 Task: Check the results of the 2023 Victory Lane Racing NASCAR Cup Series for the race "Grand Park 220" on the track "Chicago".
Action: Mouse moved to (181, 276)
Screenshot: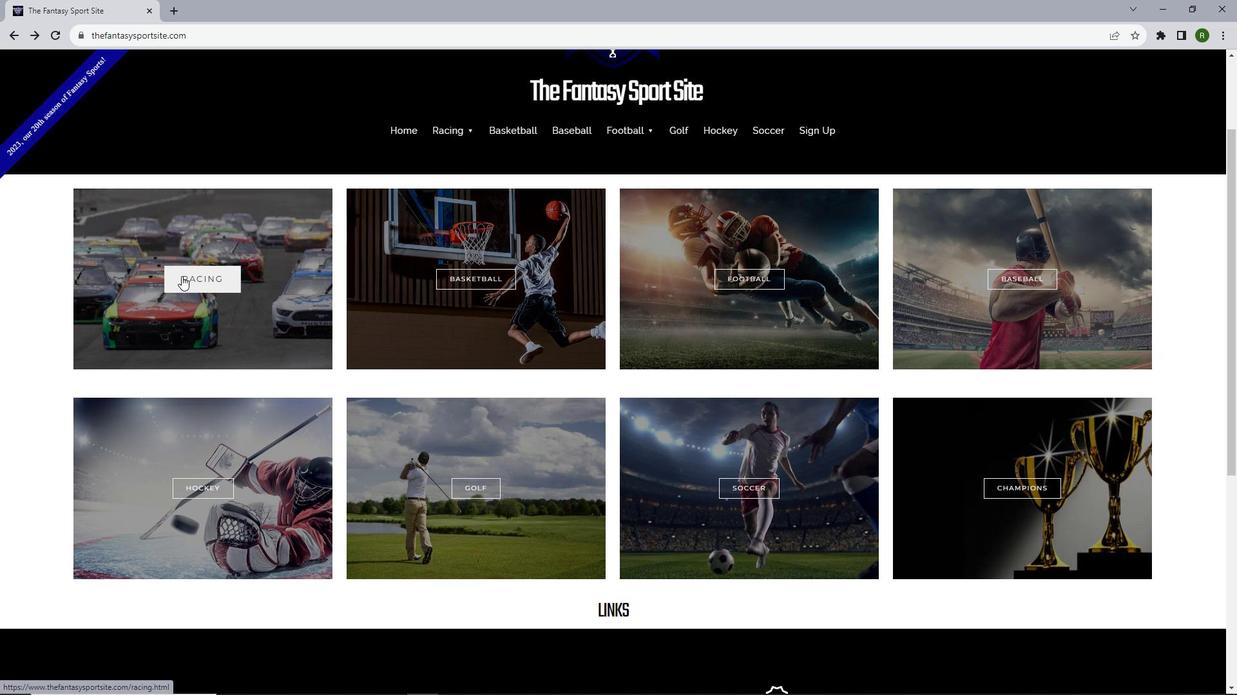 
Action: Mouse pressed left at (181, 276)
Screenshot: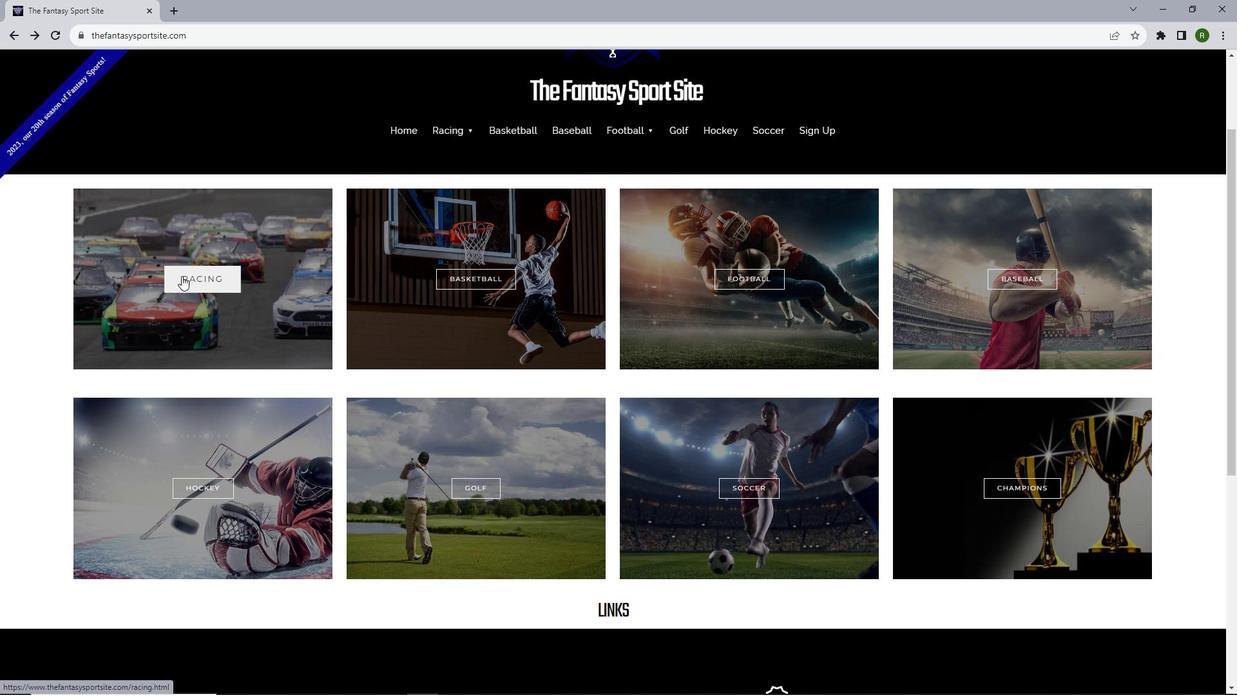 
Action: Mouse moved to (470, 331)
Screenshot: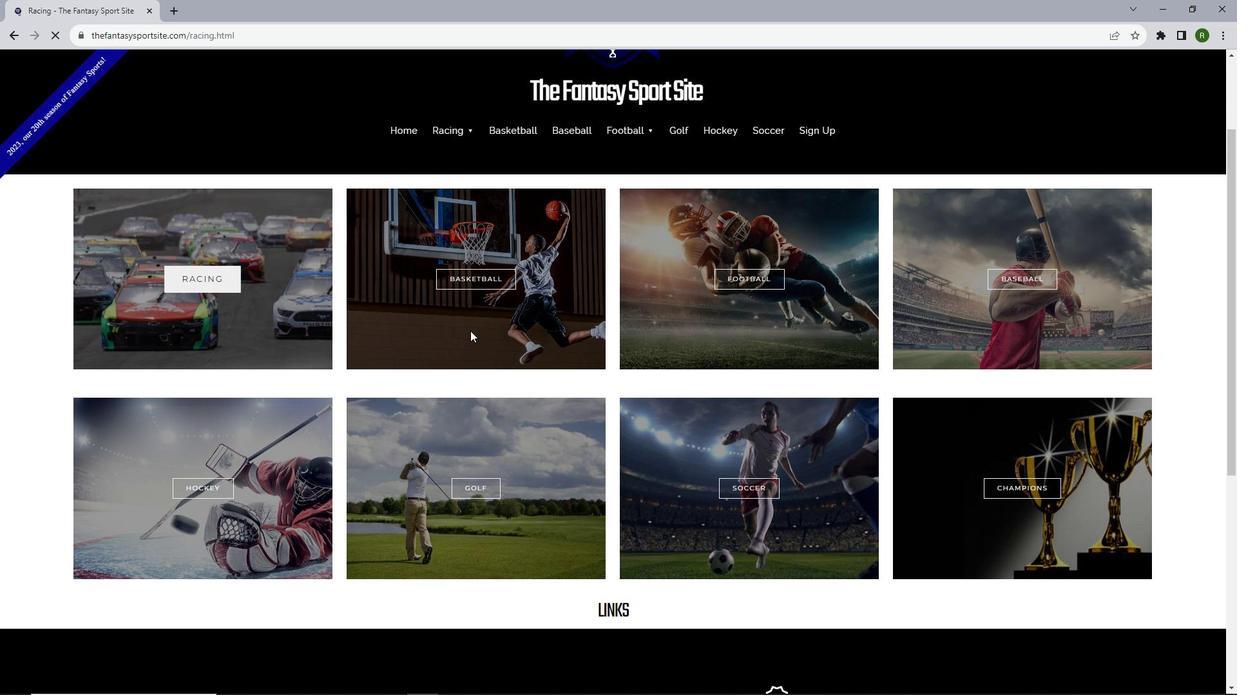 
Action: Mouse scrolled (470, 330) with delta (0, 0)
Screenshot: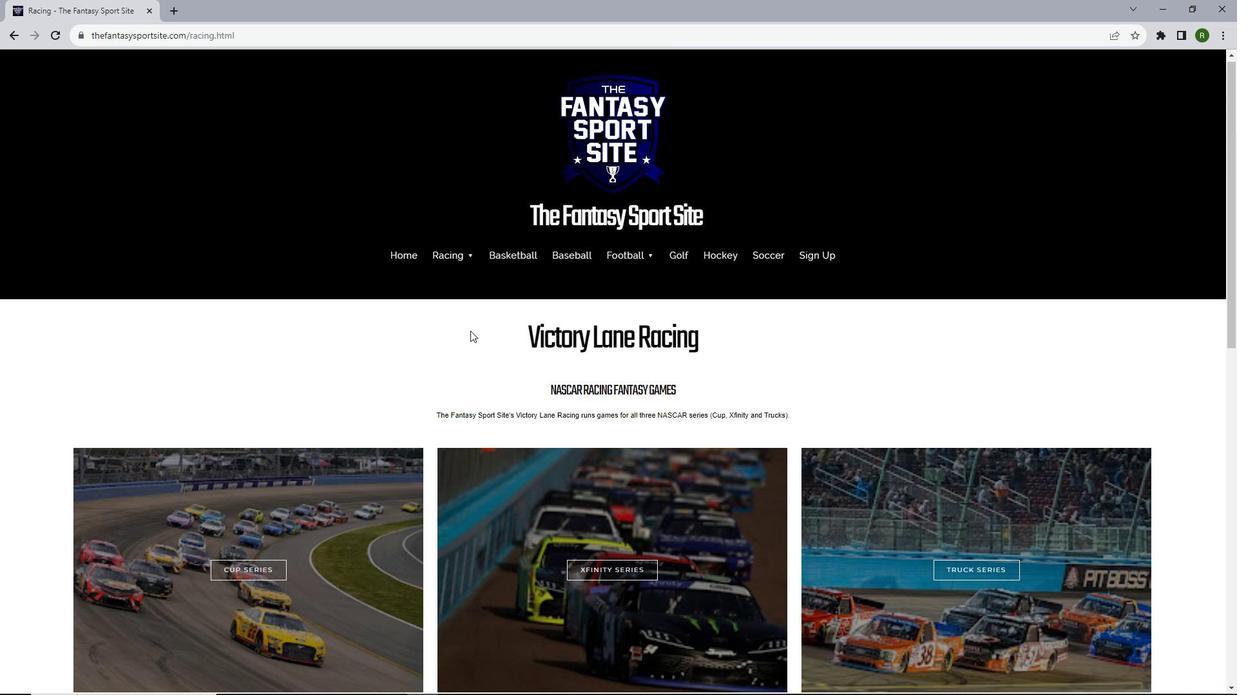 
Action: Mouse scrolled (470, 330) with delta (0, 0)
Screenshot: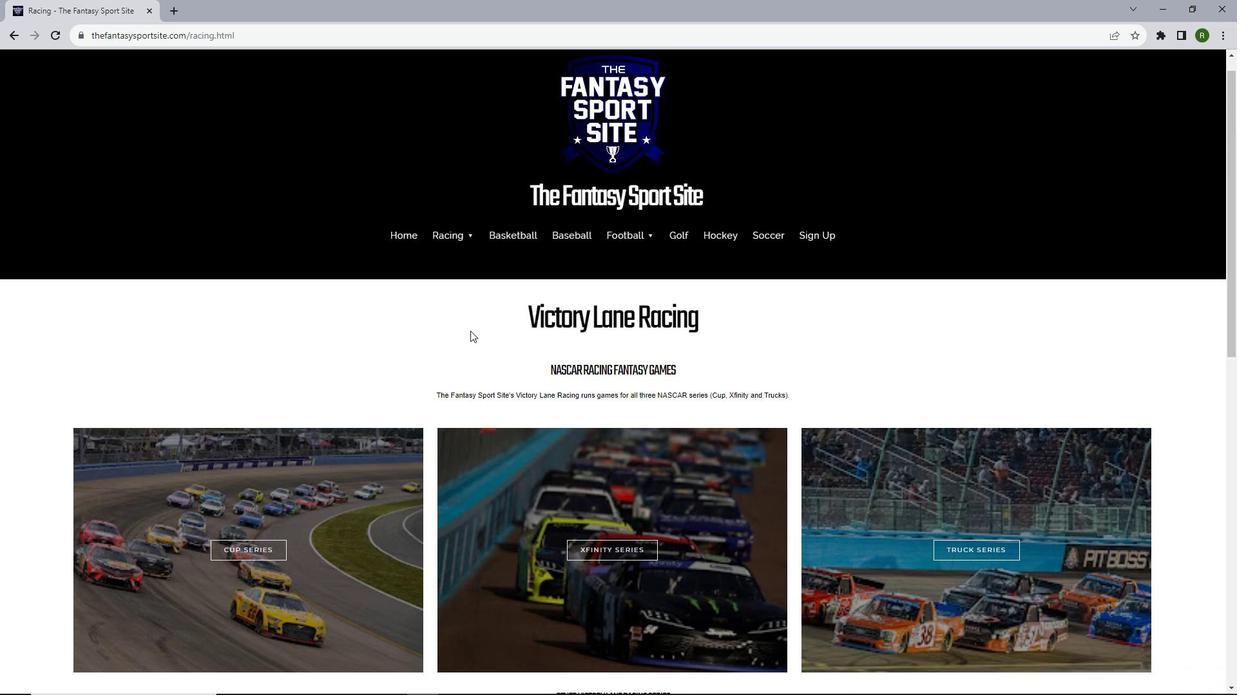 
Action: Mouse scrolled (470, 330) with delta (0, 0)
Screenshot: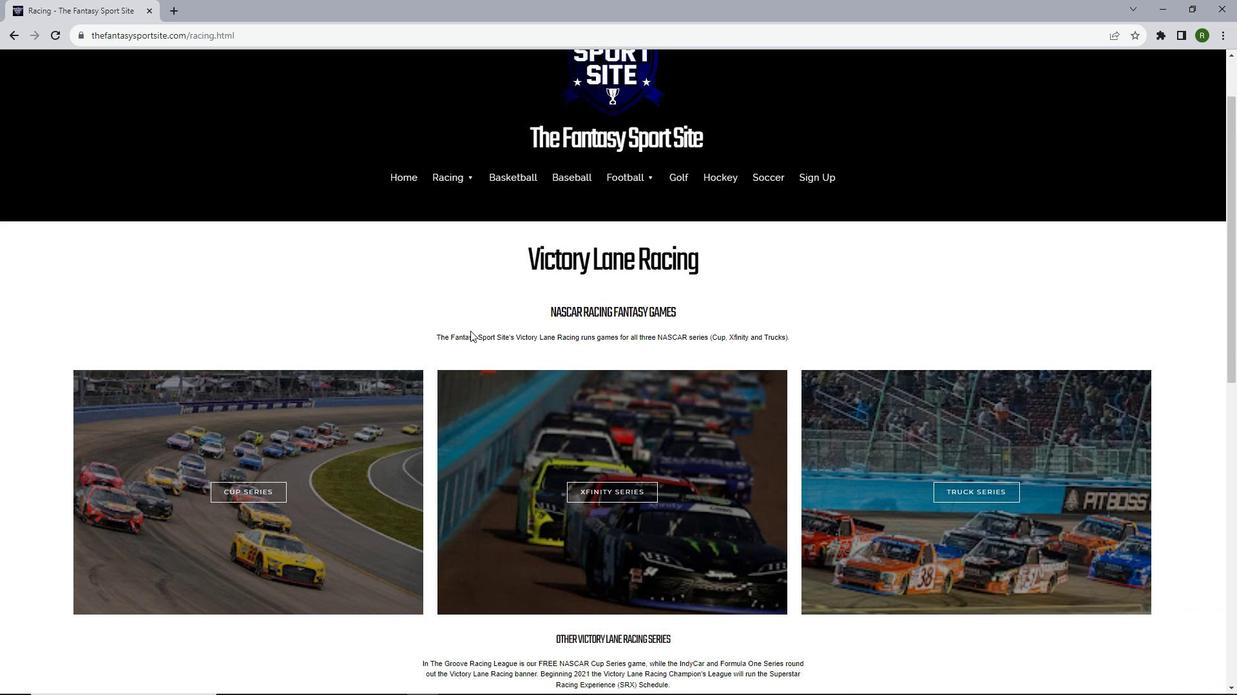 
Action: Mouse scrolled (470, 330) with delta (0, 0)
Screenshot: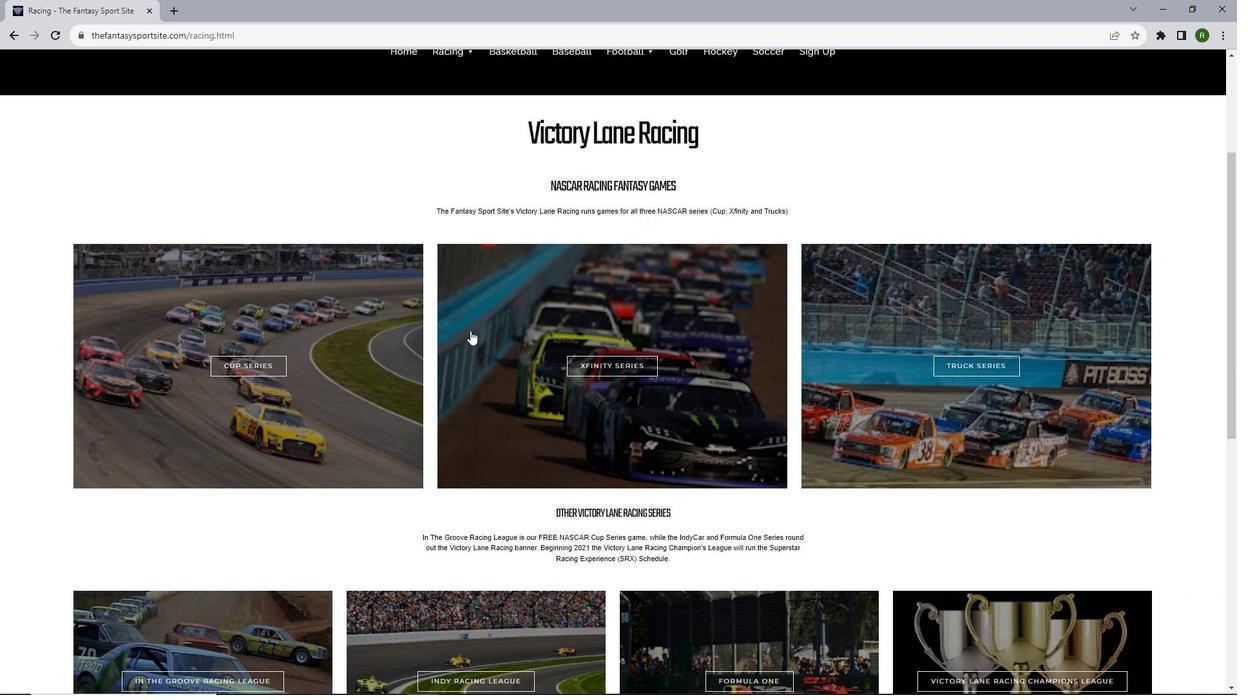 
Action: Mouse scrolled (470, 330) with delta (0, 0)
Screenshot: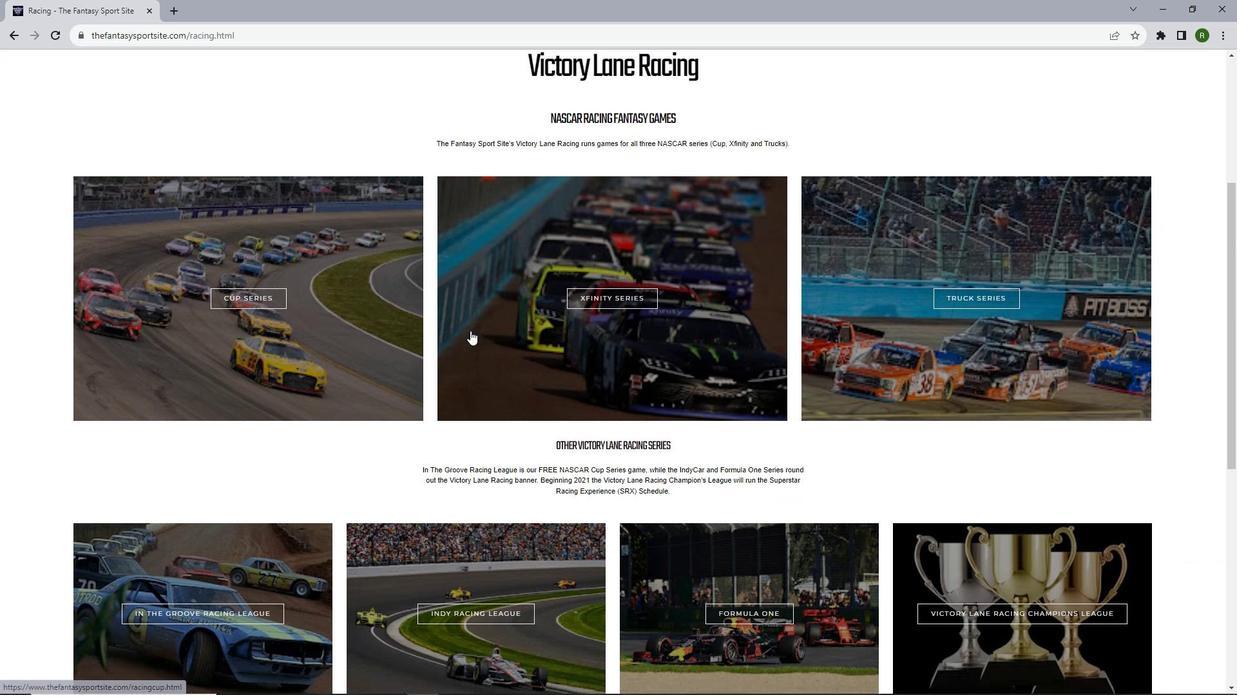 
Action: Mouse moved to (219, 252)
Screenshot: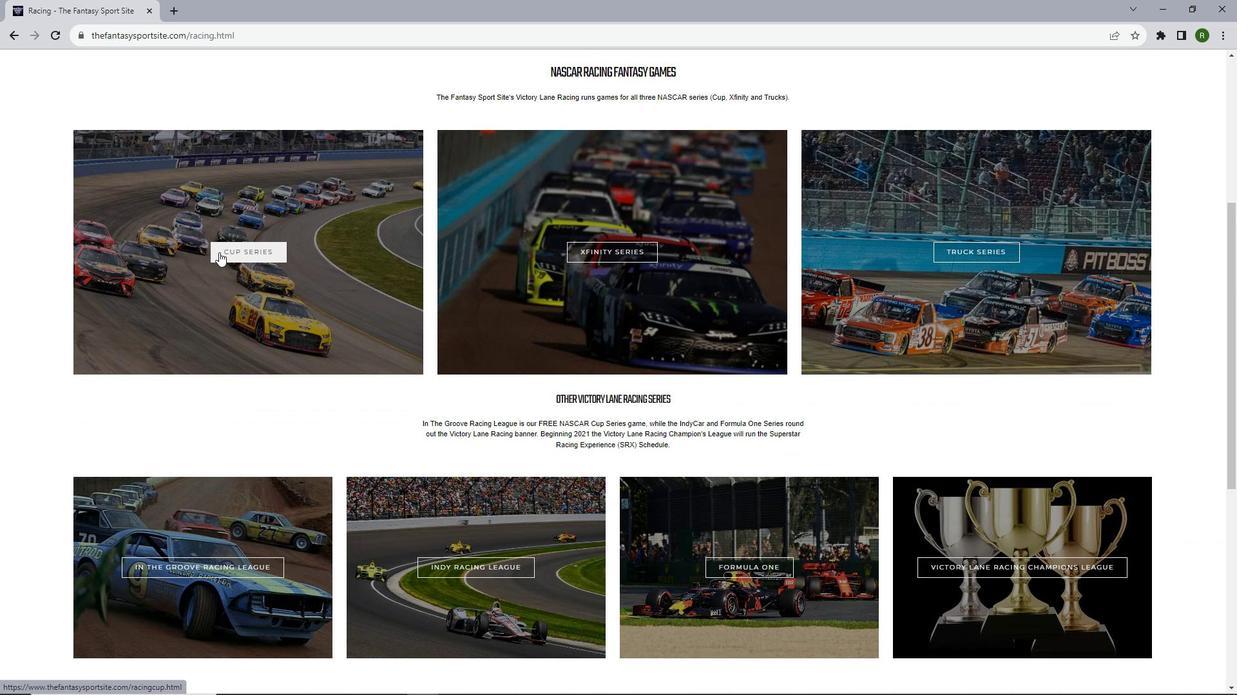 
Action: Mouse pressed left at (219, 252)
Screenshot: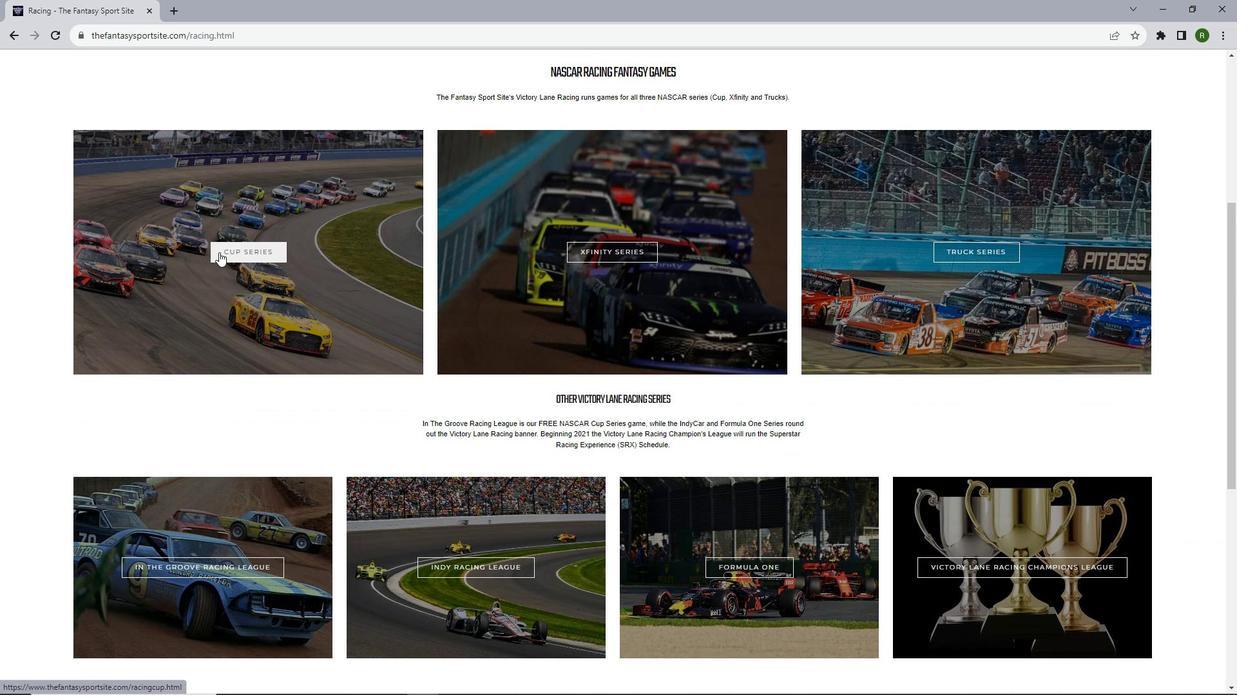 
Action: Mouse moved to (279, 271)
Screenshot: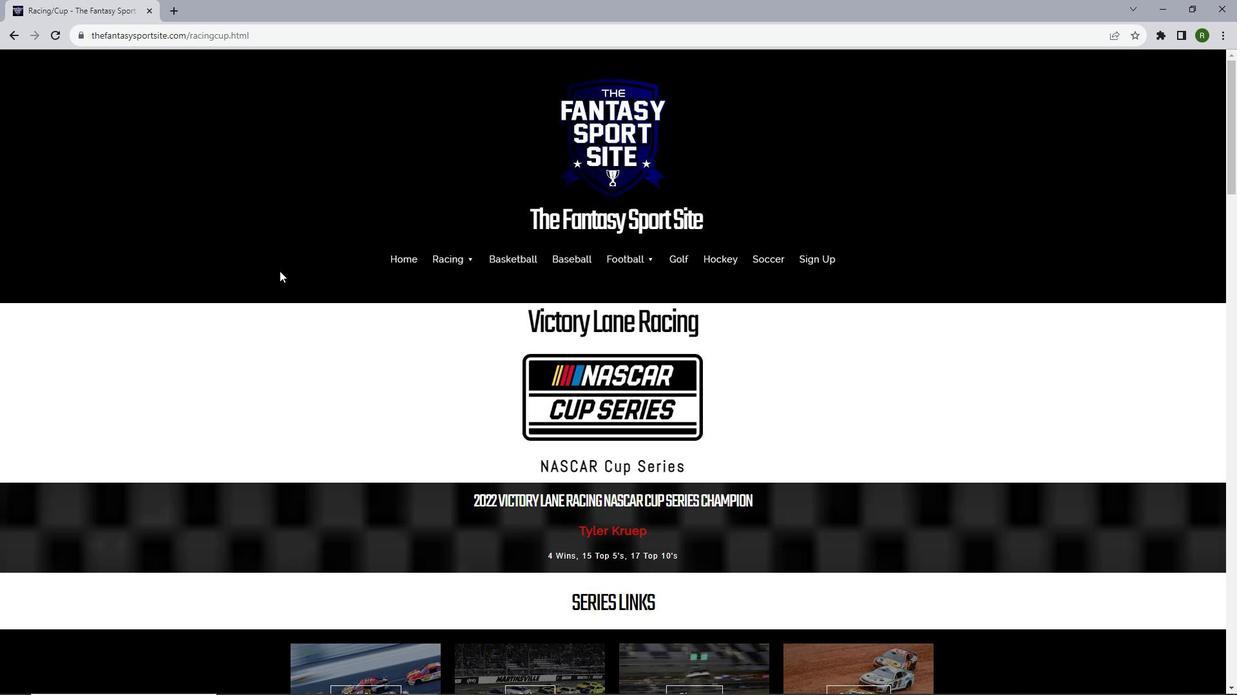 
Action: Mouse scrolled (279, 270) with delta (0, 0)
Screenshot: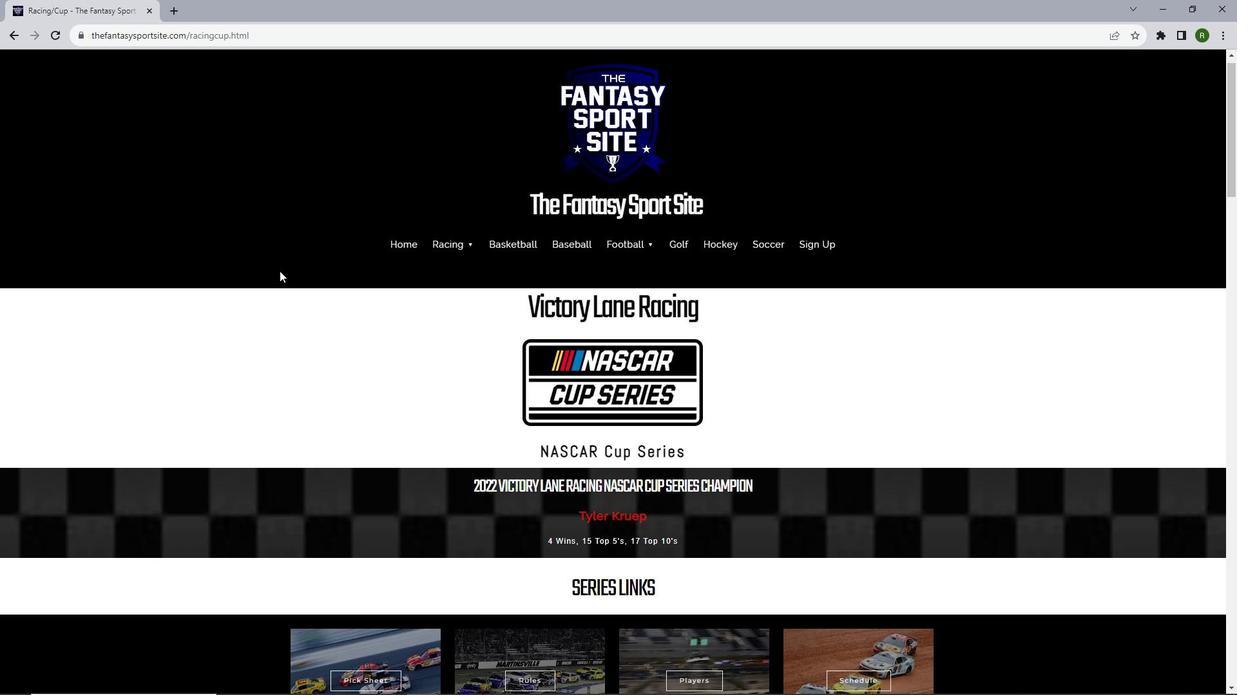 
Action: Mouse moved to (279, 271)
Screenshot: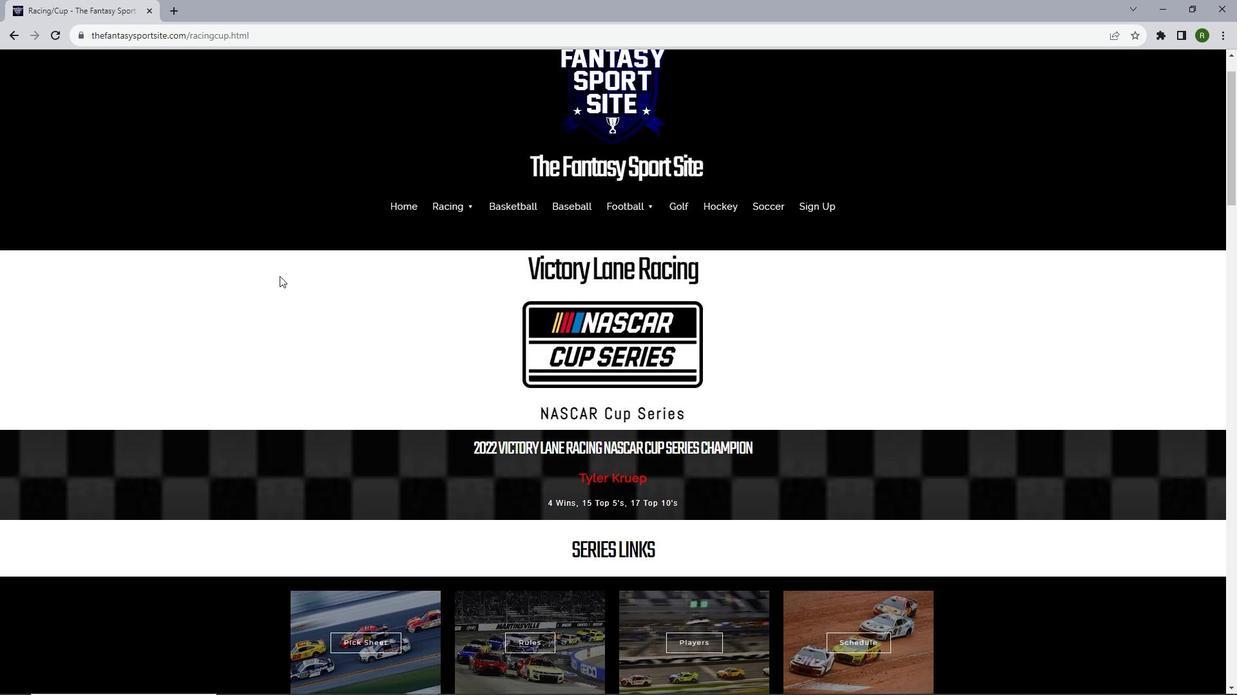
Action: Mouse scrolled (279, 270) with delta (0, 0)
Screenshot: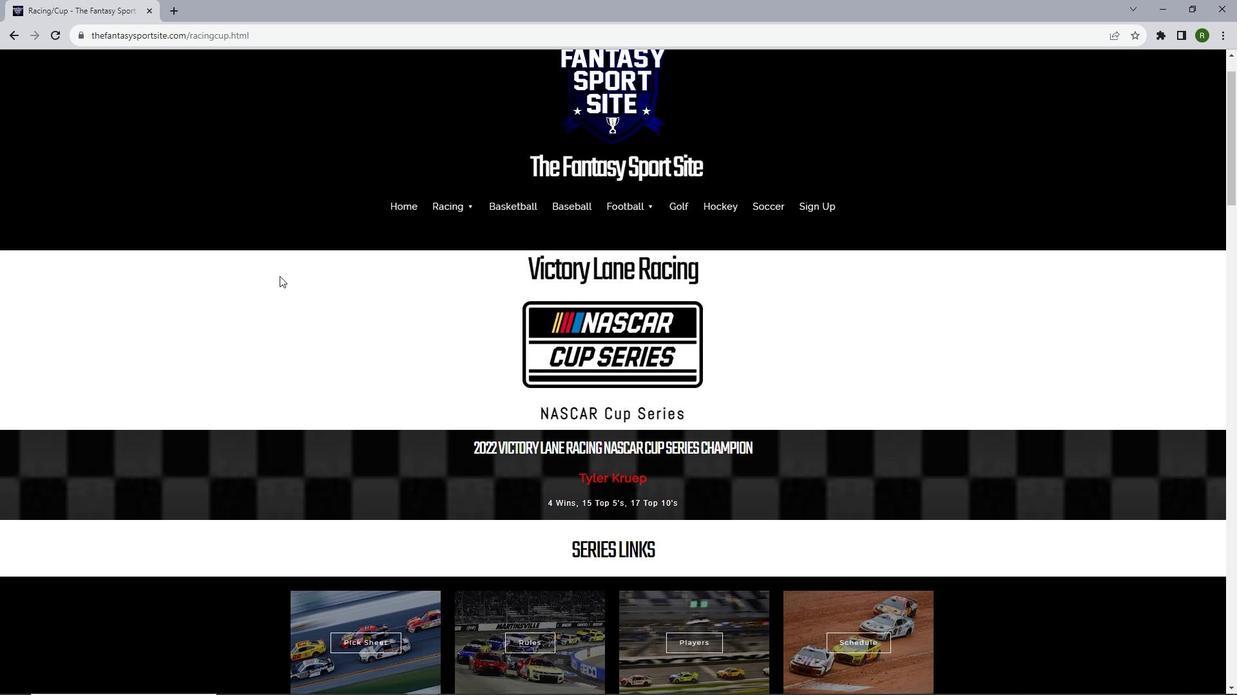 
Action: Mouse moved to (279, 277)
Screenshot: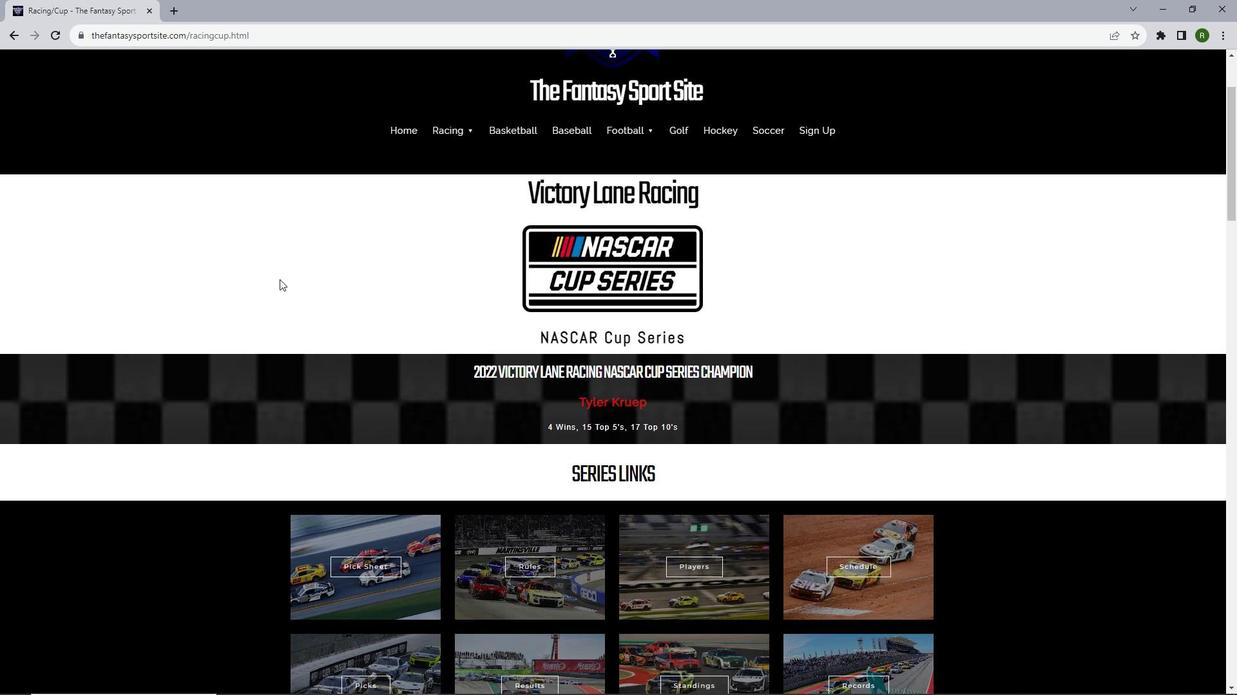 
Action: Mouse scrolled (279, 276) with delta (0, 0)
Screenshot: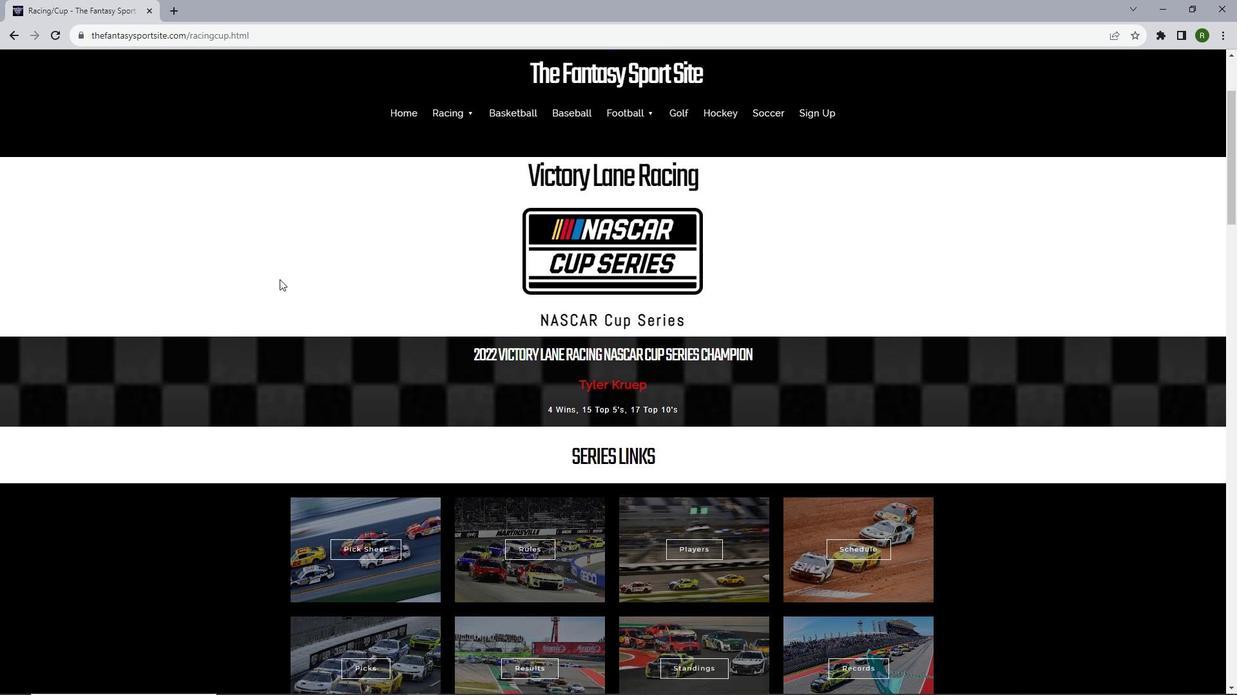 
Action: Mouse moved to (279, 279)
Screenshot: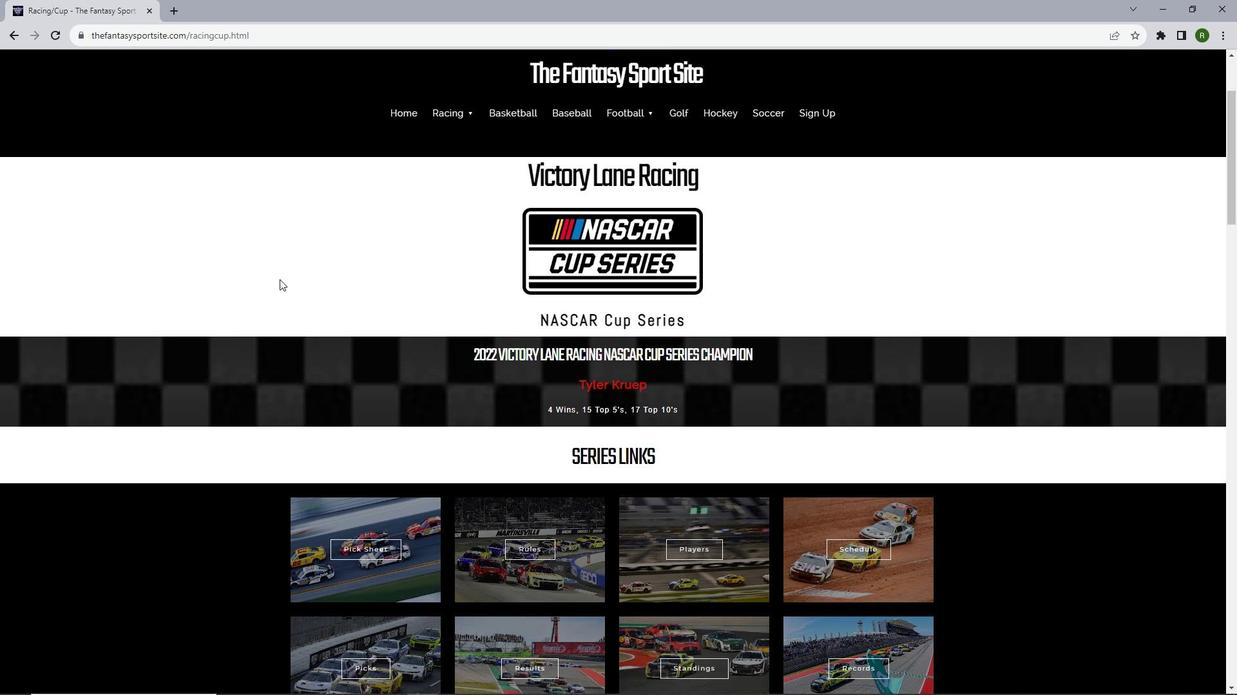 
Action: Mouse scrolled (279, 279) with delta (0, 0)
Screenshot: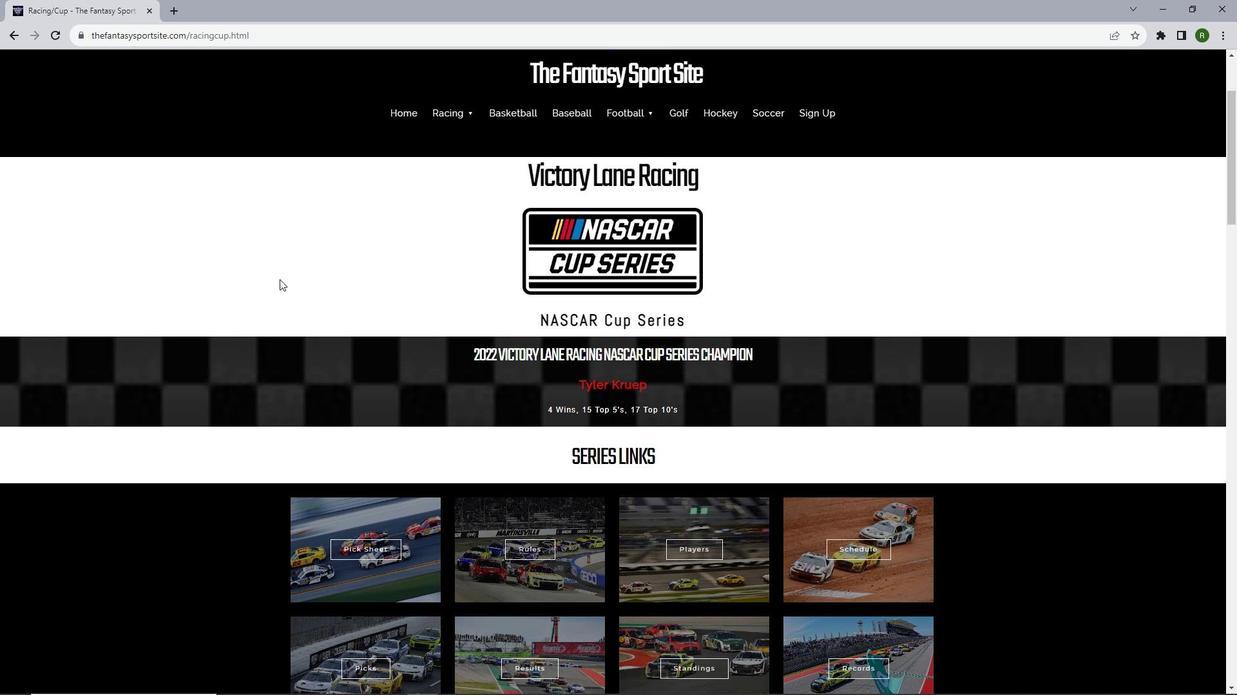 
Action: Mouse moved to (279, 281)
Screenshot: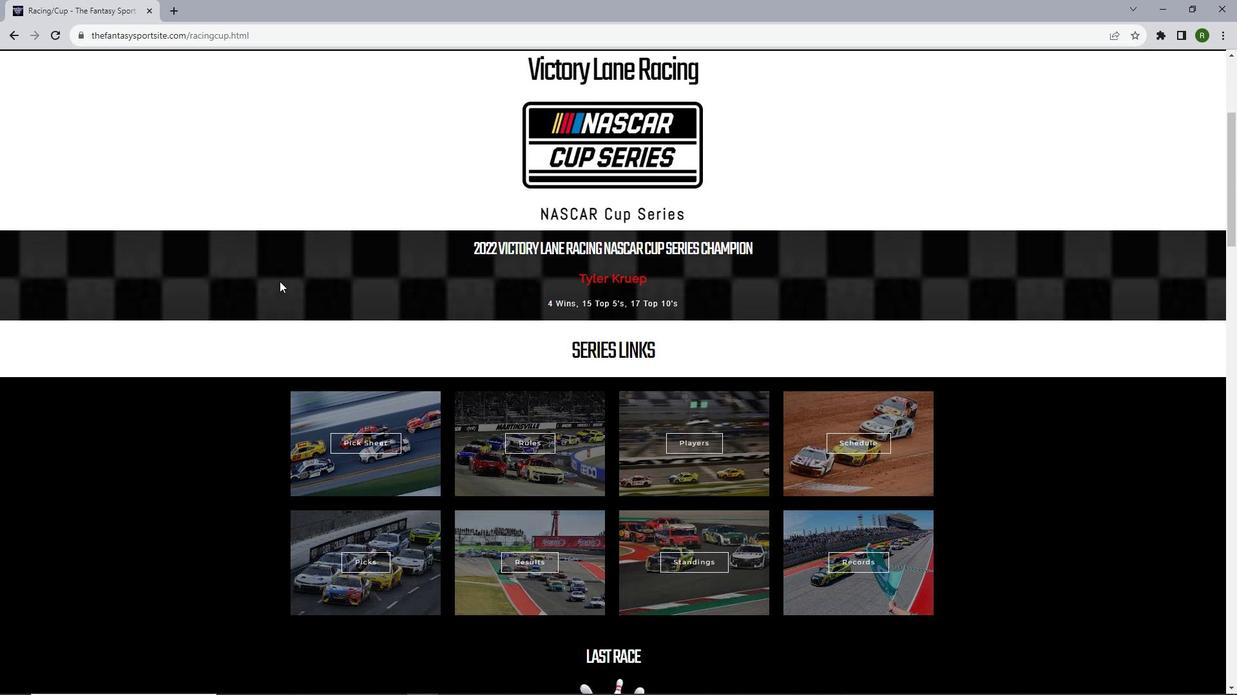 
Action: Mouse scrolled (279, 280) with delta (0, 0)
Screenshot: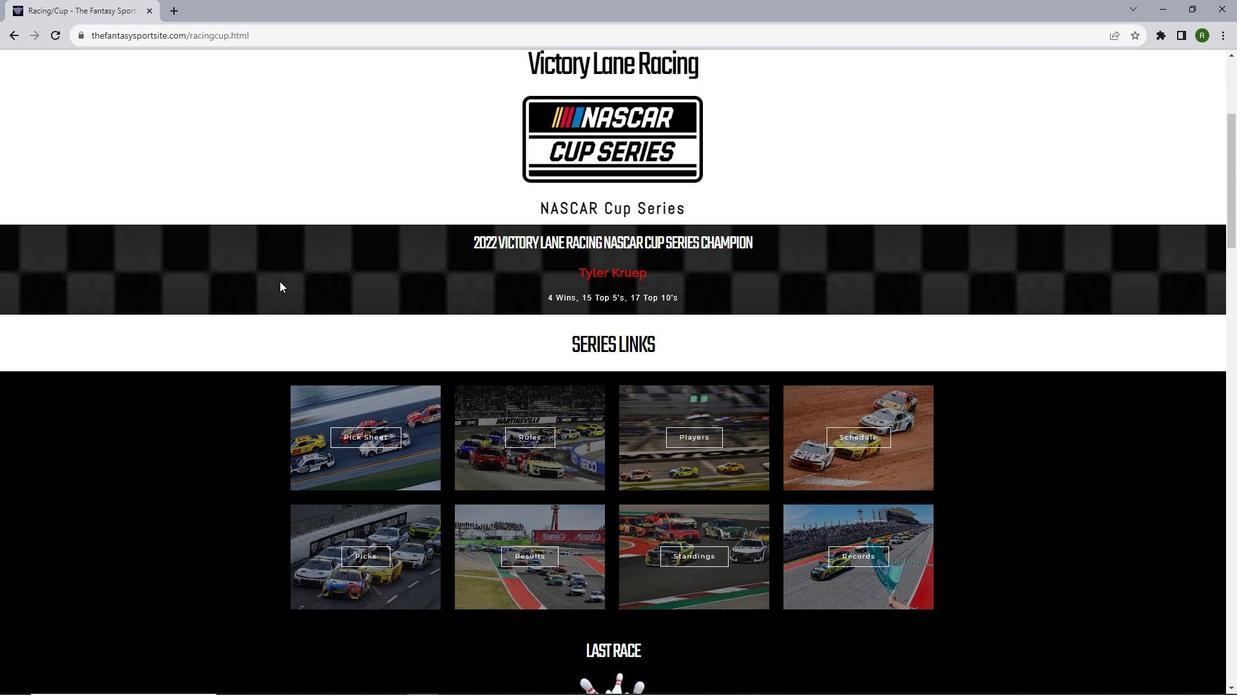 
Action: Mouse moved to (377, 391)
Screenshot: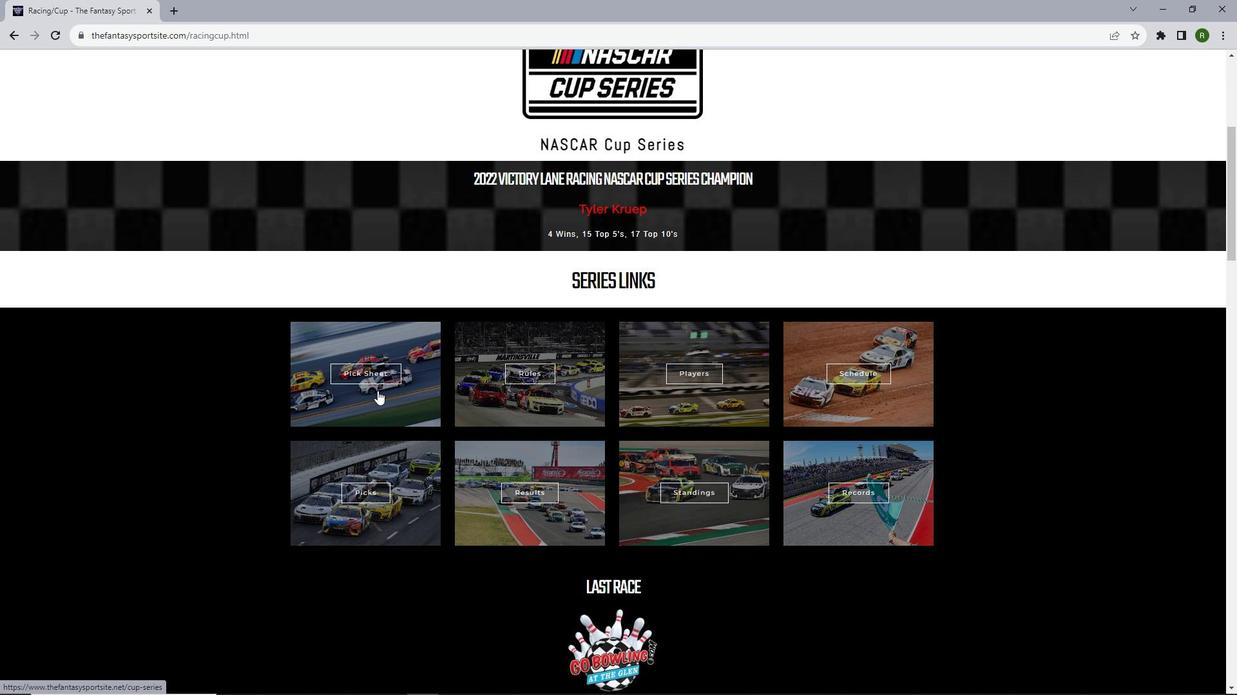 
Action: Mouse scrolled (377, 390) with delta (0, 0)
Screenshot: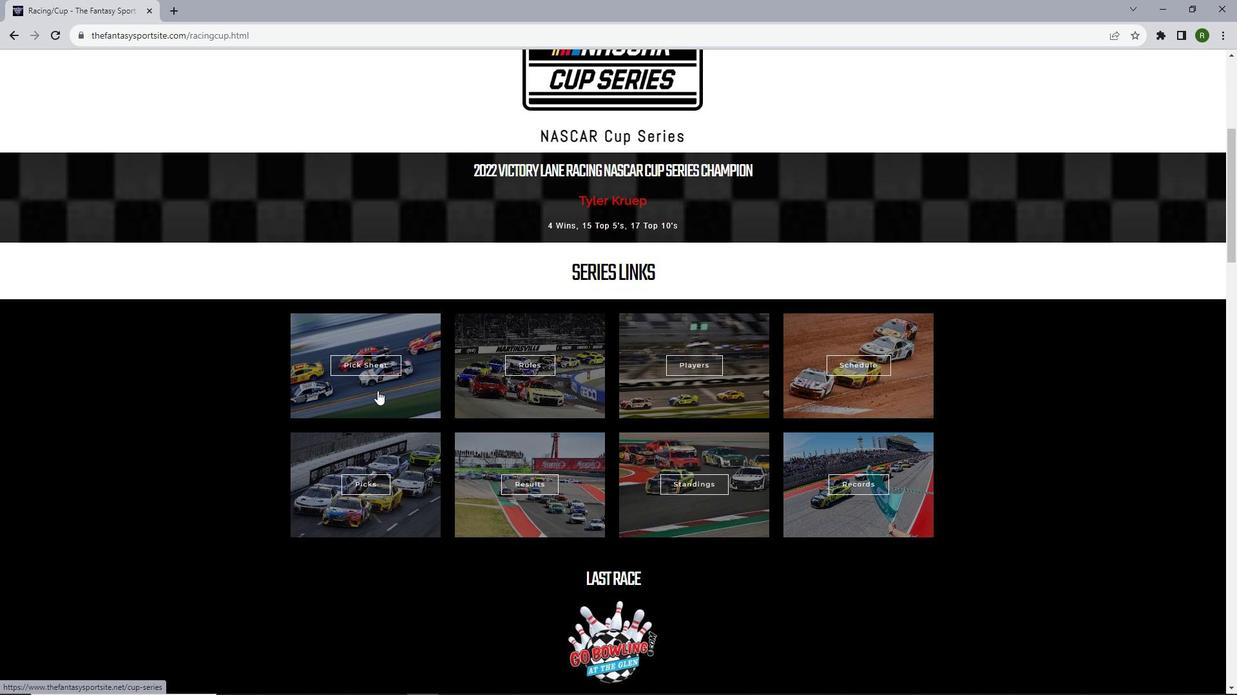 
Action: Mouse moved to (541, 422)
Screenshot: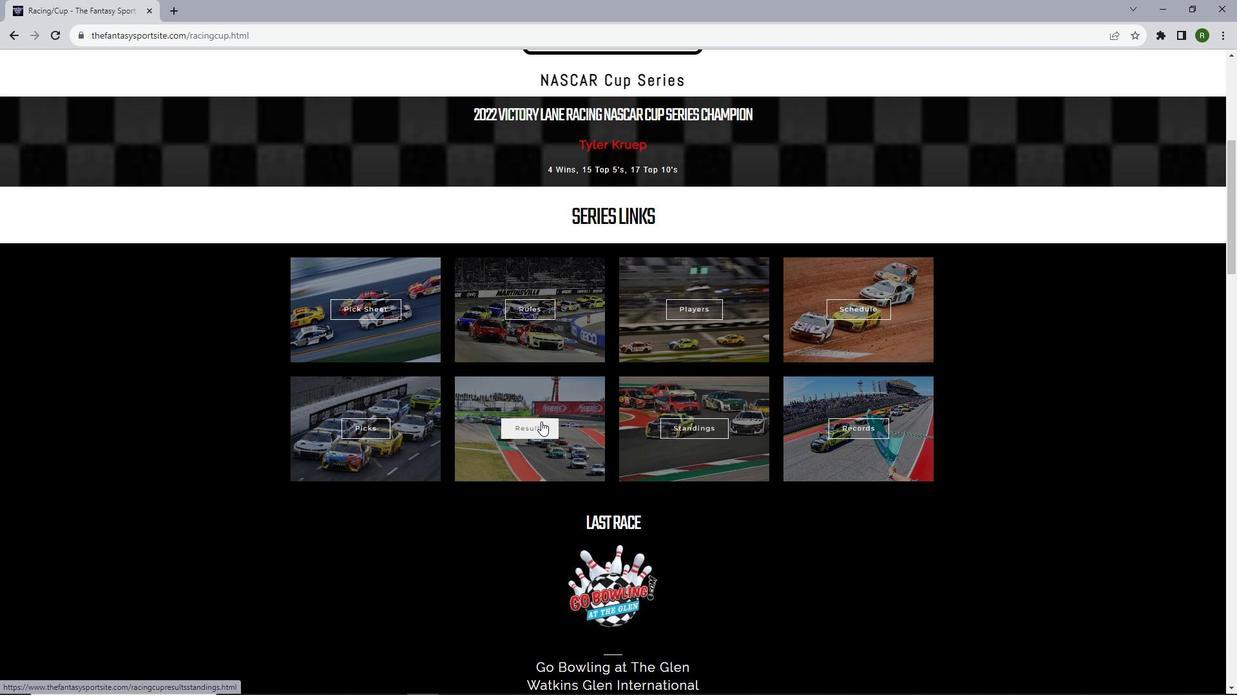 
Action: Mouse pressed left at (541, 422)
Screenshot: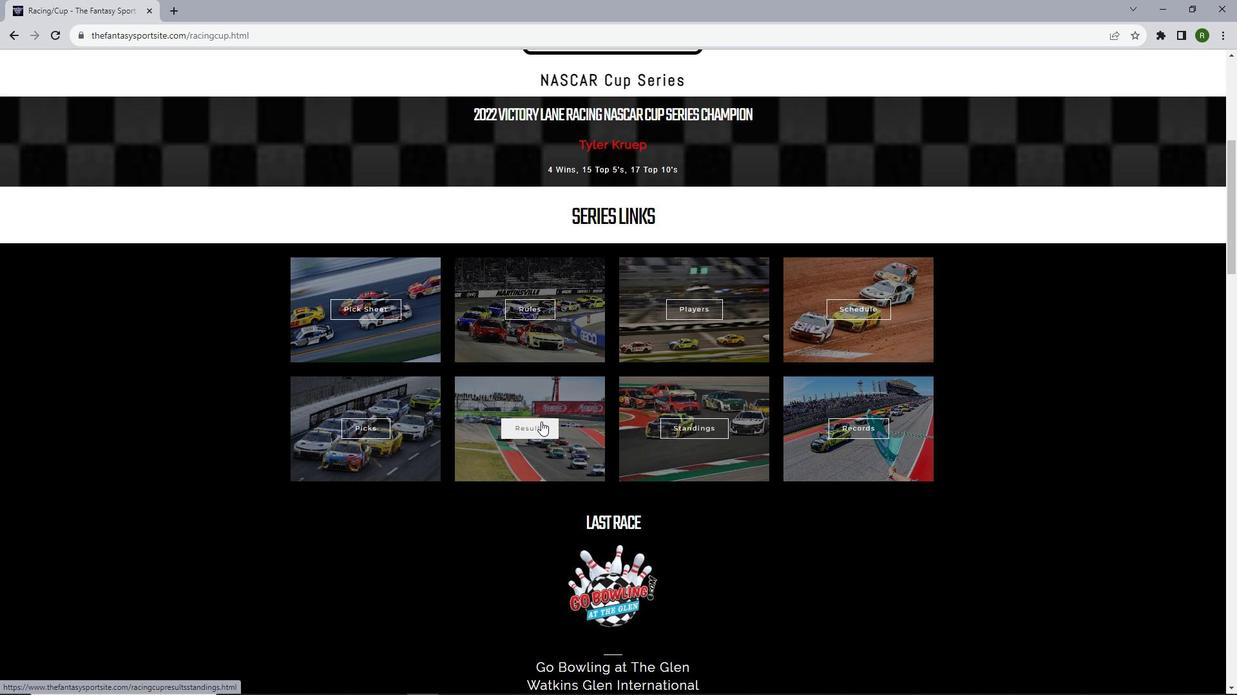 
Action: Mouse moved to (520, 375)
Screenshot: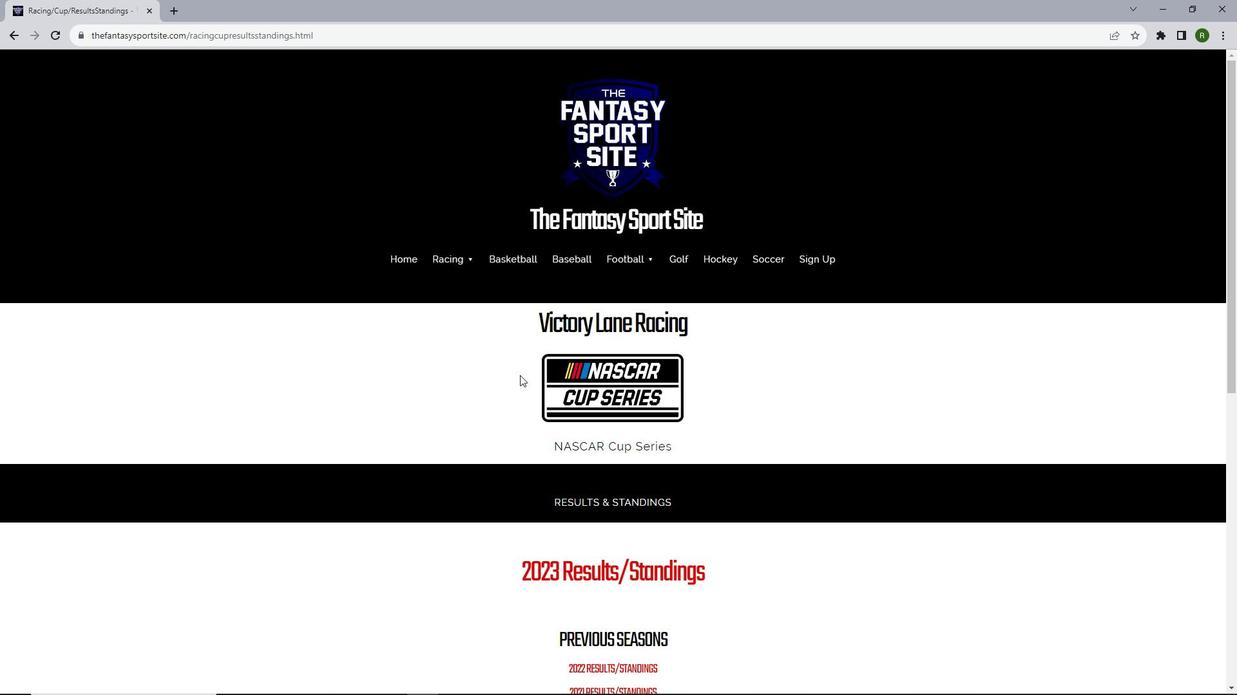 
Action: Mouse scrolled (520, 375) with delta (0, 0)
Screenshot: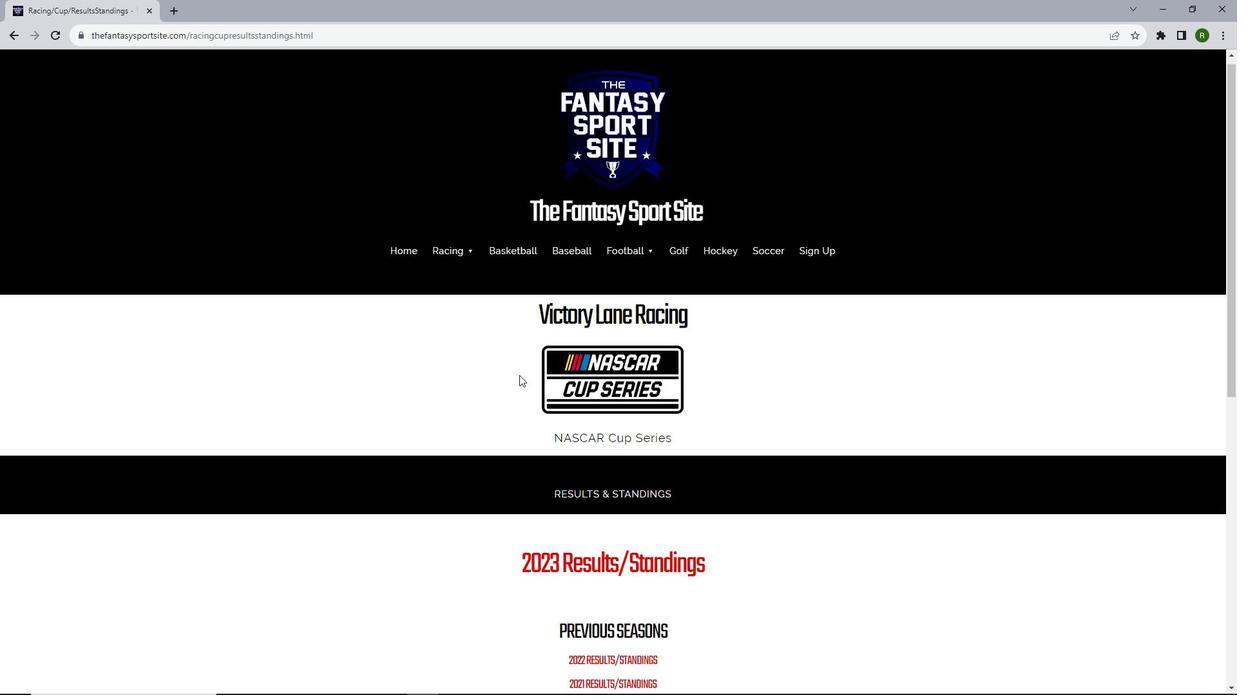 
Action: Mouse moved to (519, 375)
Screenshot: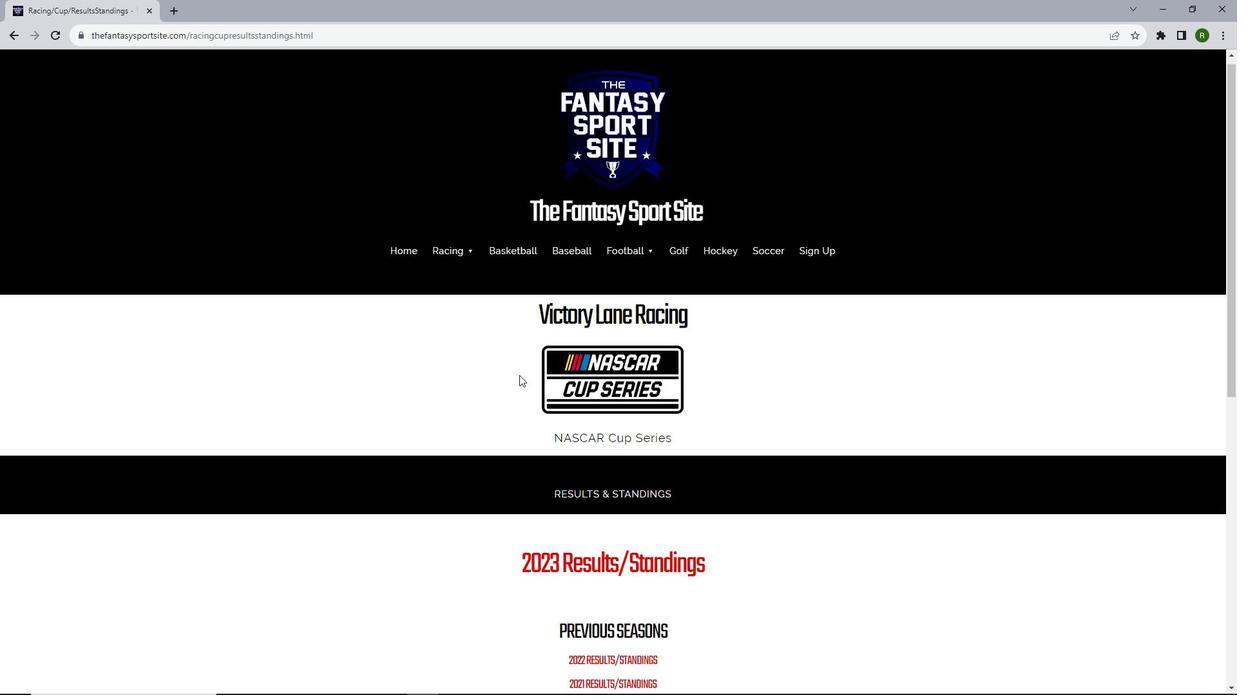 
Action: Mouse scrolled (519, 375) with delta (0, 0)
Screenshot: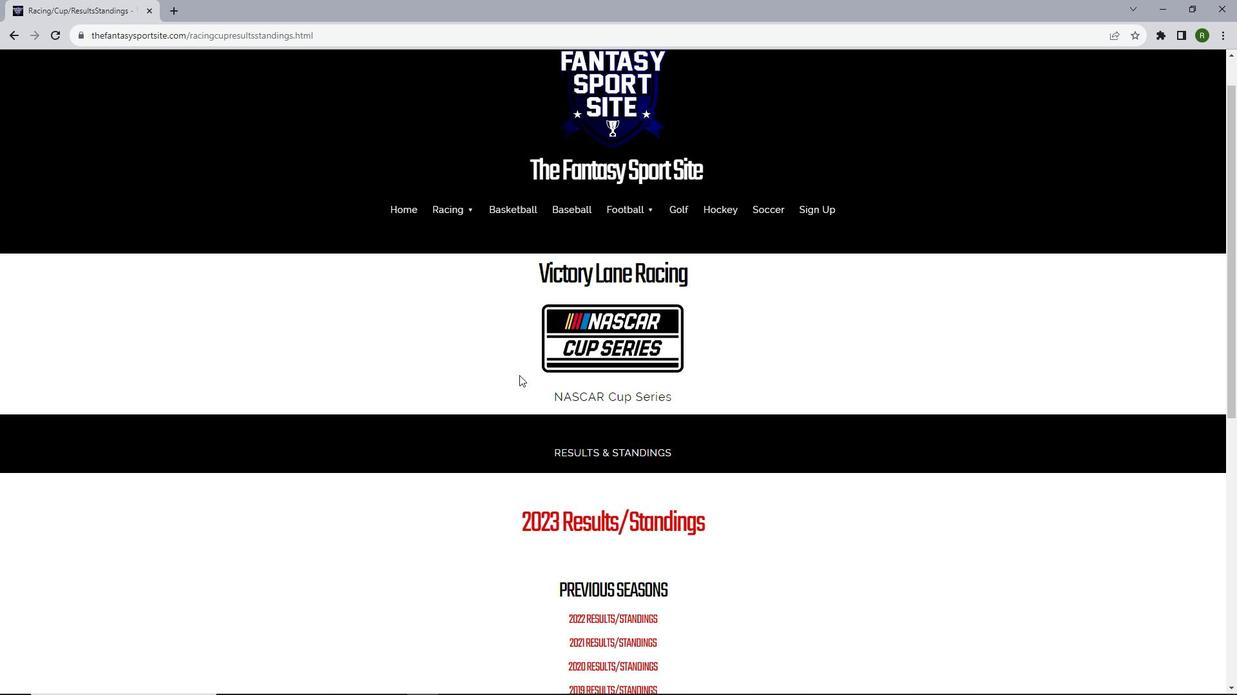 
Action: Mouse scrolled (519, 375) with delta (0, 0)
Screenshot: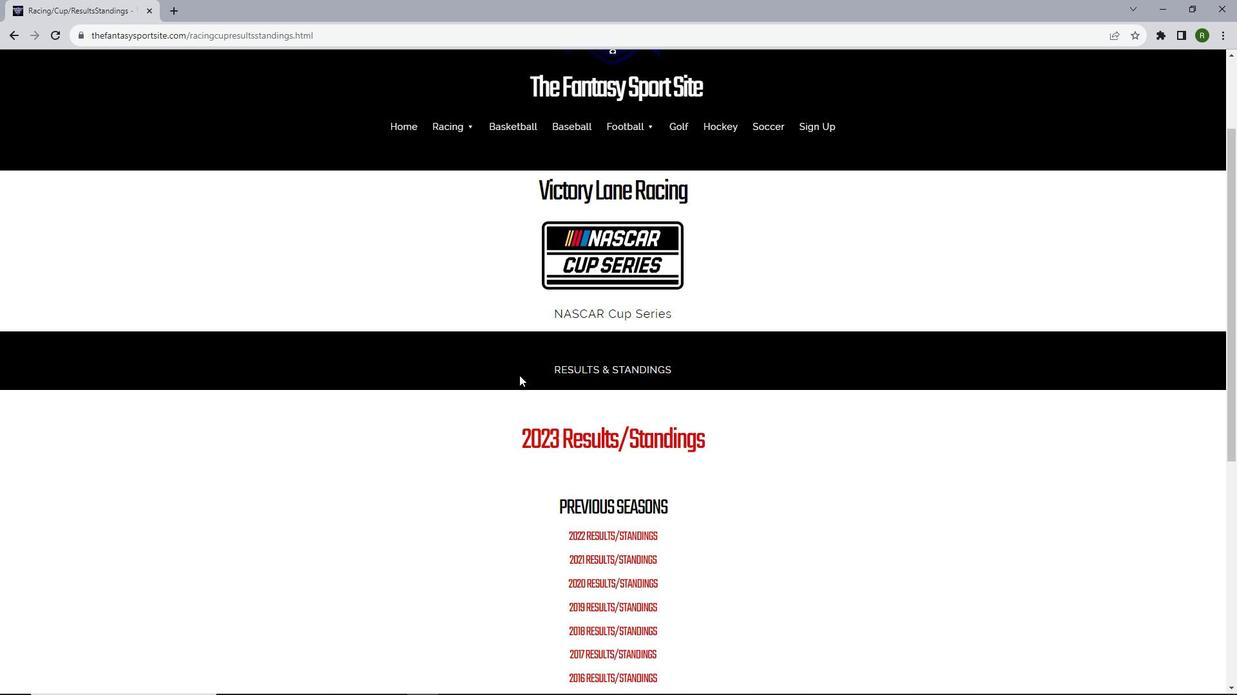 
Action: Mouse scrolled (519, 375) with delta (0, 0)
Screenshot: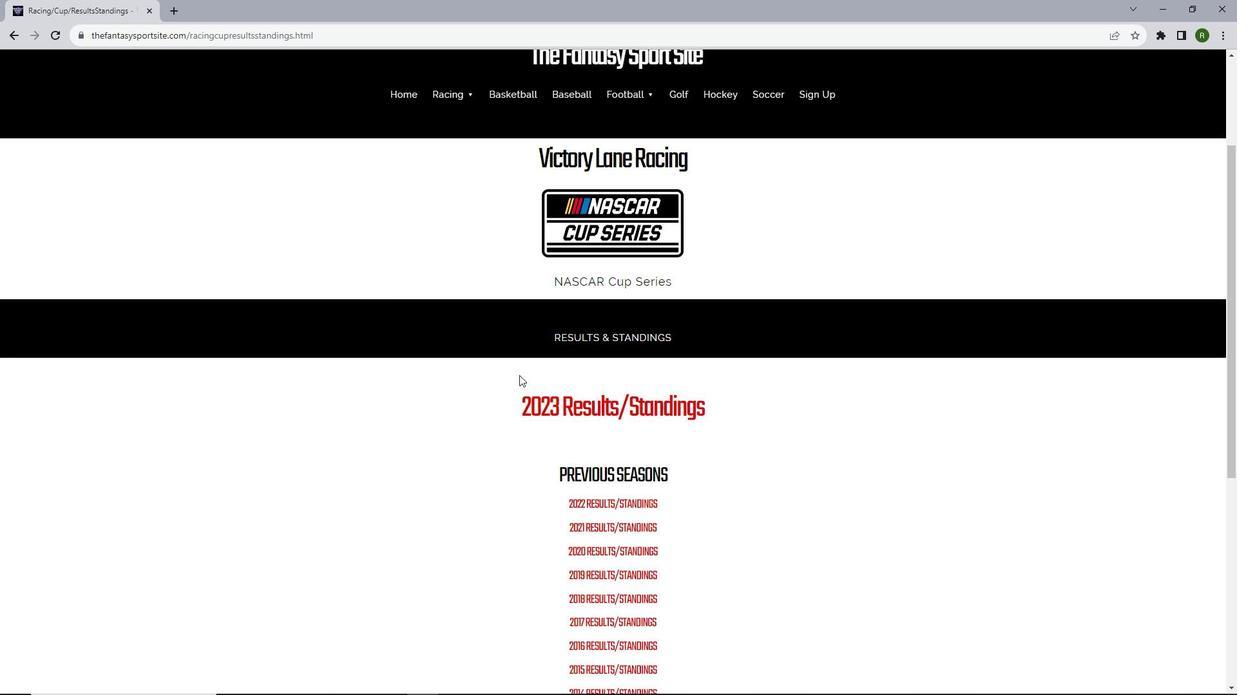 
Action: Mouse scrolled (519, 375) with delta (0, 0)
Screenshot: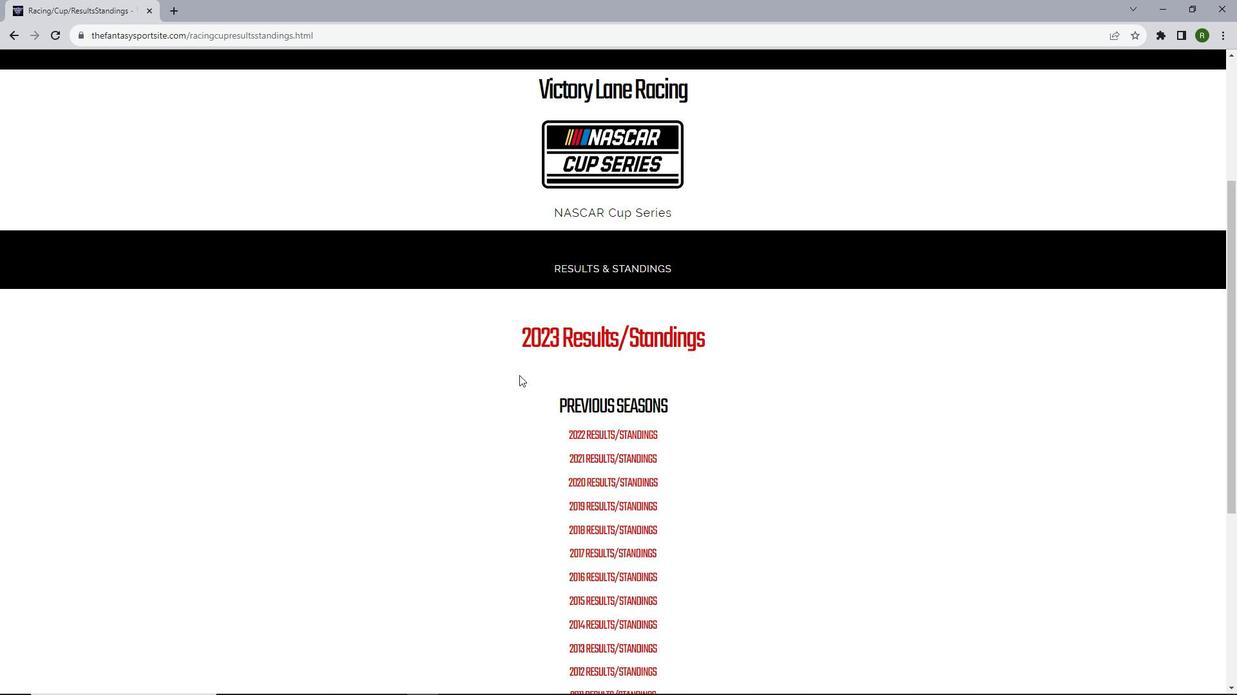 
Action: Mouse scrolled (519, 375) with delta (0, 0)
Screenshot: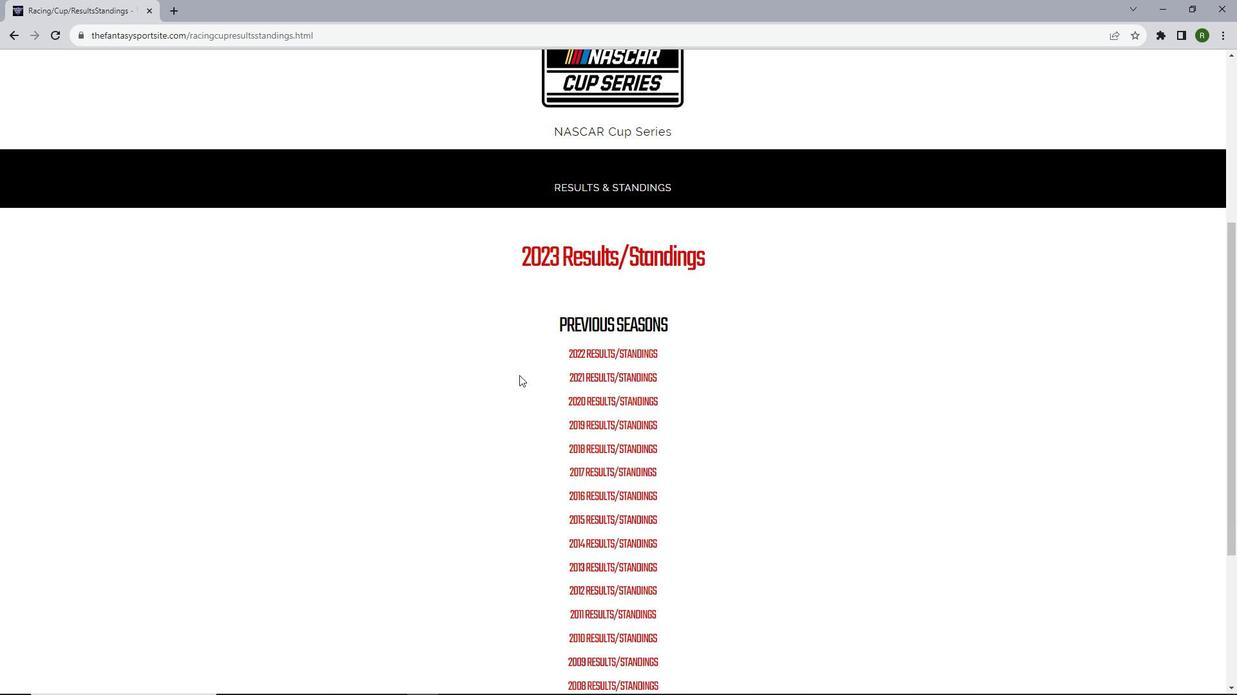 
Action: Mouse moved to (601, 292)
Screenshot: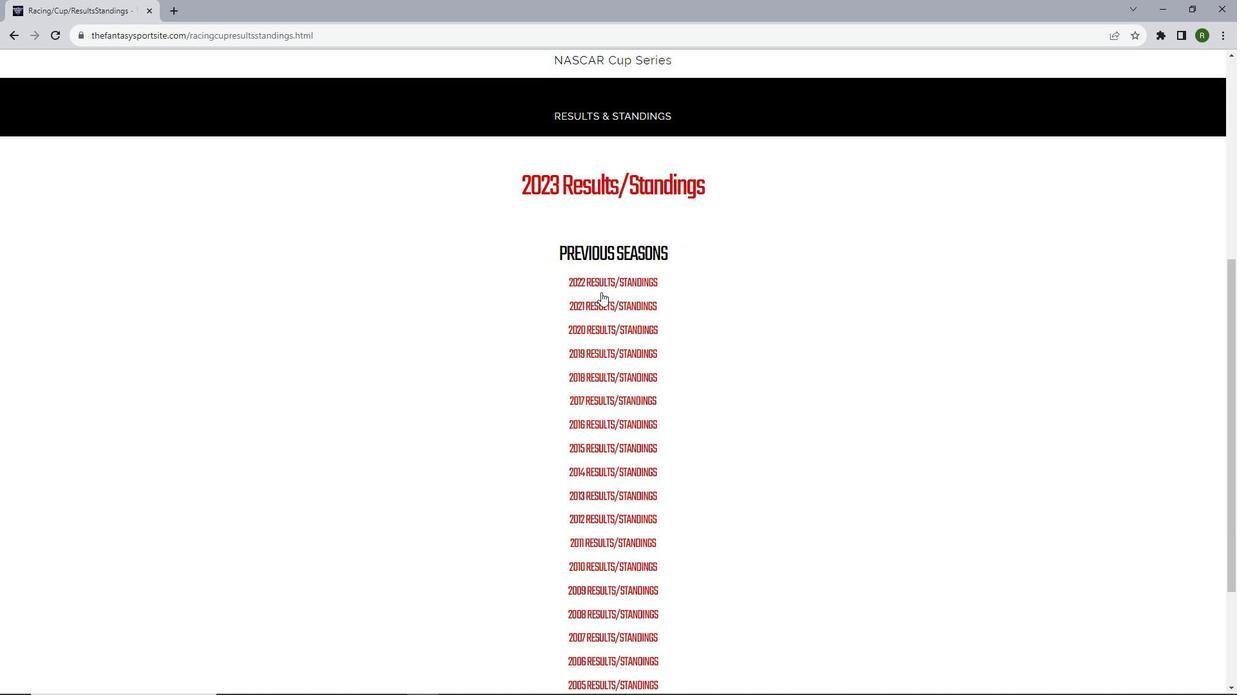 
Action: Mouse scrolled (601, 293) with delta (0, 0)
Screenshot: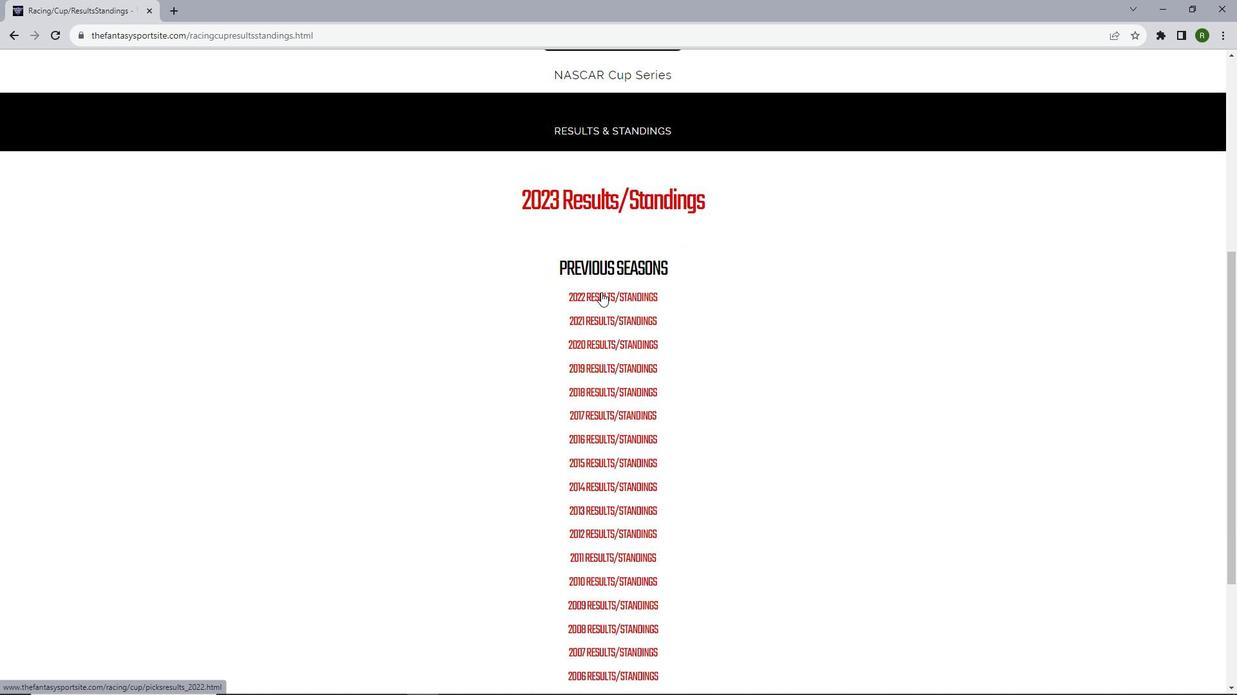 
Action: Mouse scrolled (601, 293) with delta (0, 0)
Screenshot: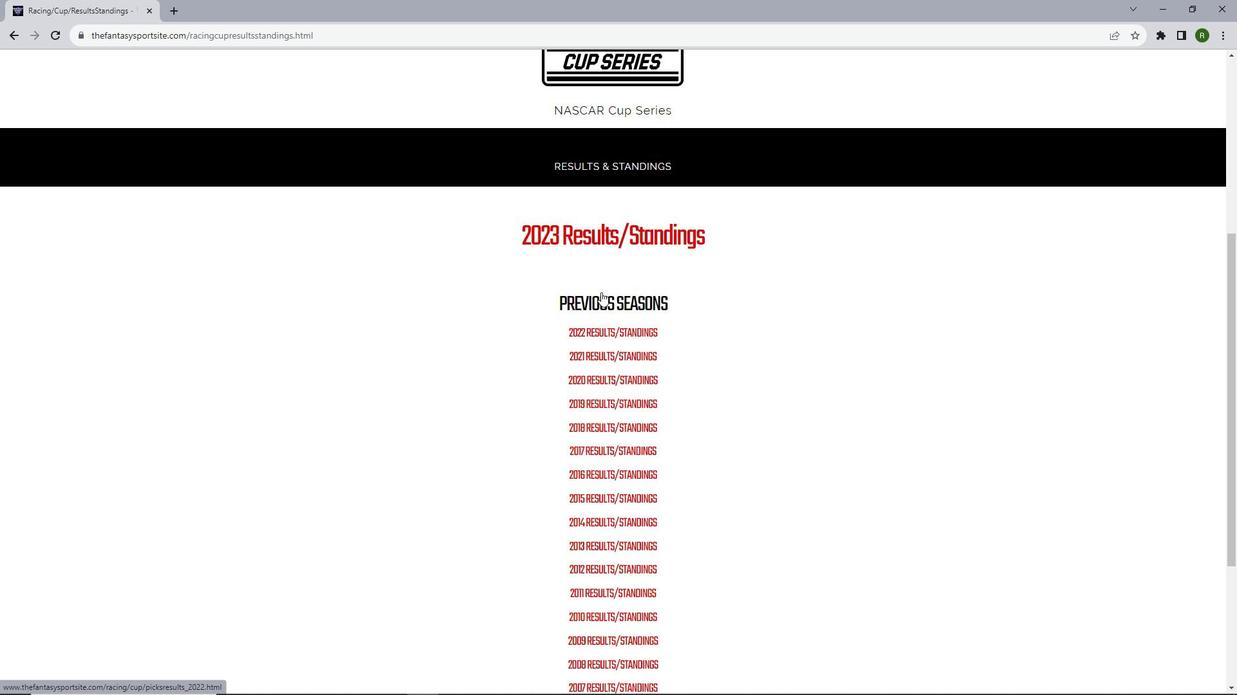 
Action: Mouse moved to (601, 293)
Screenshot: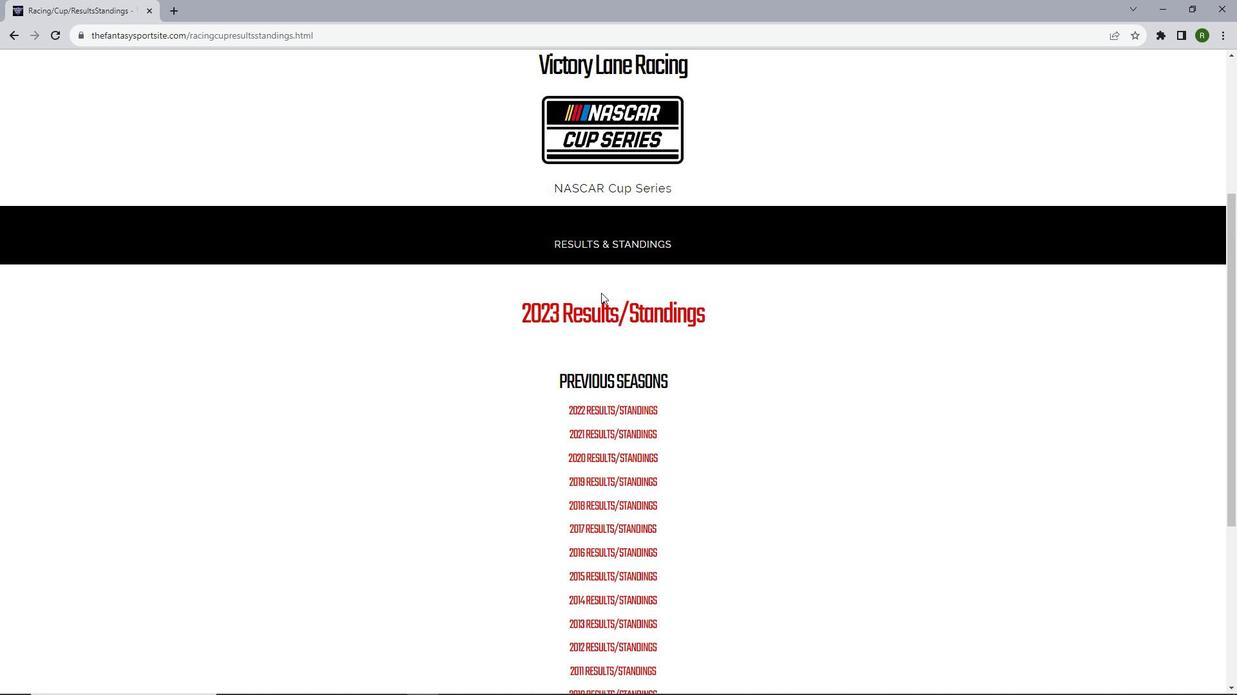 
Action: Mouse scrolled (601, 292) with delta (0, 0)
Screenshot: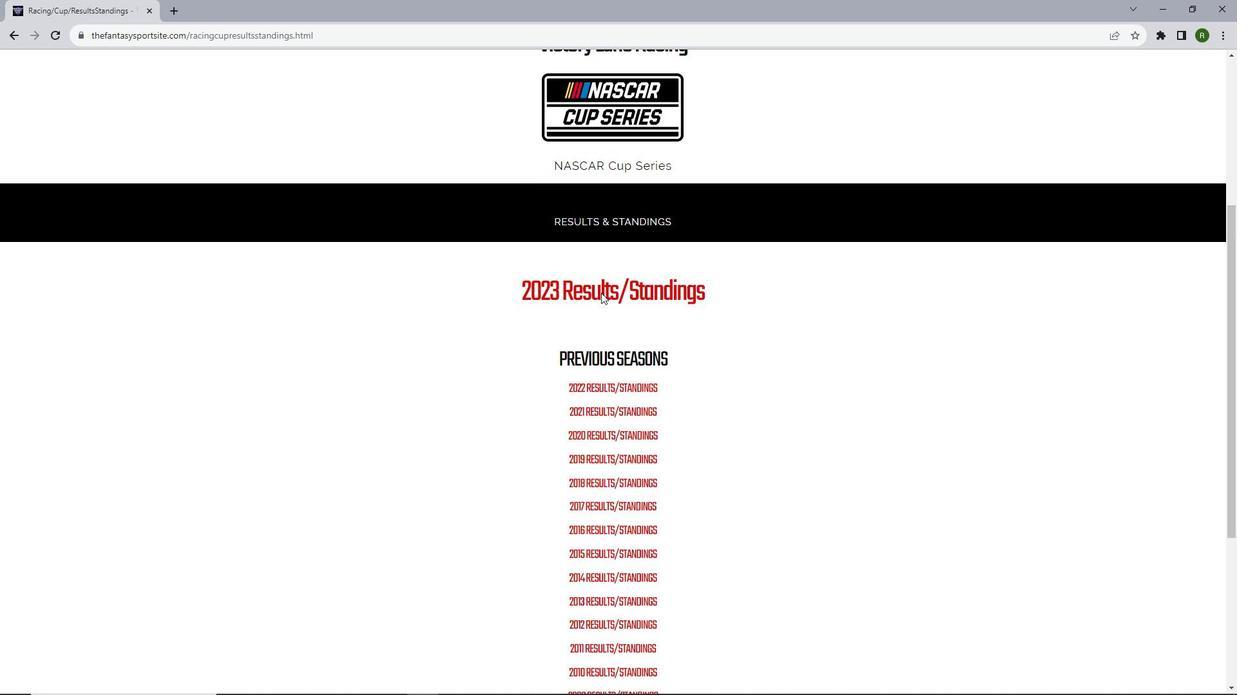 
Action: Mouse moved to (608, 263)
Screenshot: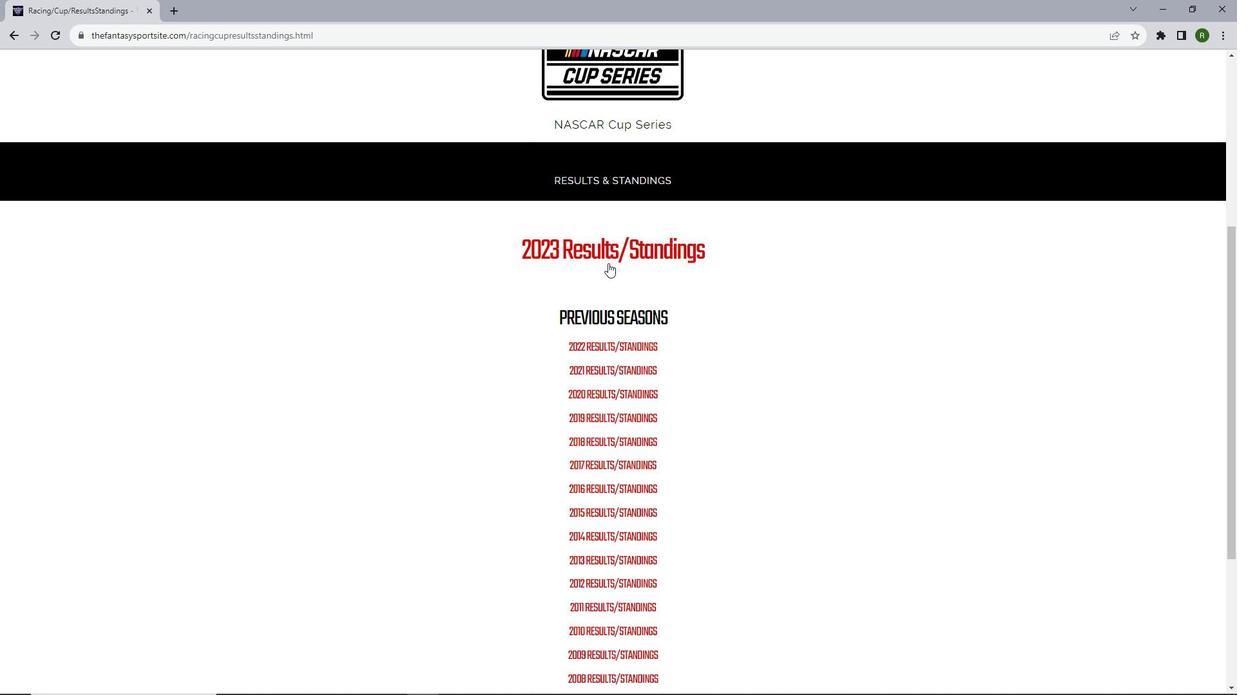 
Action: Mouse pressed left at (608, 263)
Screenshot: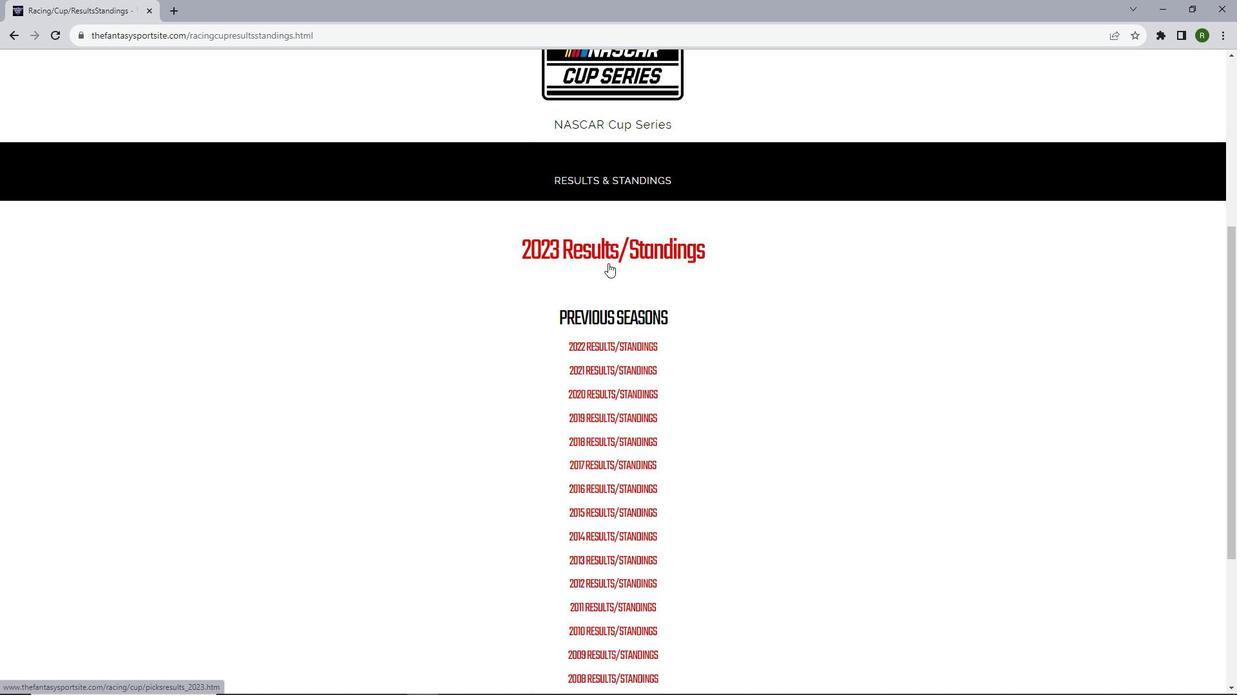 
Action: Mouse moved to (741, 376)
Screenshot: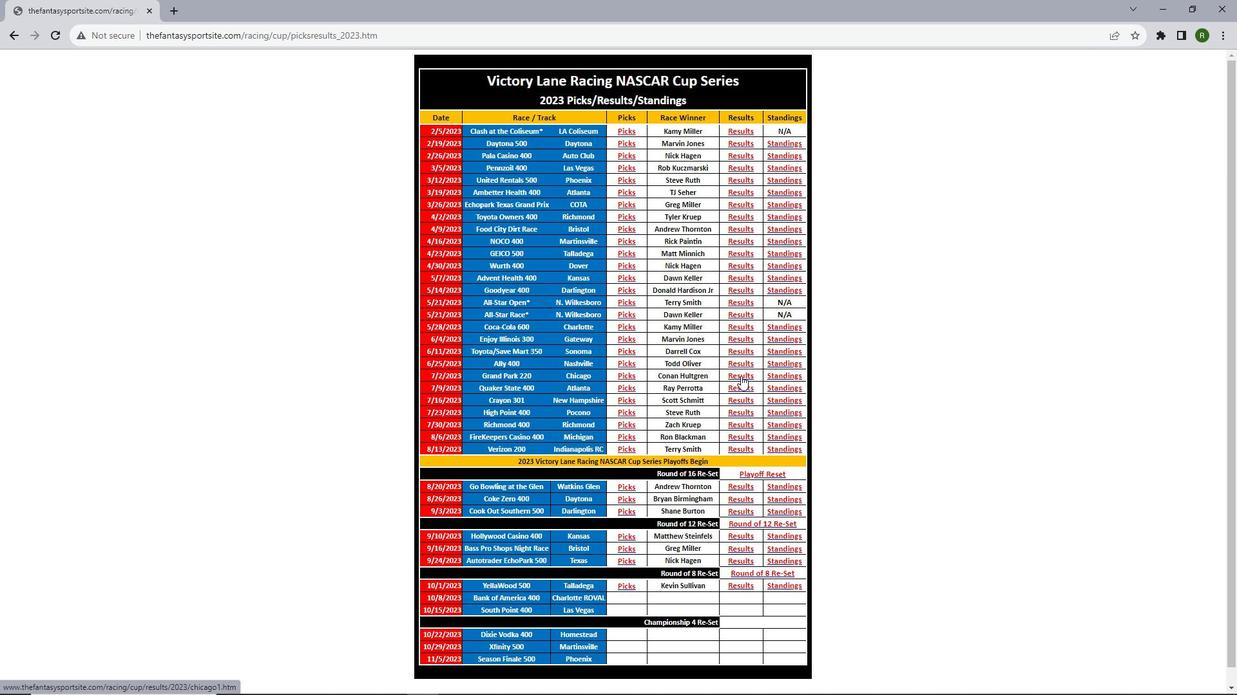 
Action: Mouse pressed left at (741, 376)
Screenshot: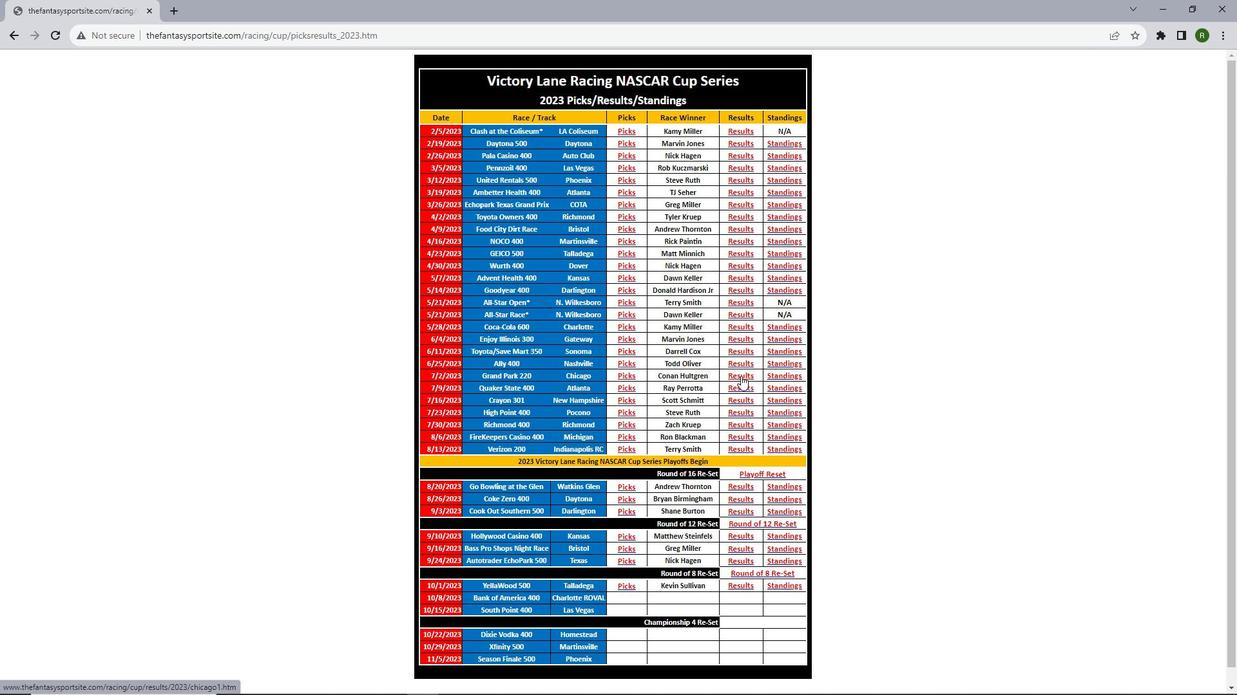 
Action: Mouse moved to (616, 362)
Screenshot: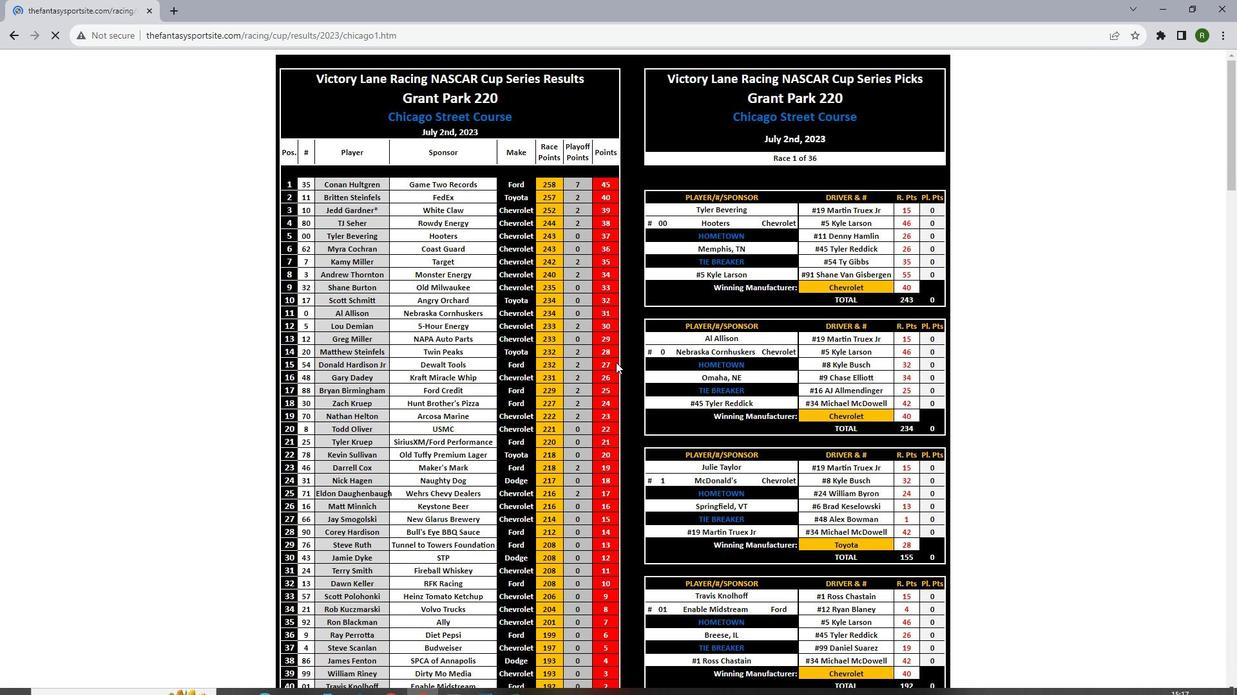
Action: Mouse scrolled (616, 362) with delta (0, 0)
Screenshot: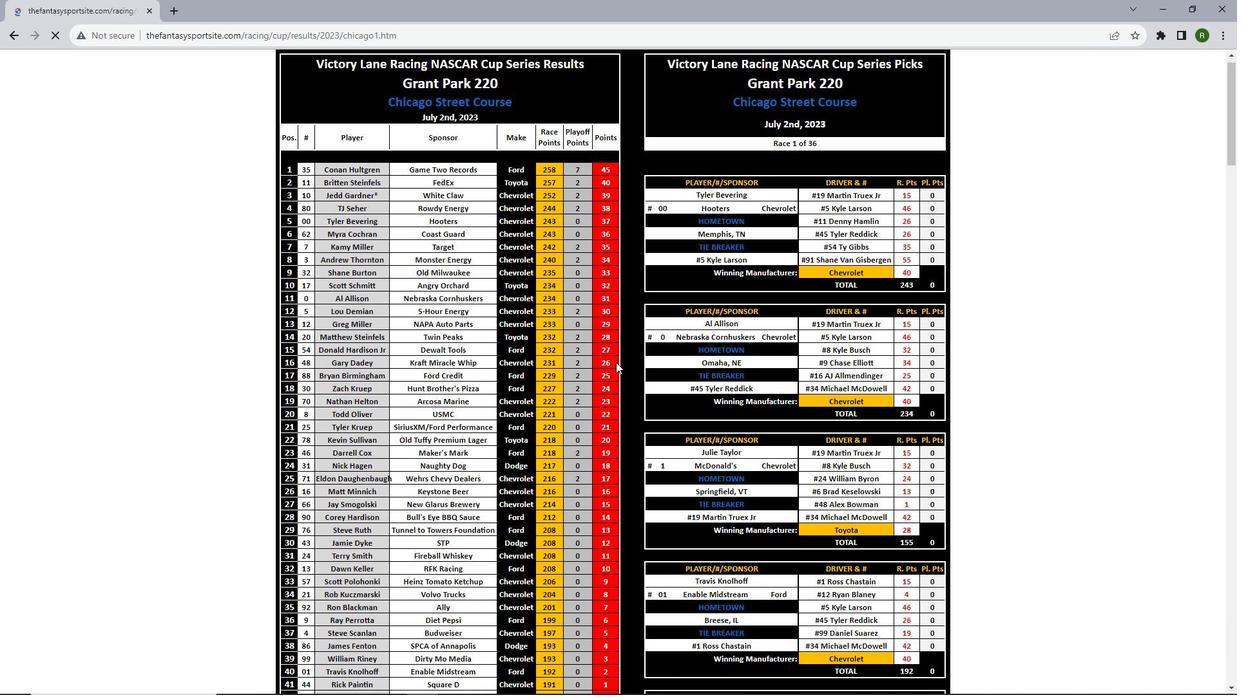 
Action: Mouse scrolled (616, 362) with delta (0, 0)
Screenshot: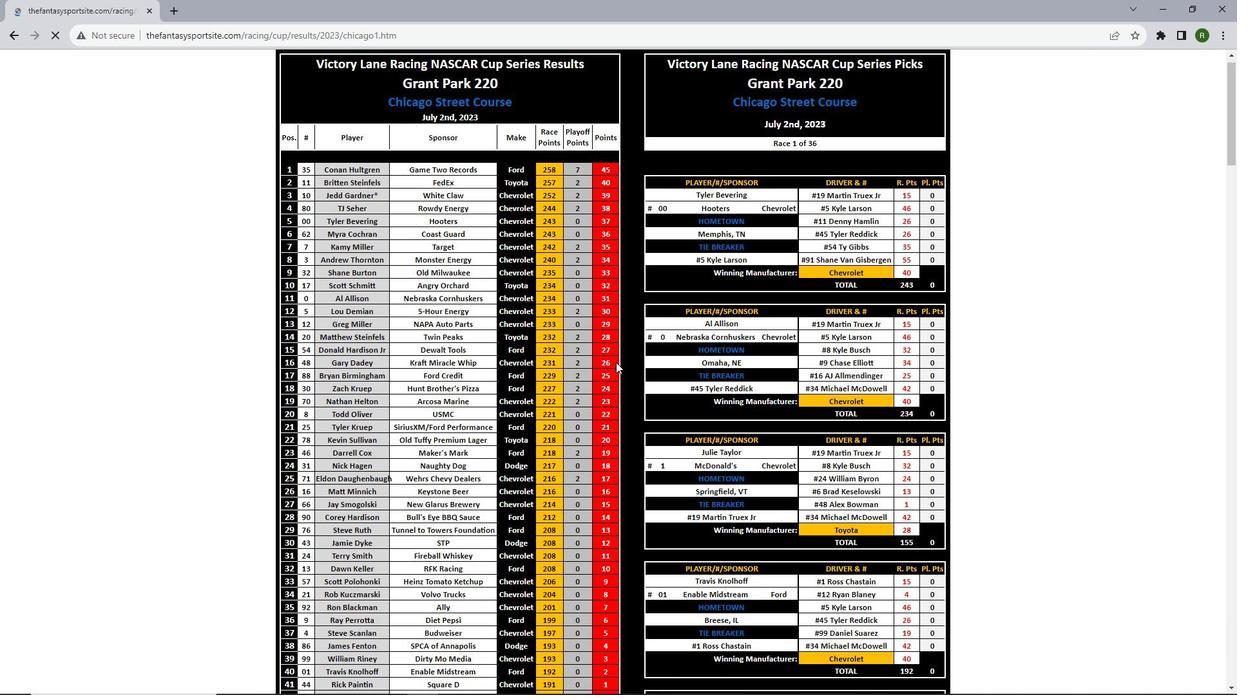 
Action: Mouse scrolled (616, 362) with delta (0, 0)
Screenshot: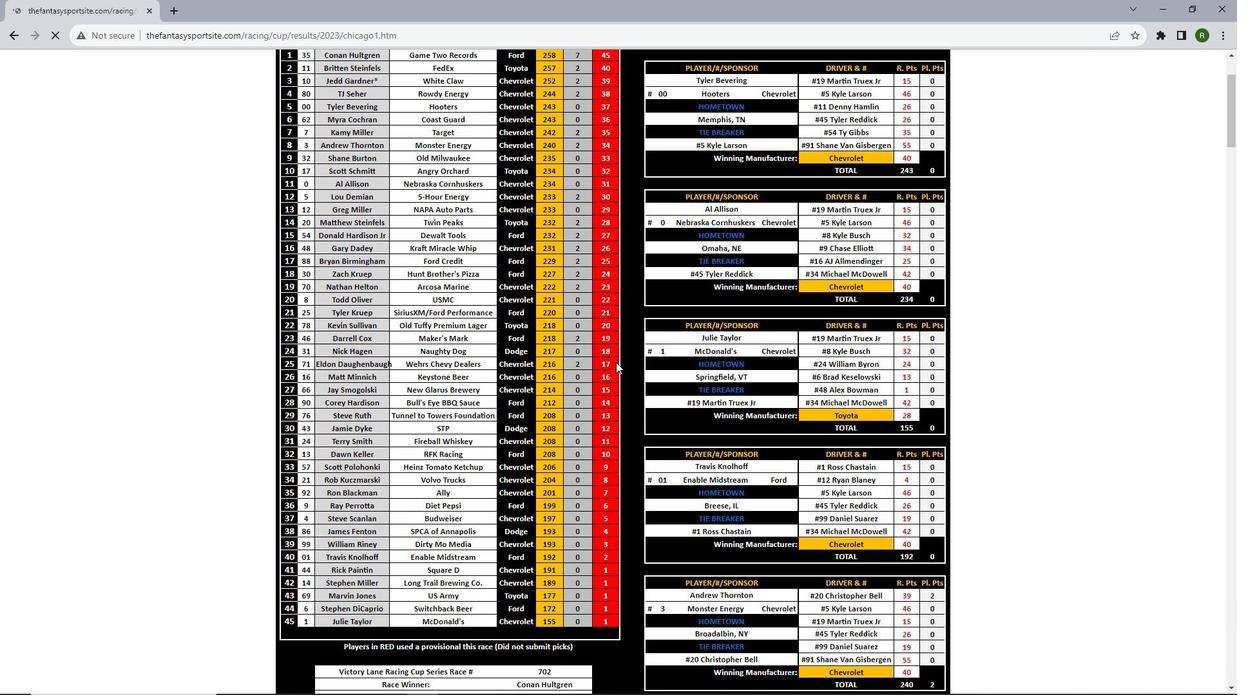 
Action: Mouse scrolled (616, 362) with delta (0, 0)
Screenshot: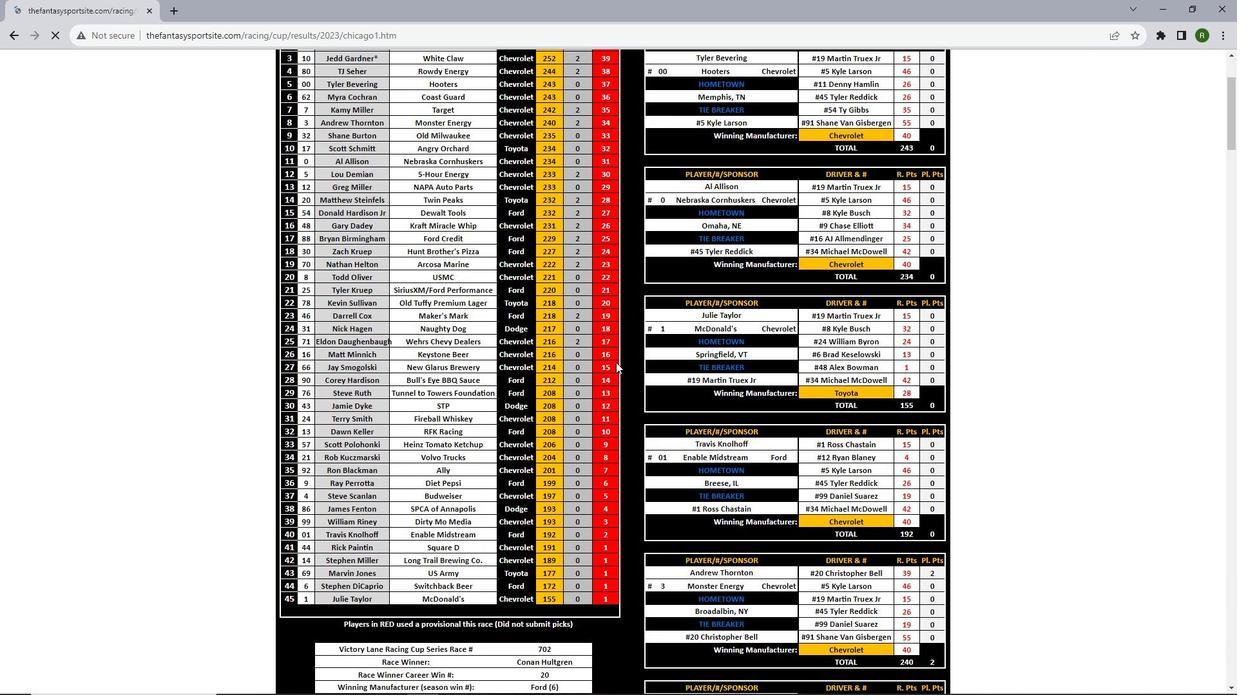 
Action: Mouse scrolled (616, 362) with delta (0, 0)
Screenshot: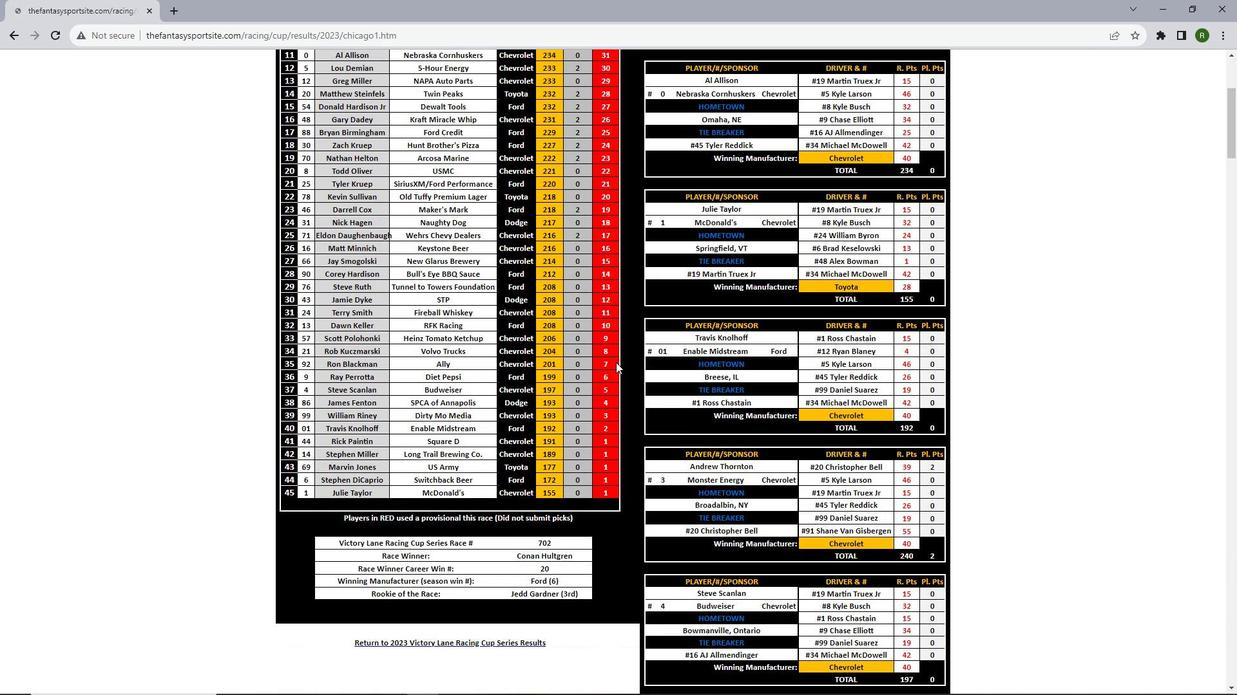 
Action: Mouse scrolled (616, 362) with delta (0, 0)
Screenshot: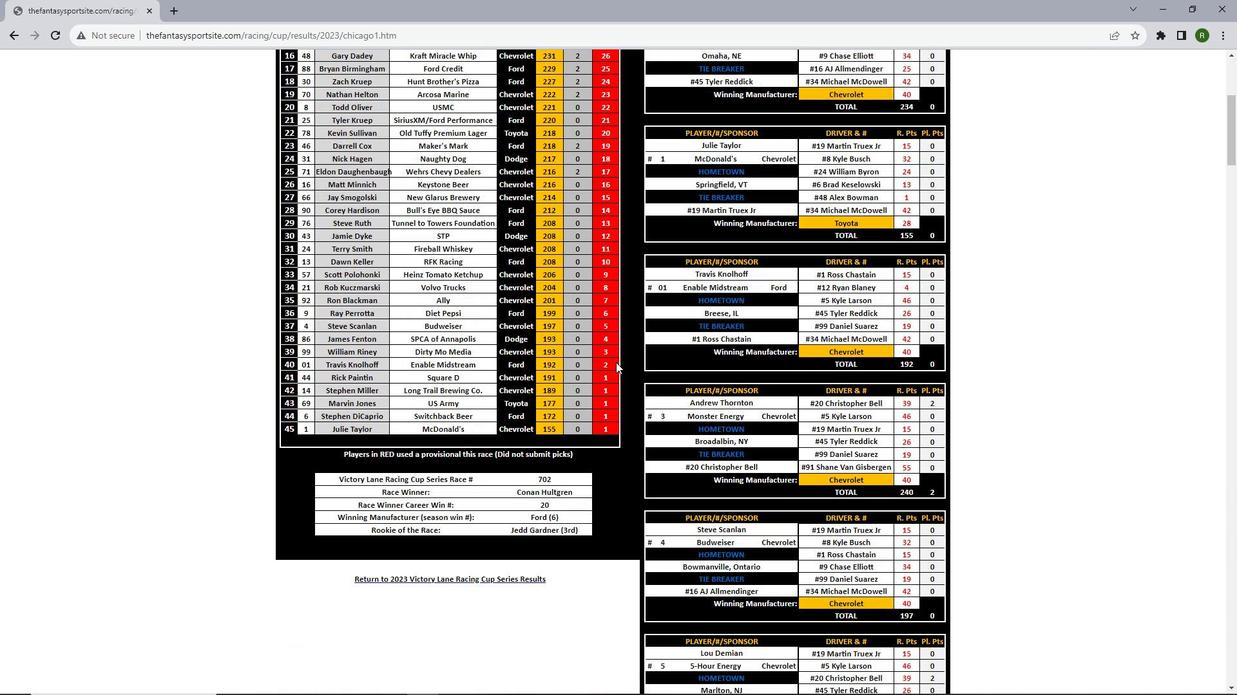 
Action: Mouse scrolled (616, 362) with delta (0, 0)
Screenshot: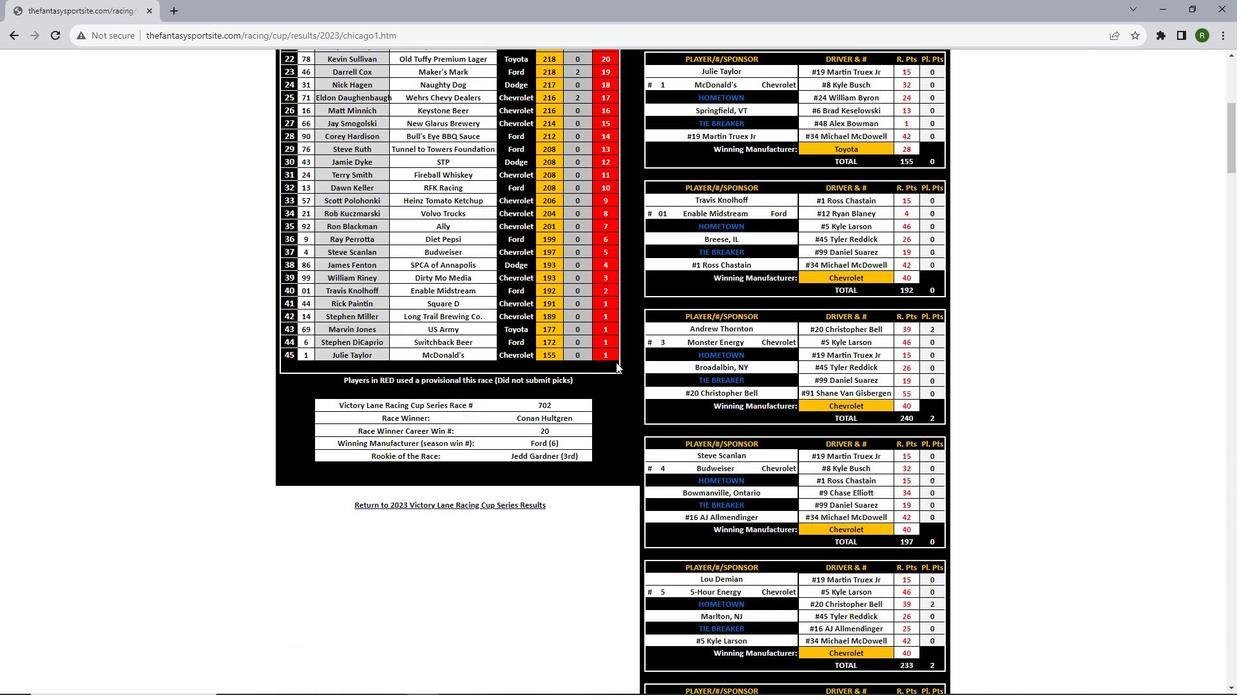 
Action: Mouse scrolled (616, 362) with delta (0, 0)
Screenshot: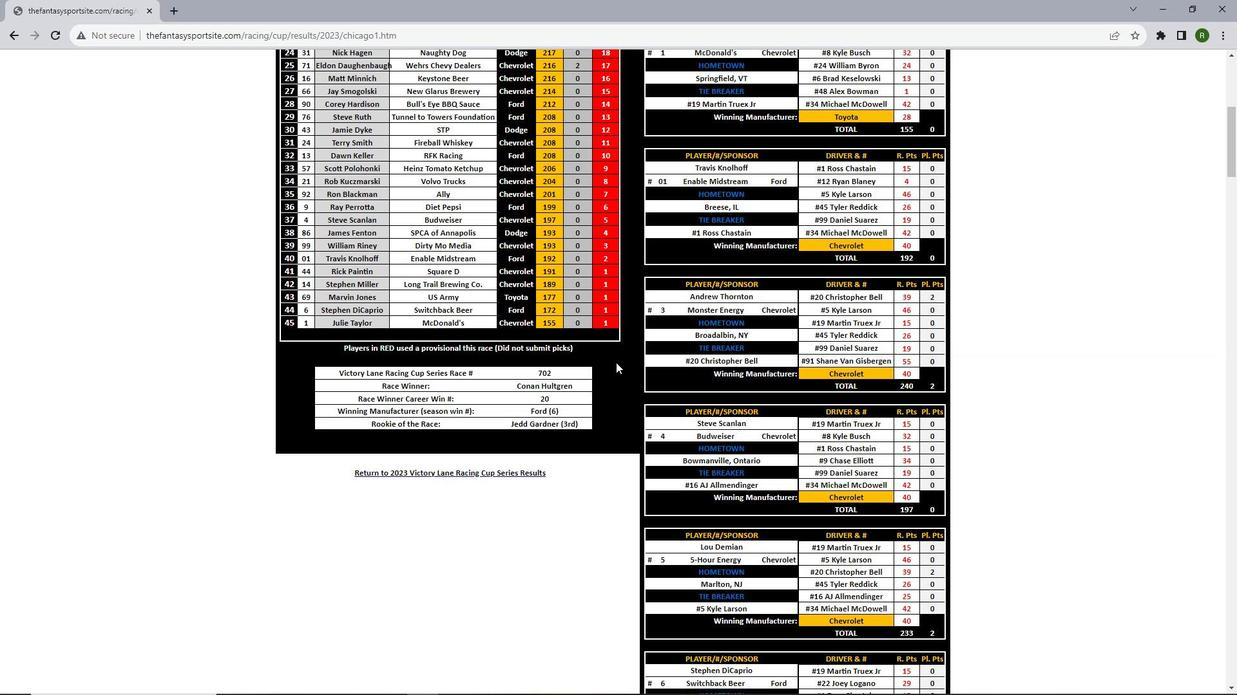 
Action: Mouse scrolled (616, 362) with delta (0, 0)
Screenshot: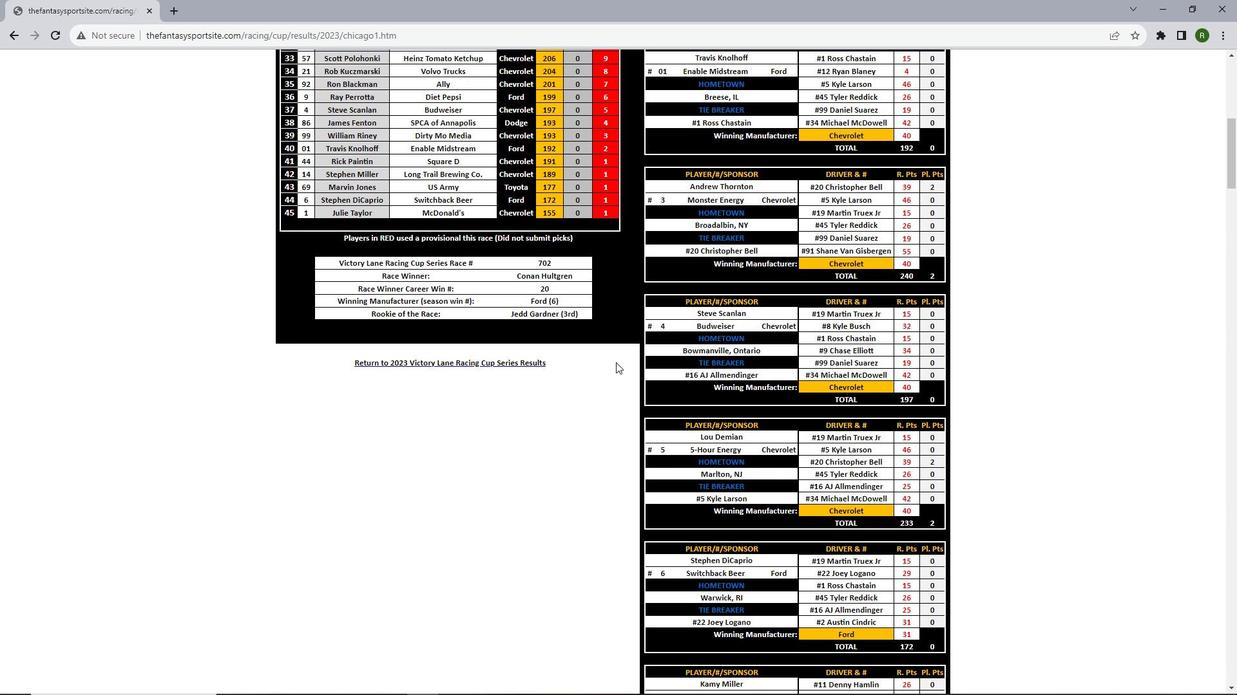 
Action: Mouse scrolled (616, 362) with delta (0, 0)
Screenshot: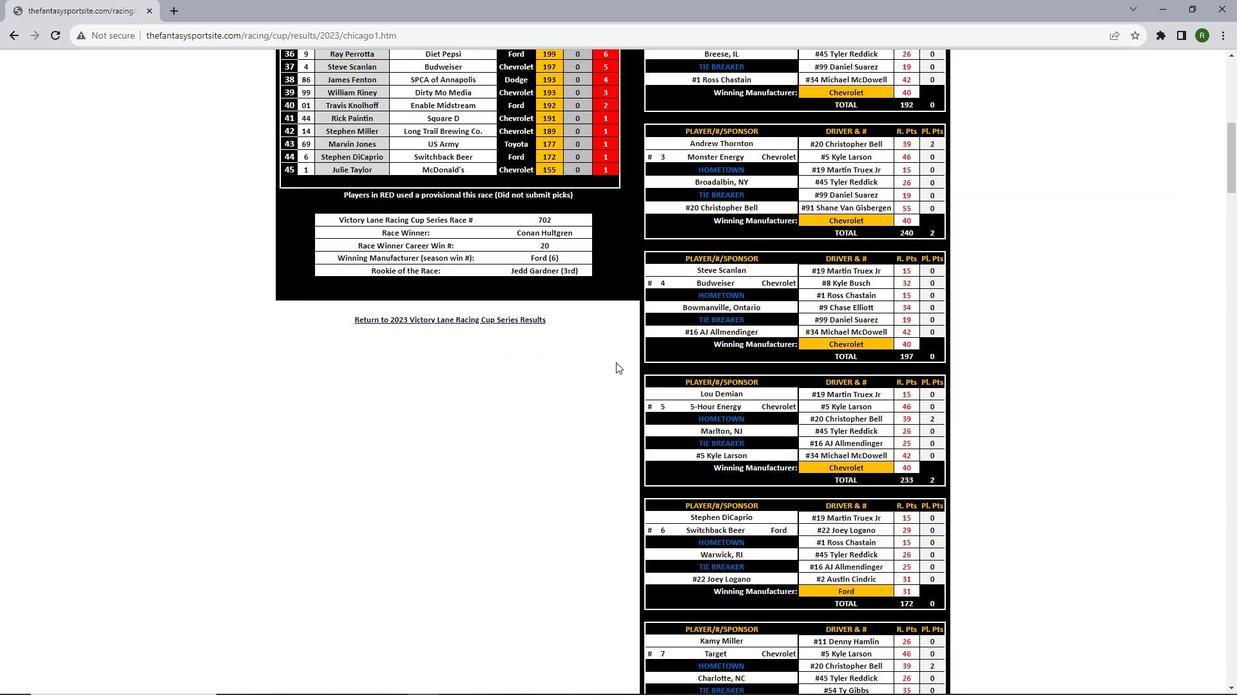 
Action: Mouse scrolled (616, 362) with delta (0, 0)
Screenshot: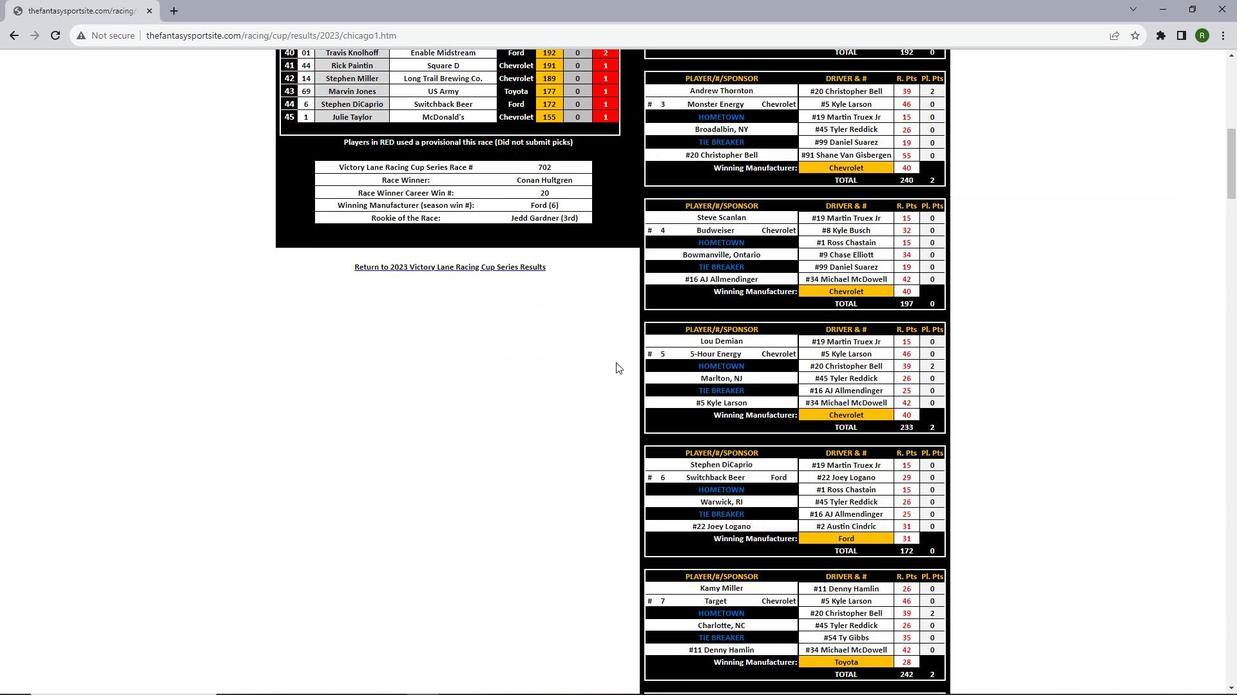 
Action: Mouse scrolled (616, 362) with delta (0, 0)
Screenshot: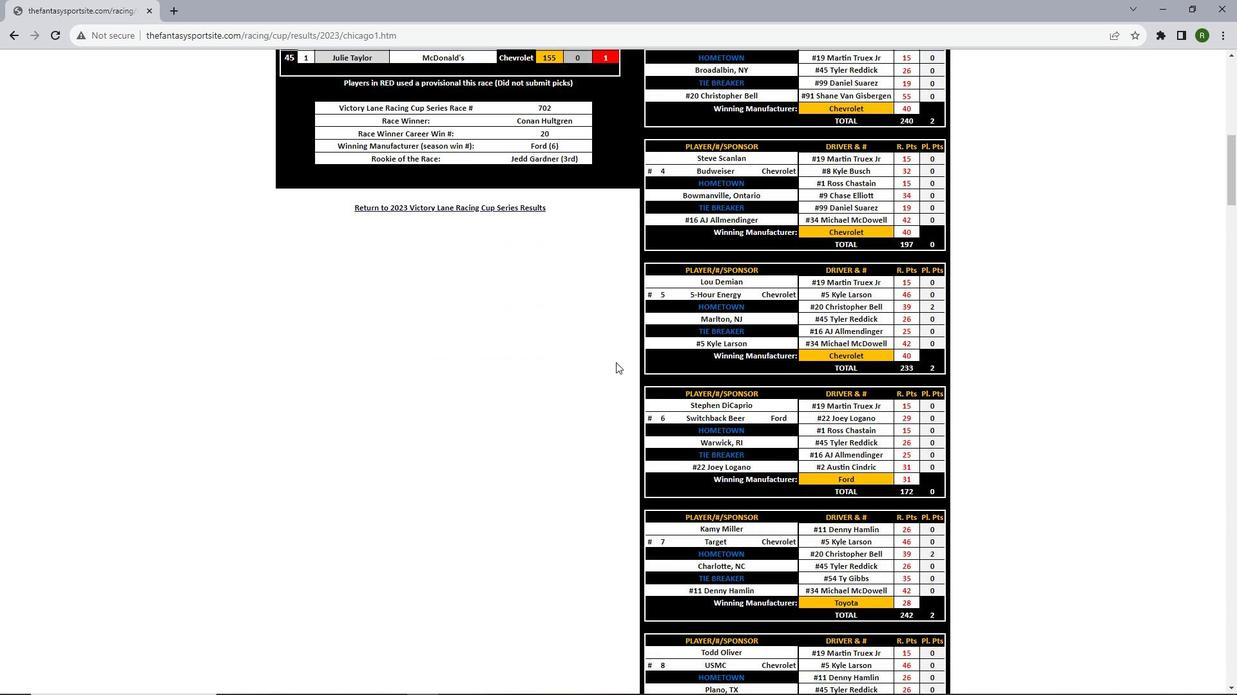 
Action: Mouse scrolled (616, 362) with delta (0, 0)
Screenshot: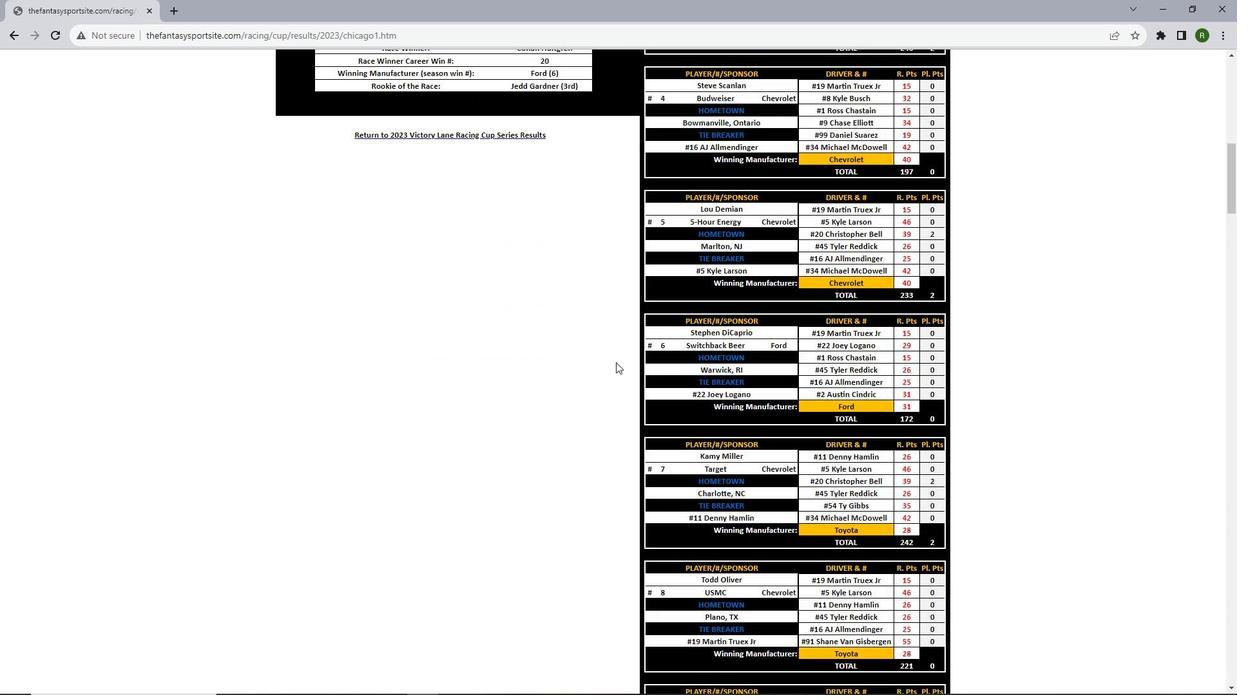 
Action: Mouse scrolled (616, 362) with delta (0, 0)
Screenshot: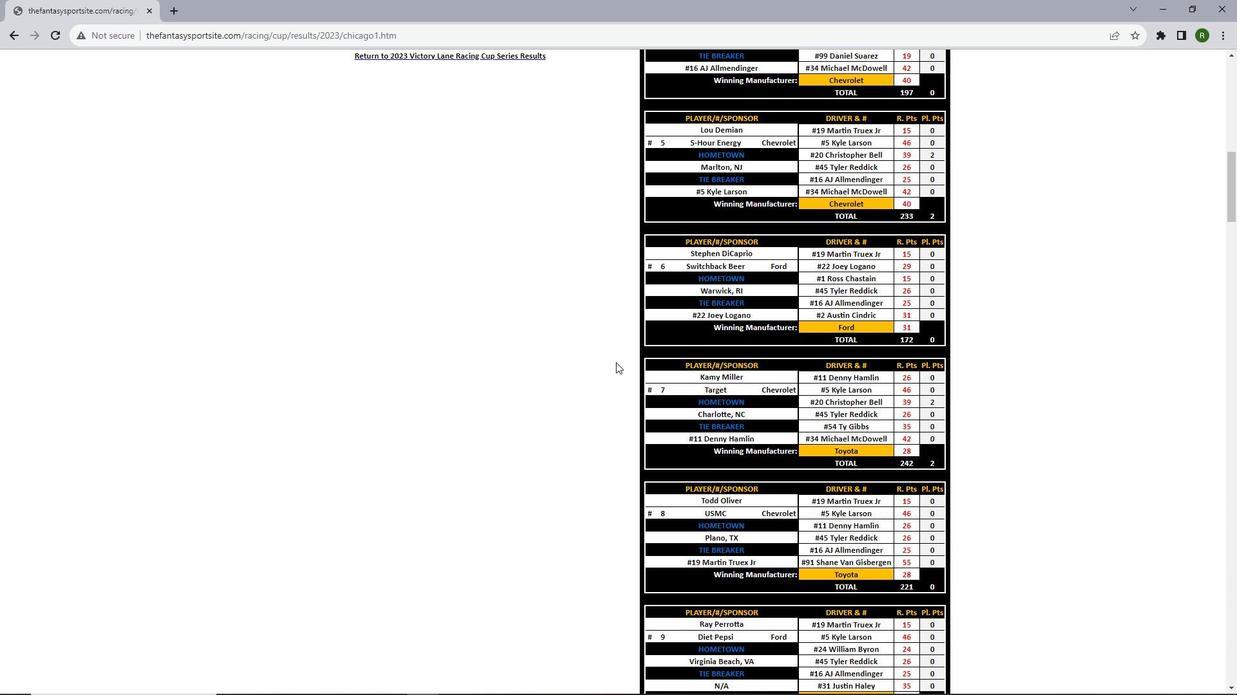 
Action: Mouse scrolled (616, 362) with delta (0, 0)
Screenshot: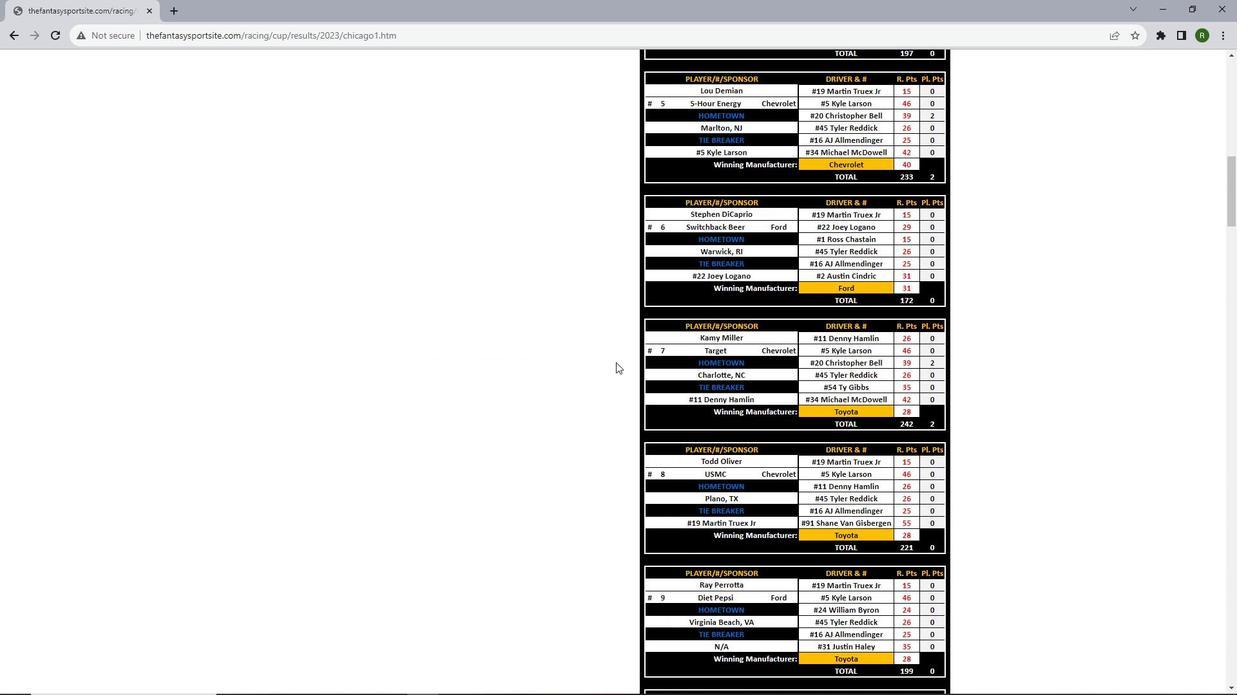 
Action: Mouse scrolled (616, 362) with delta (0, 0)
Screenshot: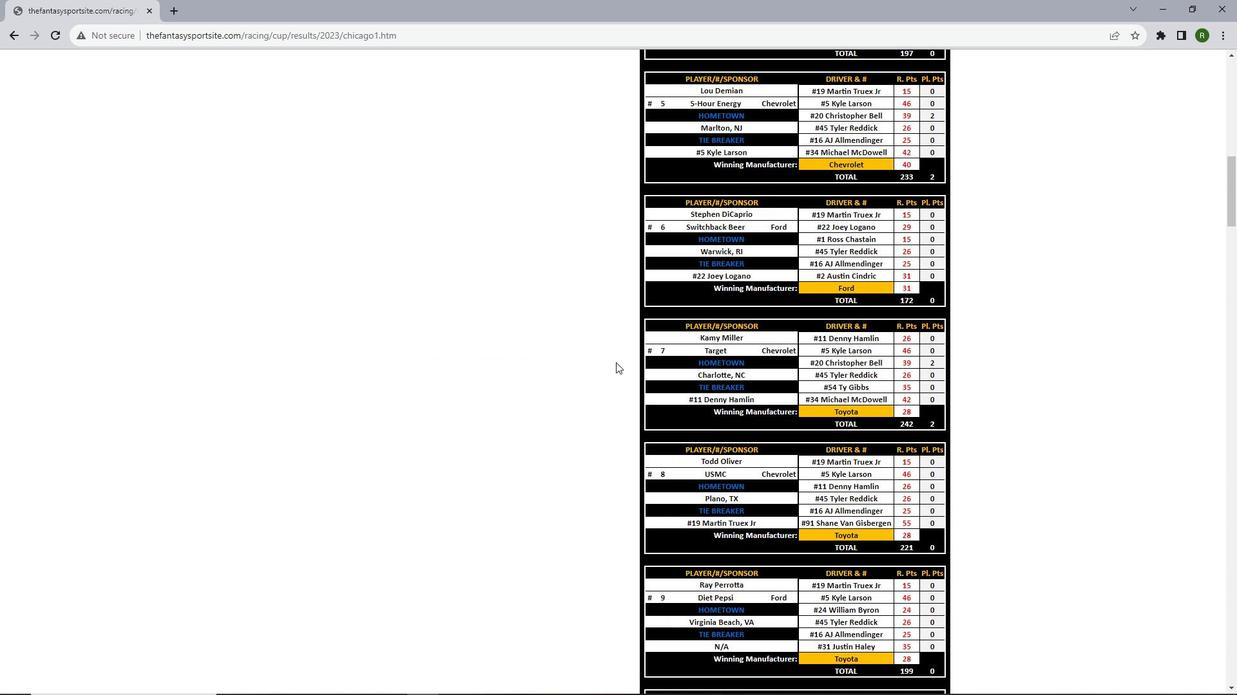 
Action: Mouse scrolled (616, 362) with delta (0, 0)
Screenshot: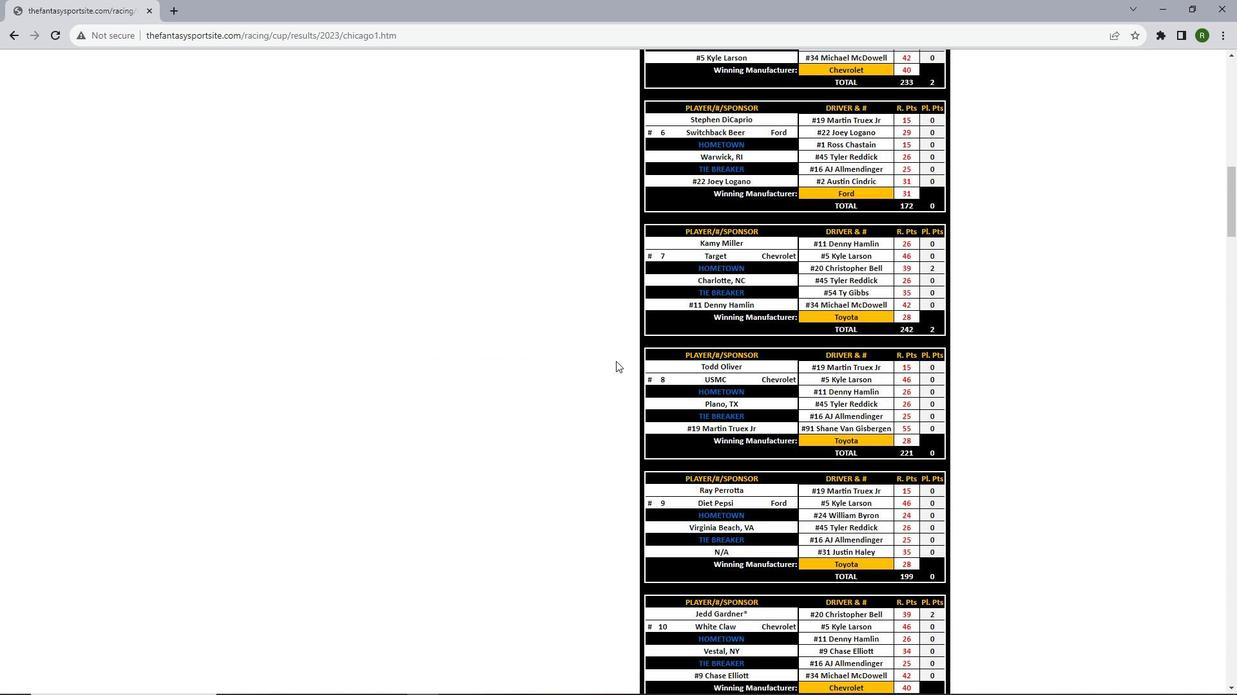 
Action: Mouse moved to (598, 330)
Screenshot: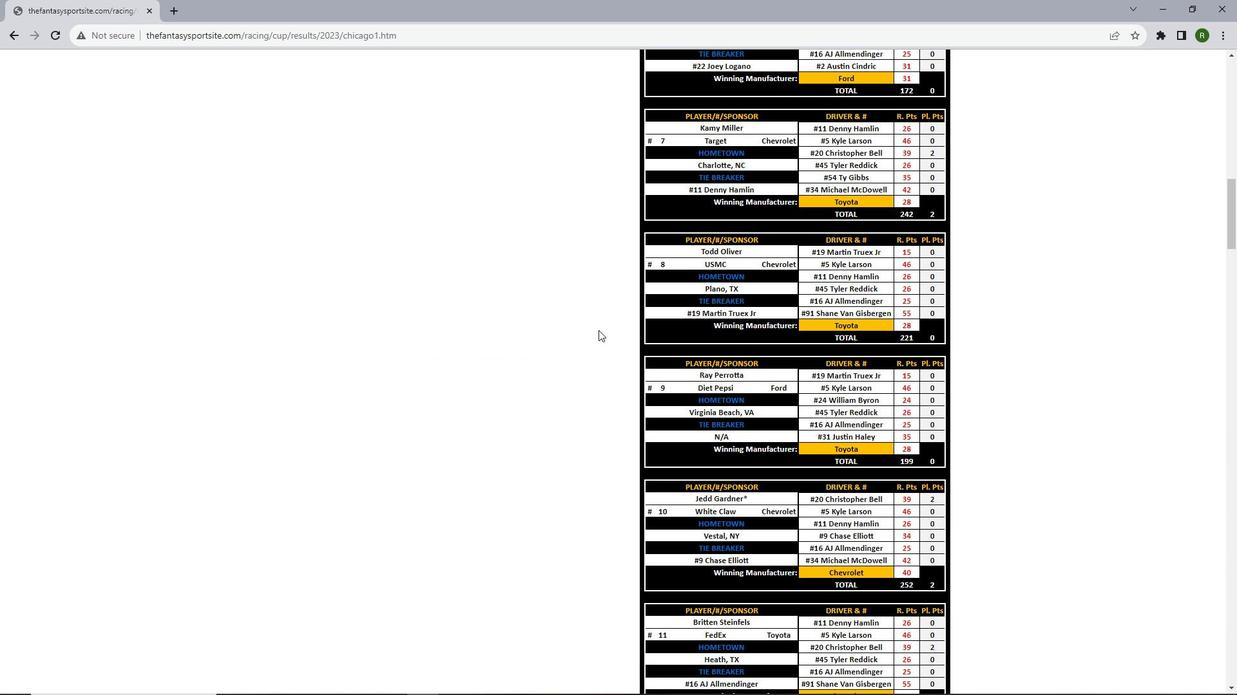 
Action: Mouse scrolled (598, 329) with delta (0, 0)
Screenshot: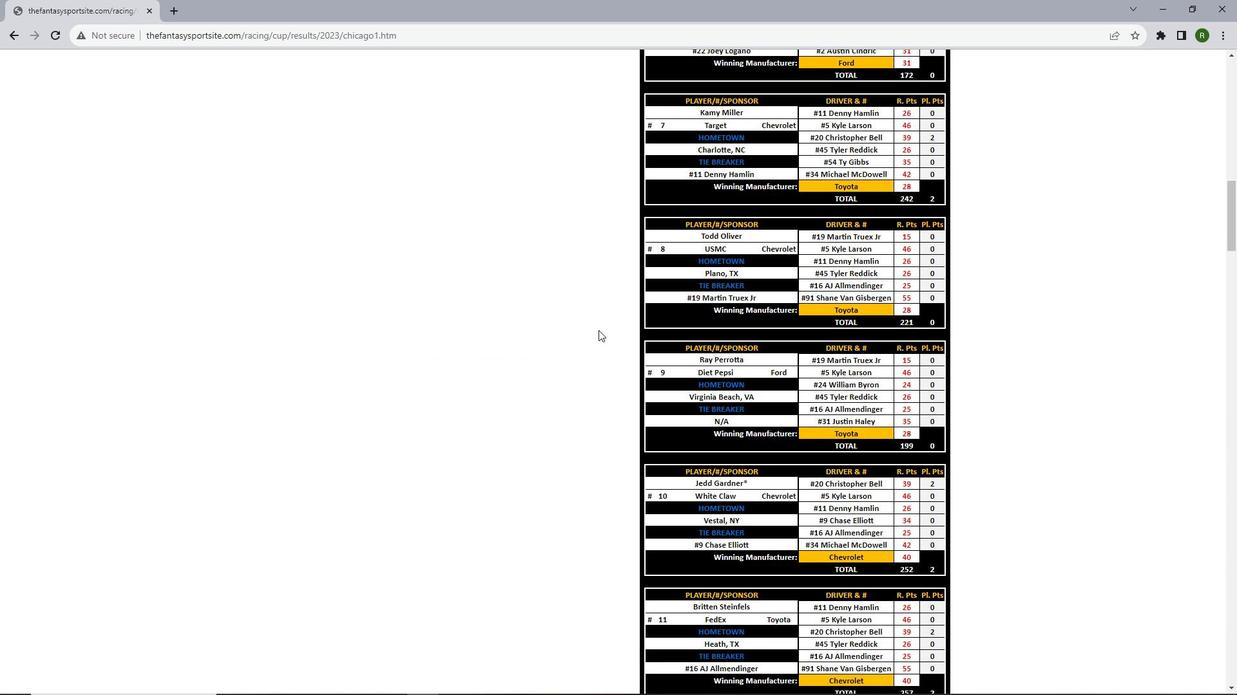 
Action: Mouse scrolled (598, 329) with delta (0, 0)
Screenshot: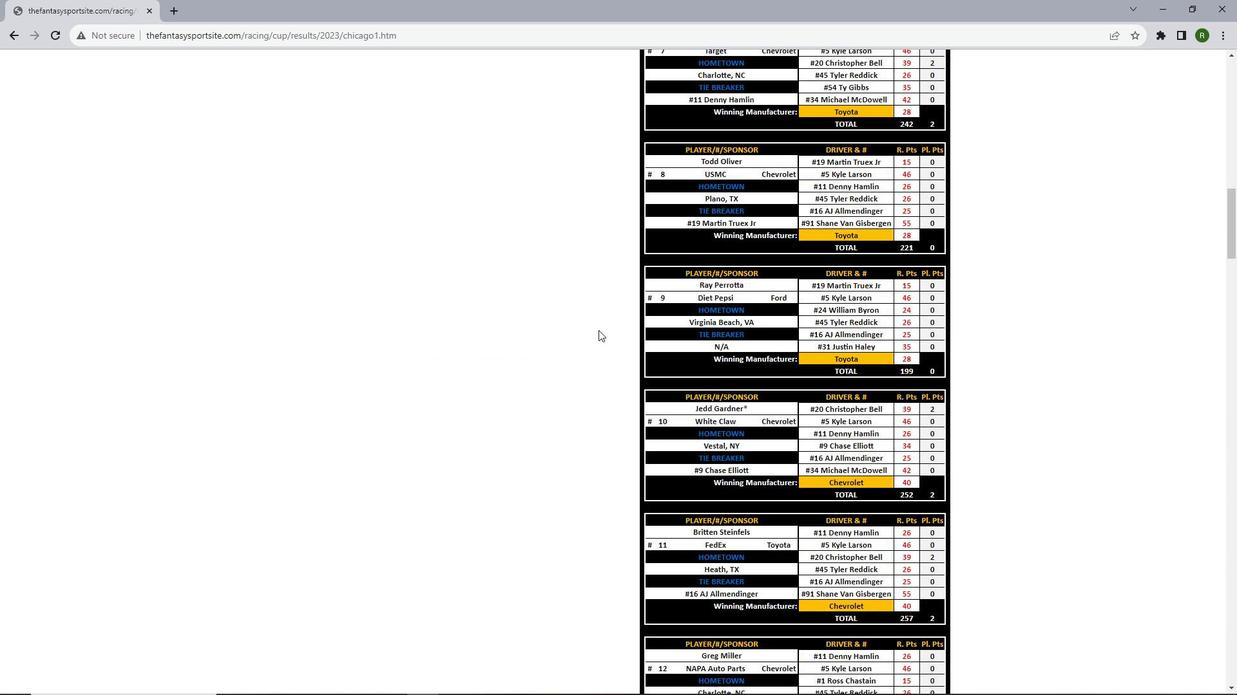 
Action: Mouse scrolled (598, 329) with delta (0, 0)
Screenshot: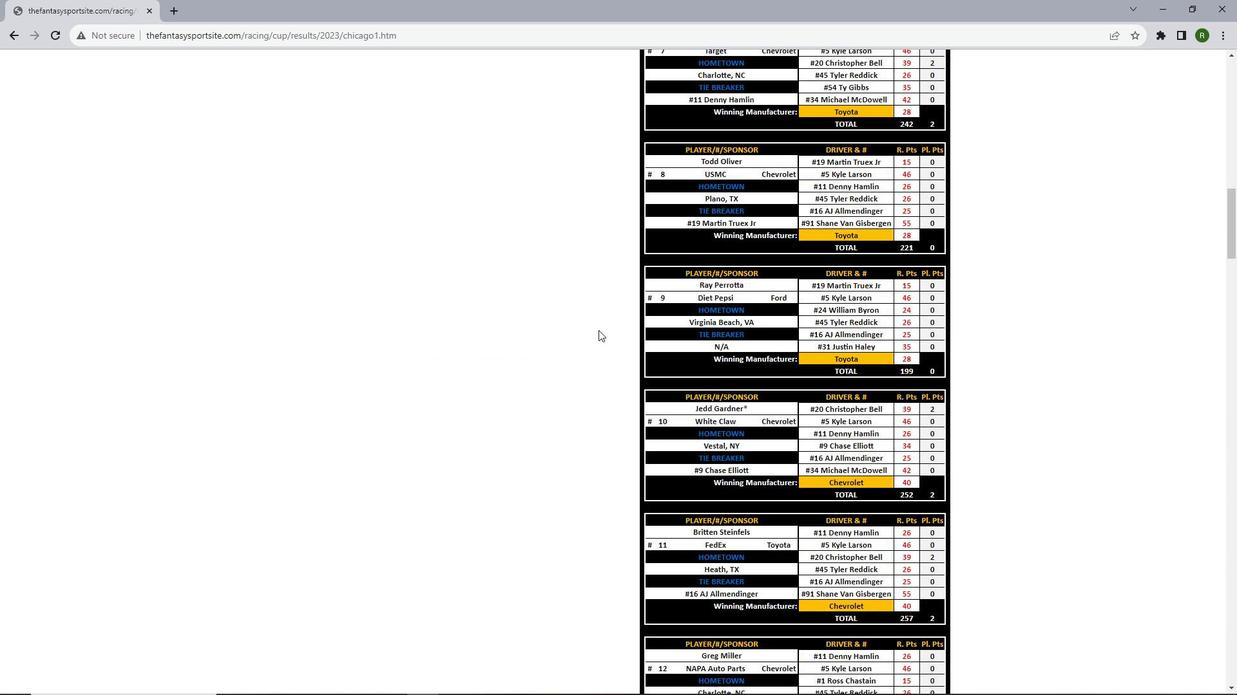 
Action: Mouse scrolled (598, 329) with delta (0, 0)
Screenshot: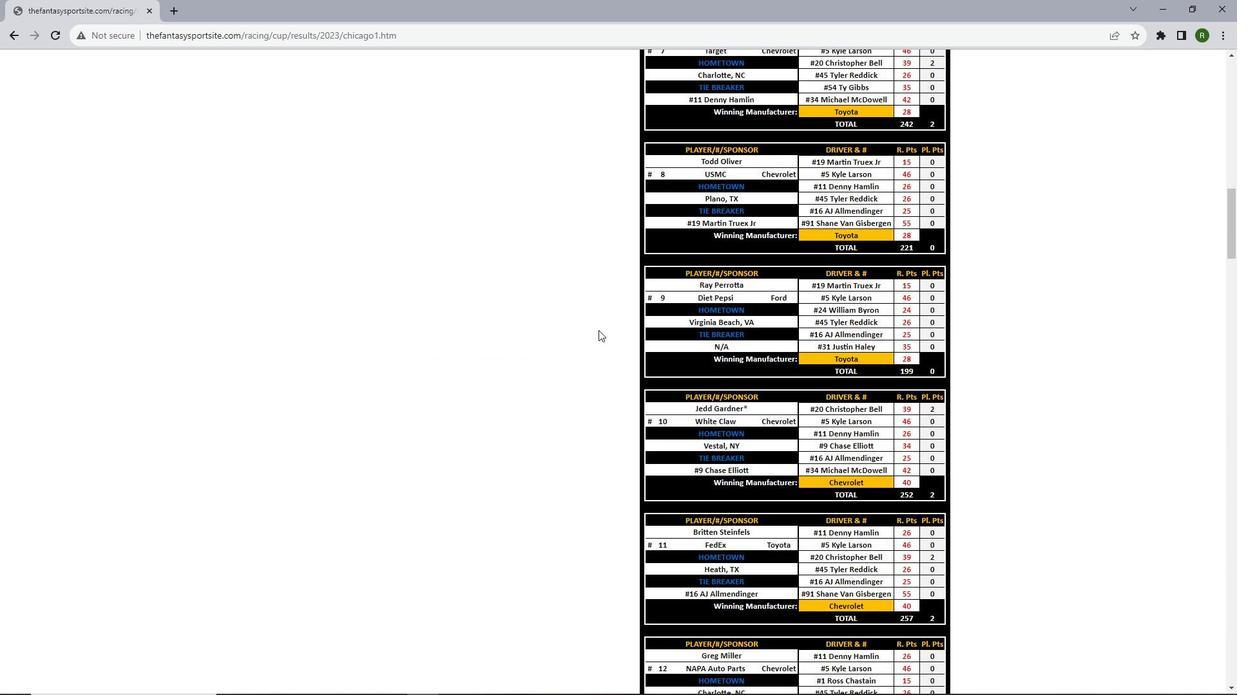 
Action: Mouse scrolled (598, 329) with delta (0, 0)
Screenshot: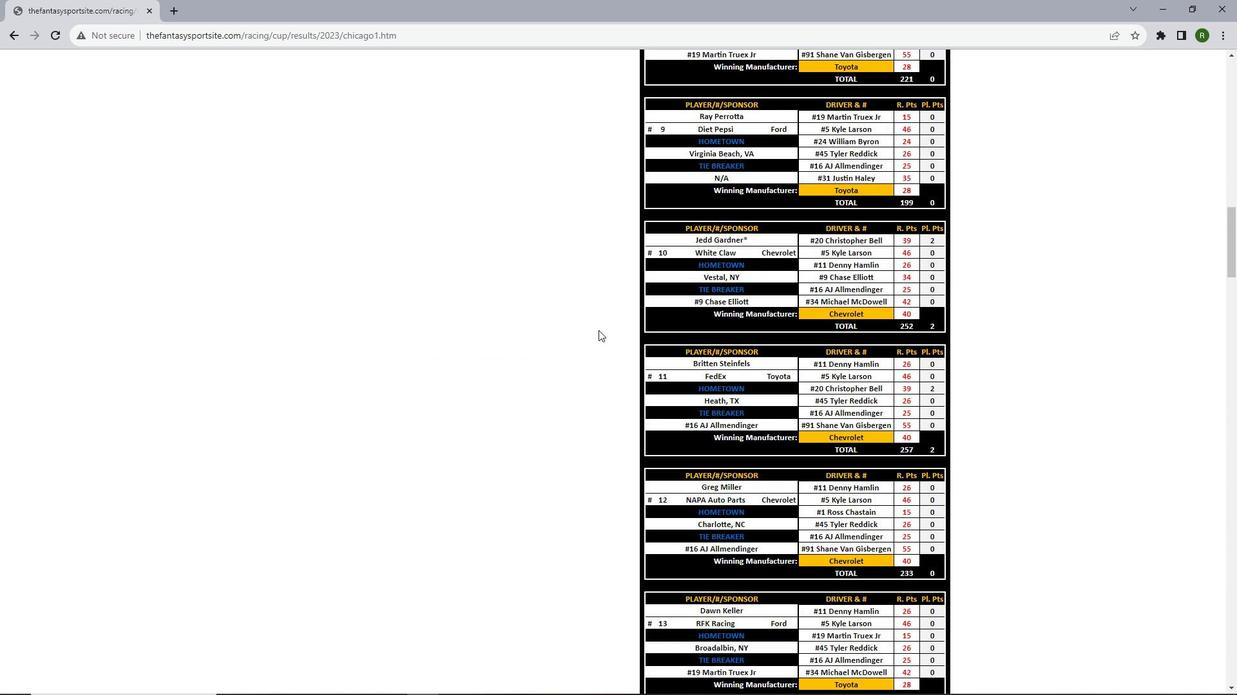 
Action: Mouse scrolled (598, 329) with delta (0, 0)
Screenshot: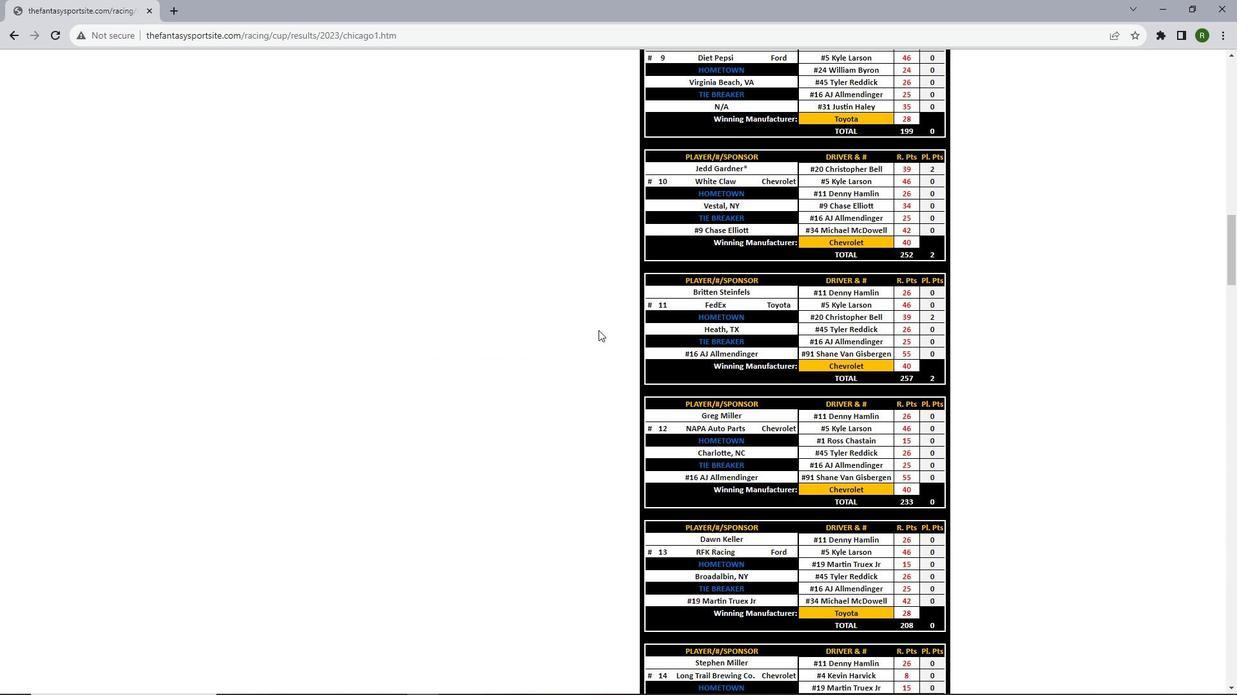 
Action: Mouse scrolled (598, 329) with delta (0, 0)
Screenshot: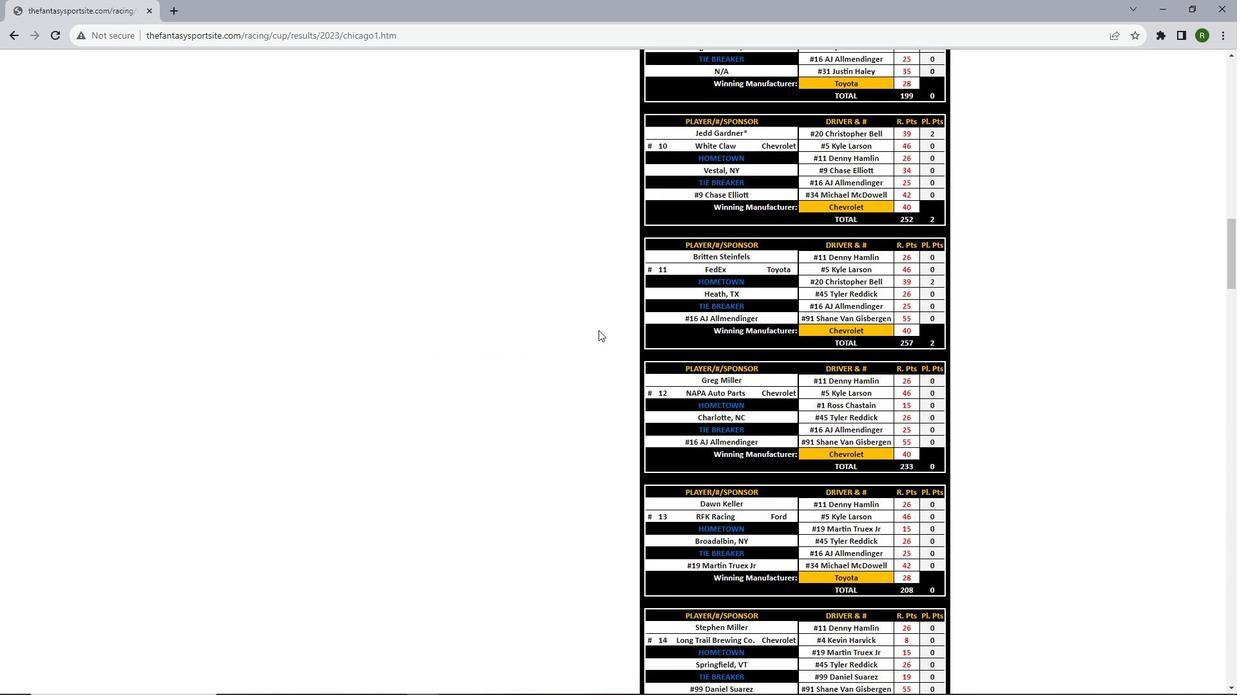 
Action: Mouse scrolled (598, 329) with delta (0, 0)
Screenshot: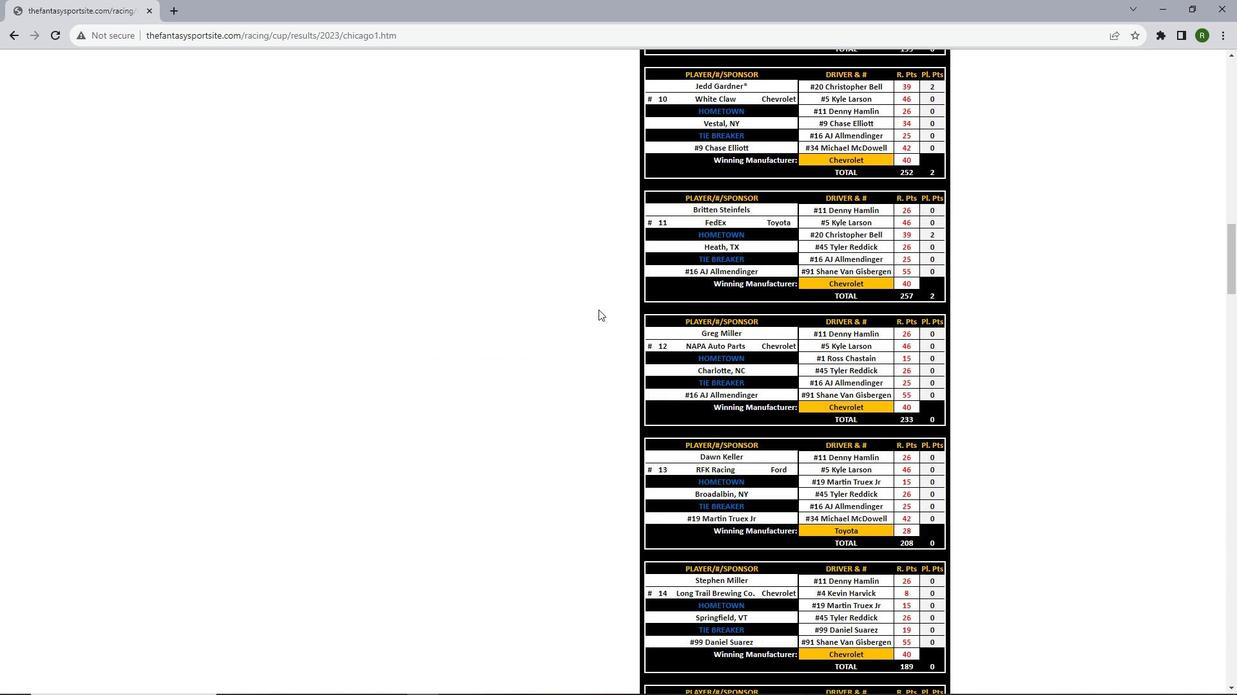 
Action: Mouse moved to (518, 183)
Screenshot: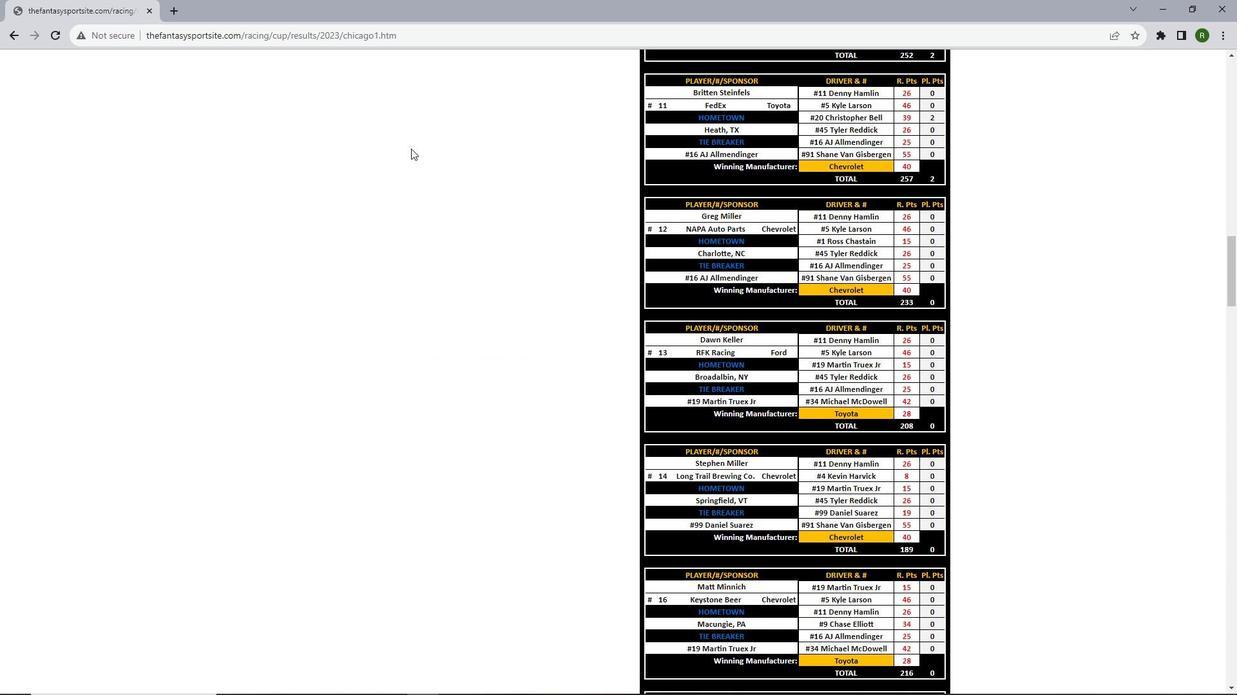 
Action: Mouse scrolled (518, 183) with delta (0, 0)
Screenshot: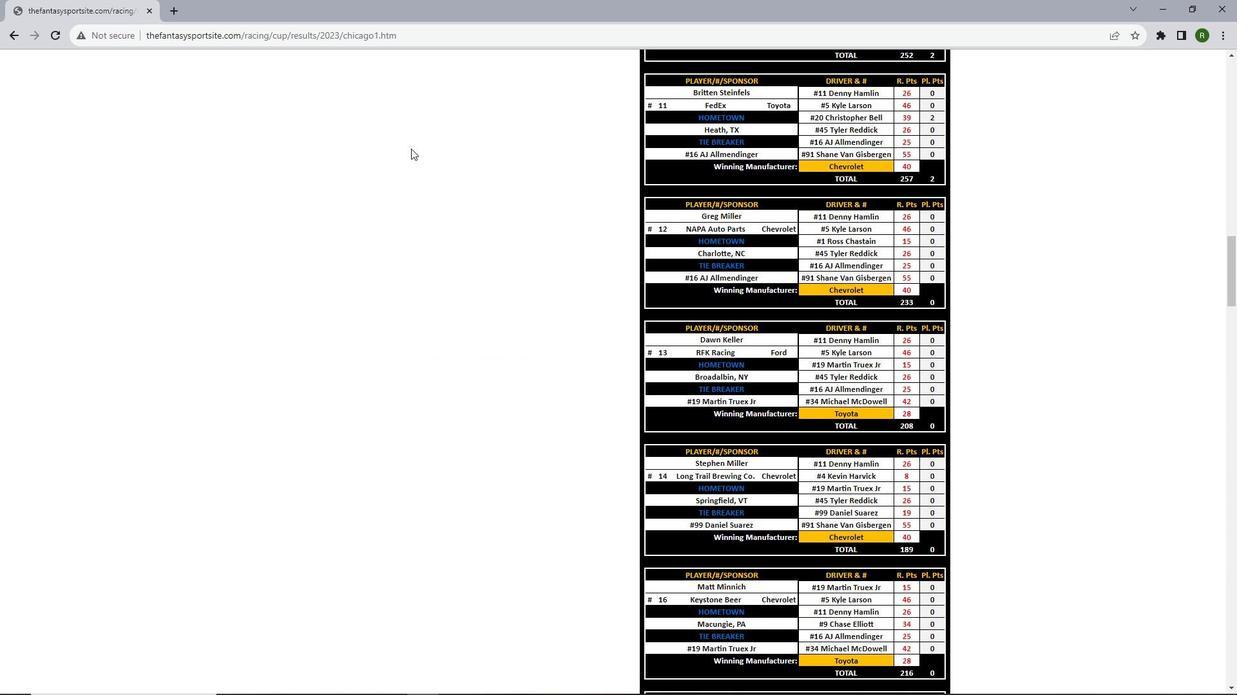
Action: Mouse moved to (363, 138)
Screenshot: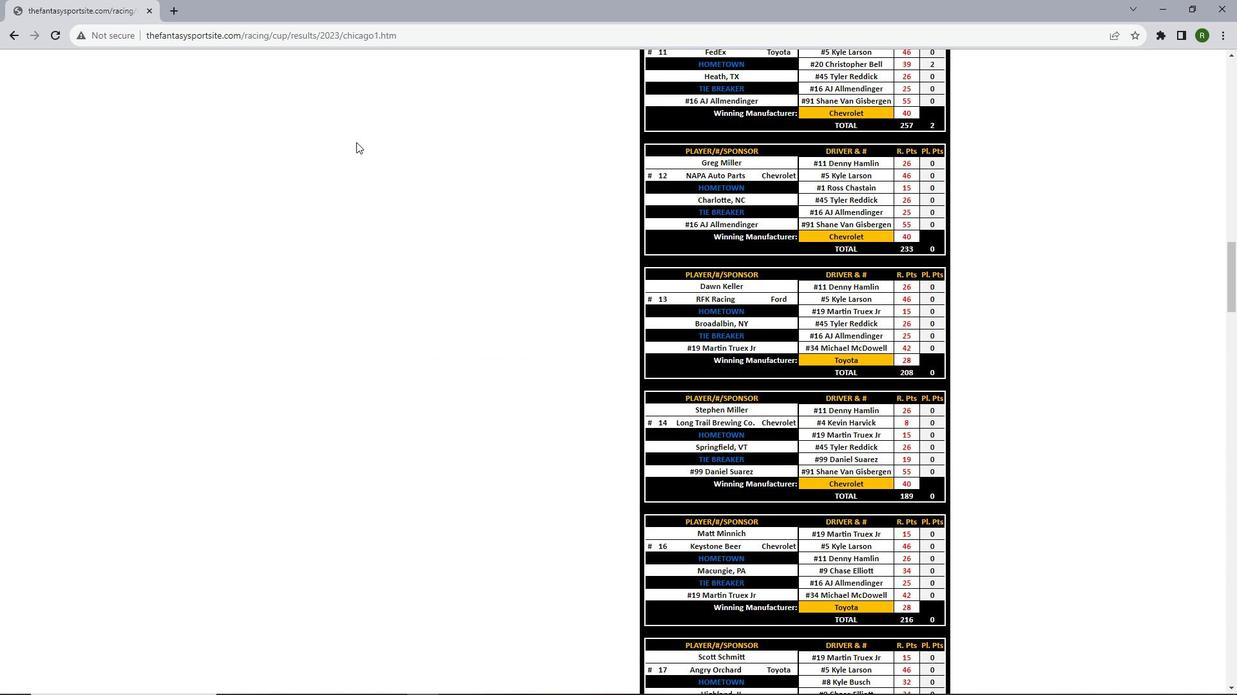 
Action: Mouse scrolled (363, 137) with delta (0, 0)
Screenshot: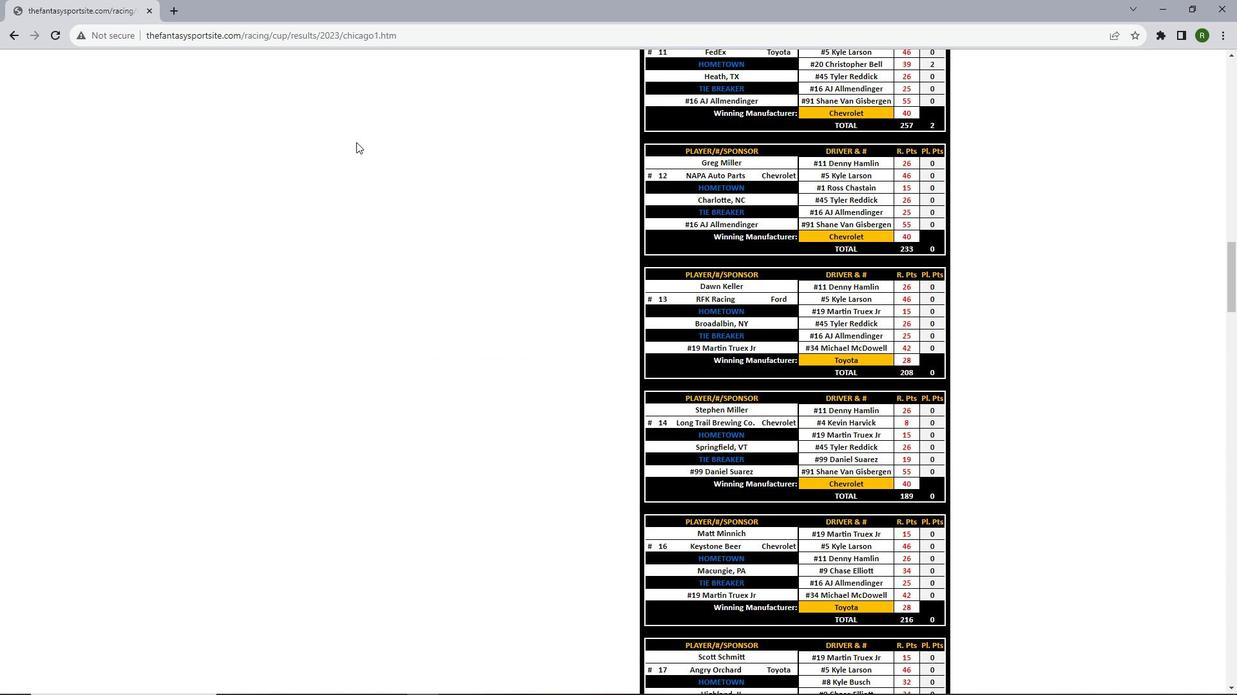 
Action: Mouse moved to (356, 141)
Screenshot: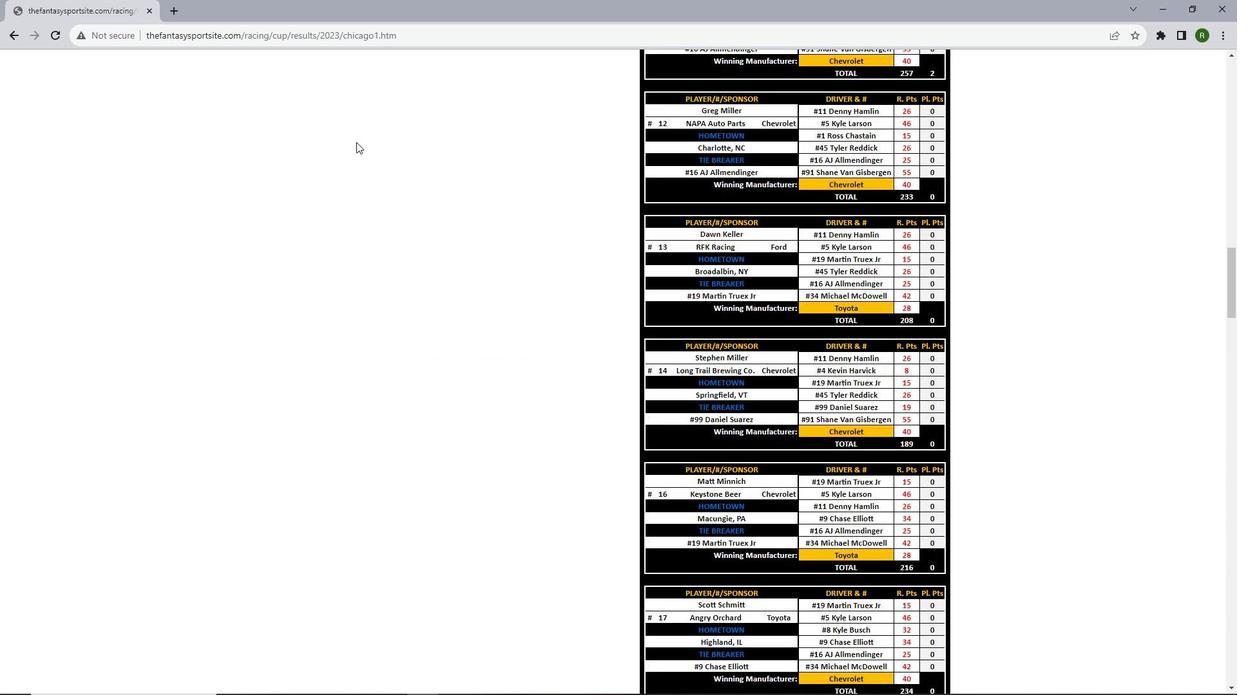 
Action: Mouse scrolled (356, 141) with delta (0, 0)
Screenshot: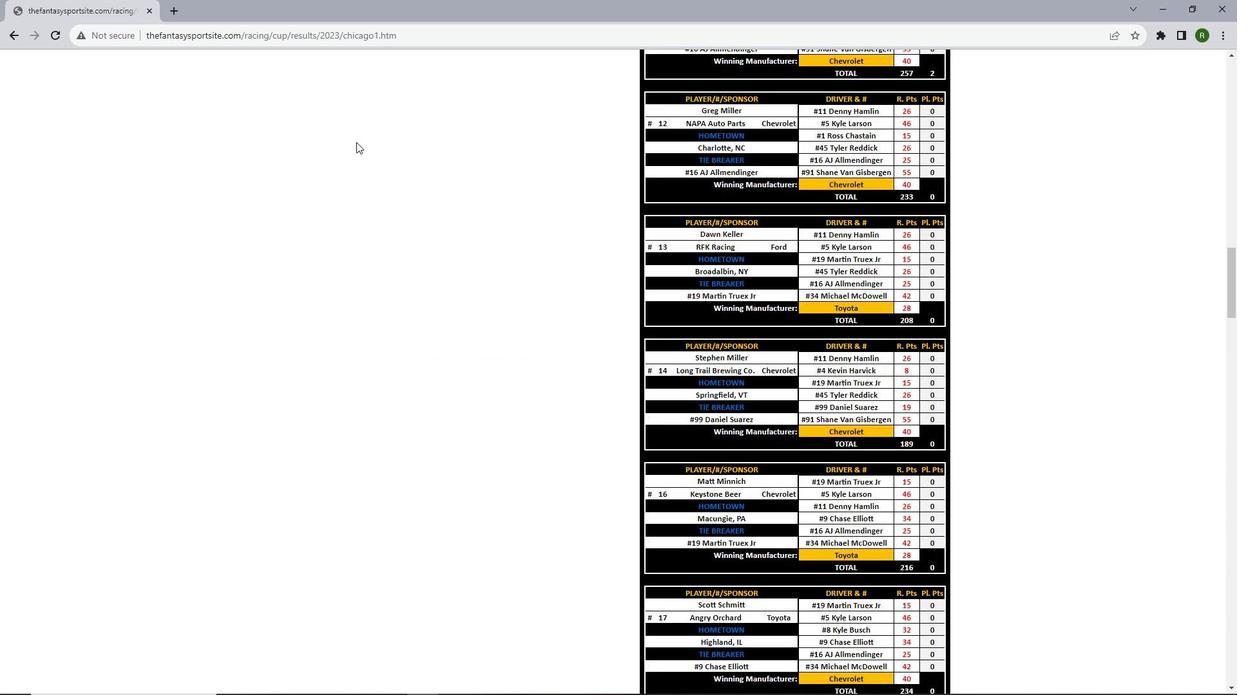 
Action: Mouse moved to (356, 142)
Screenshot: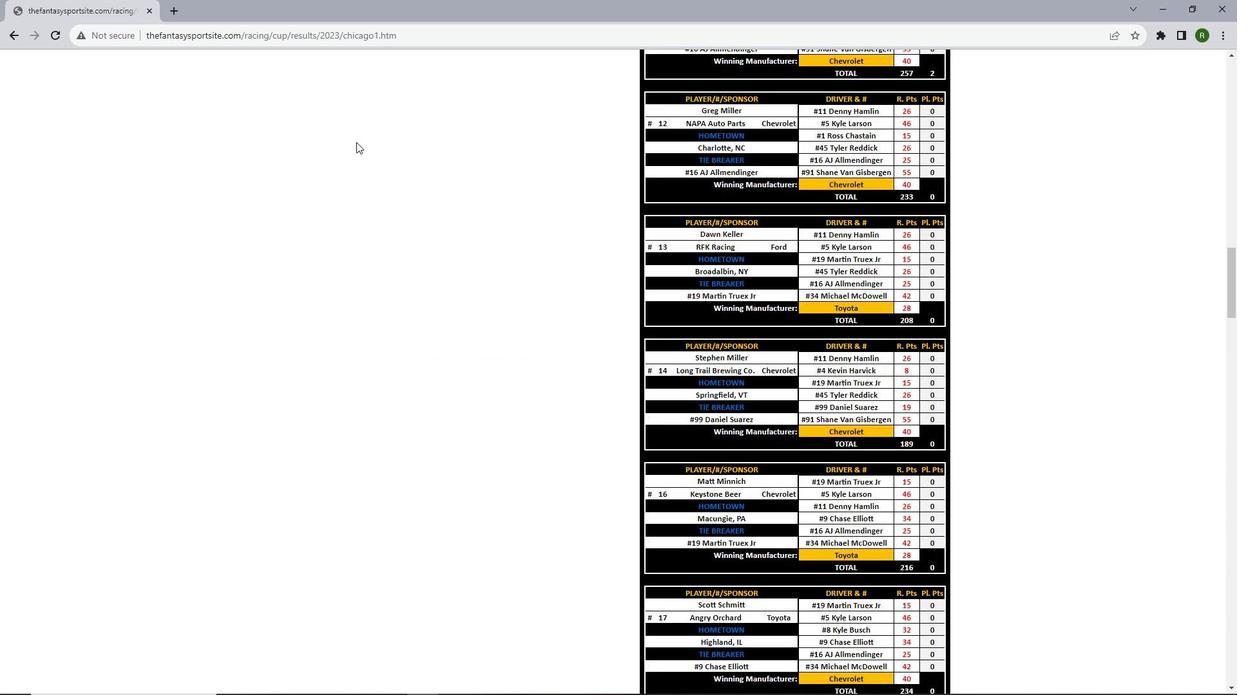 
Action: Mouse scrolled (356, 141) with delta (0, 0)
Screenshot: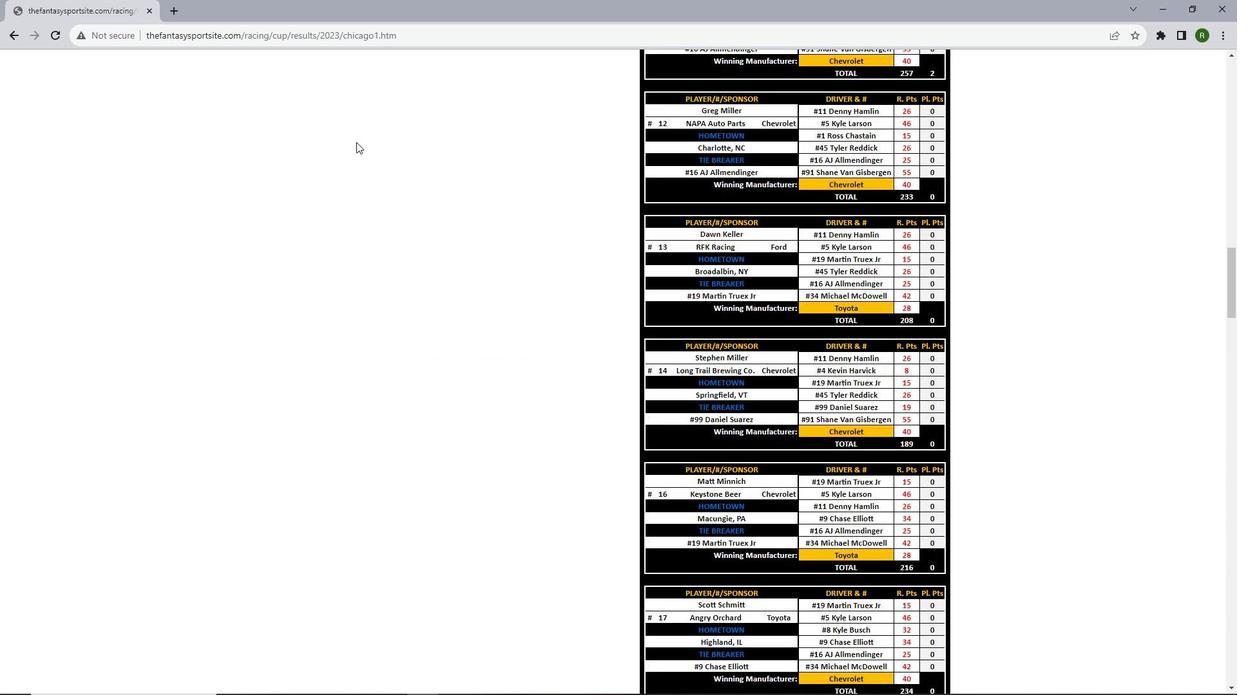
Action: Mouse scrolled (356, 141) with delta (0, 0)
Screenshot: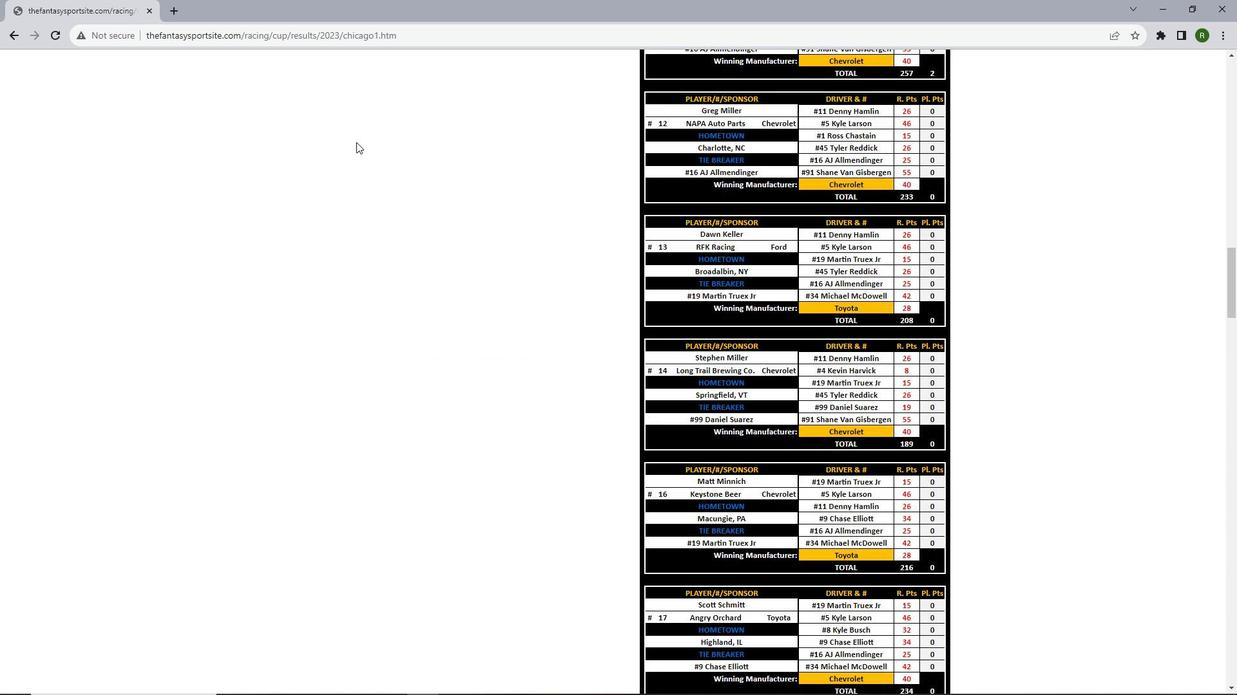 
Action: Mouse scrolled (356, 141) with delta (0, 0)
Screenshot: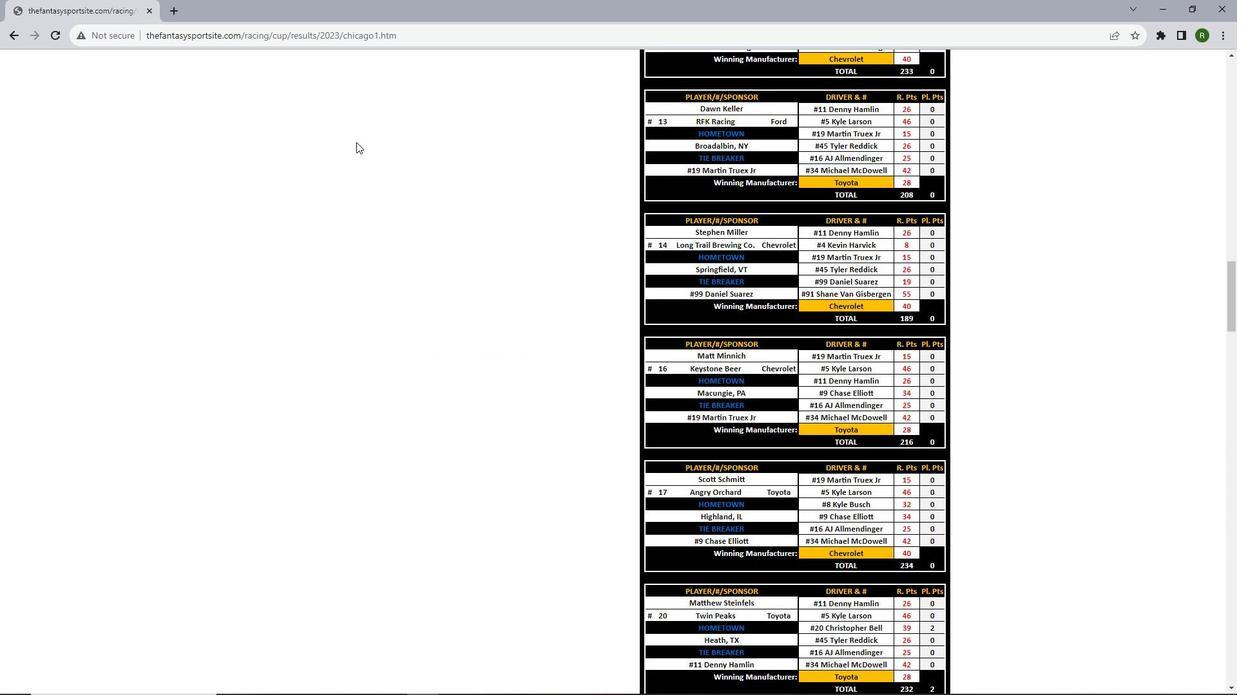 
Action: Mouse moved to (322, 173)
Screenshot: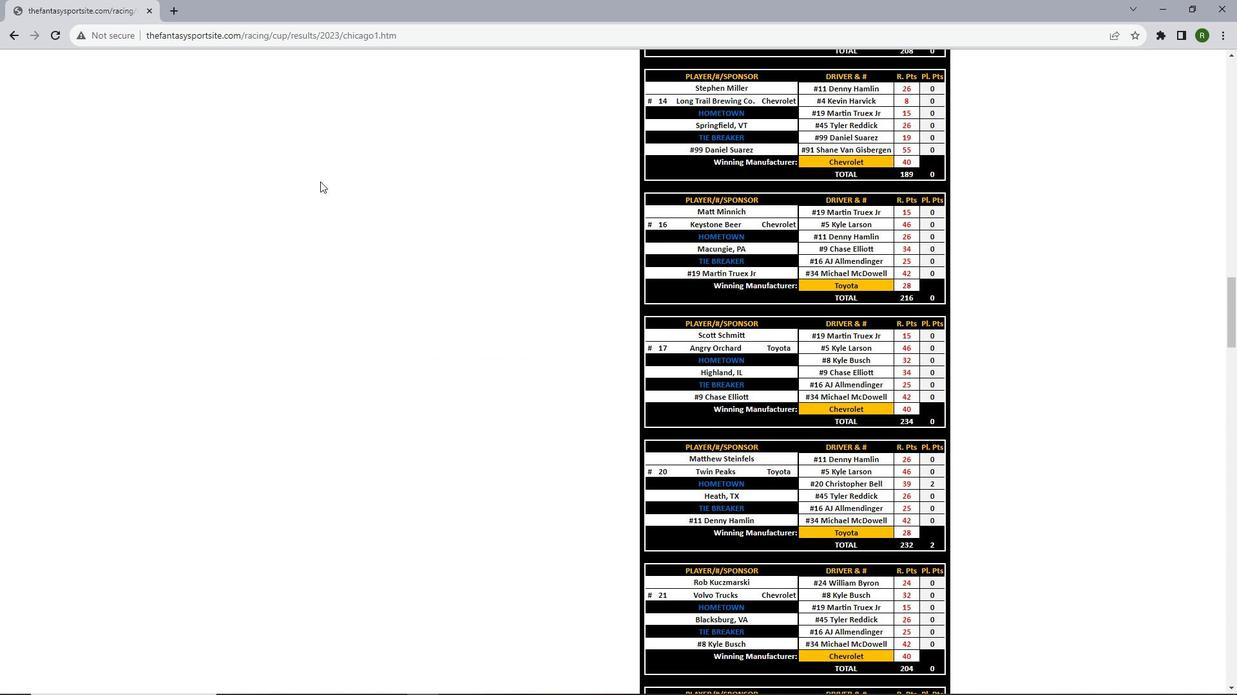 
Action: Mouse scrolled (322, 173) with delta (0, 0)
Screenshot: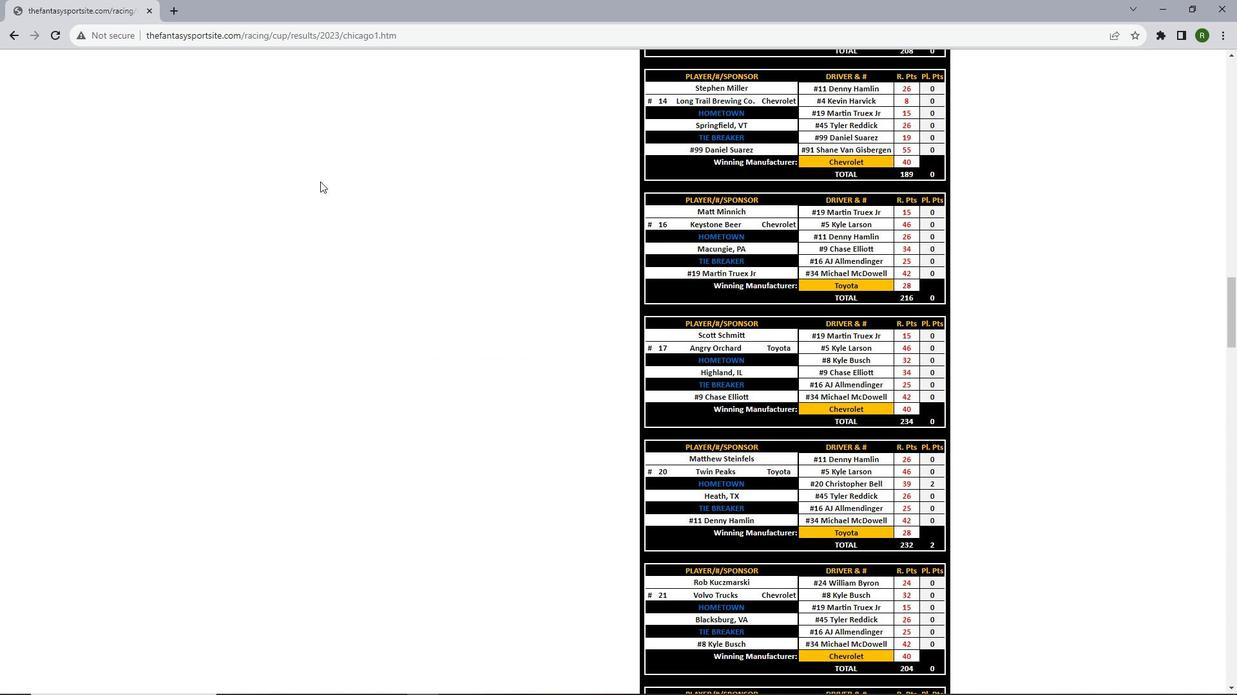 
Action: Mouse moved to (322, 176)
Screenshot: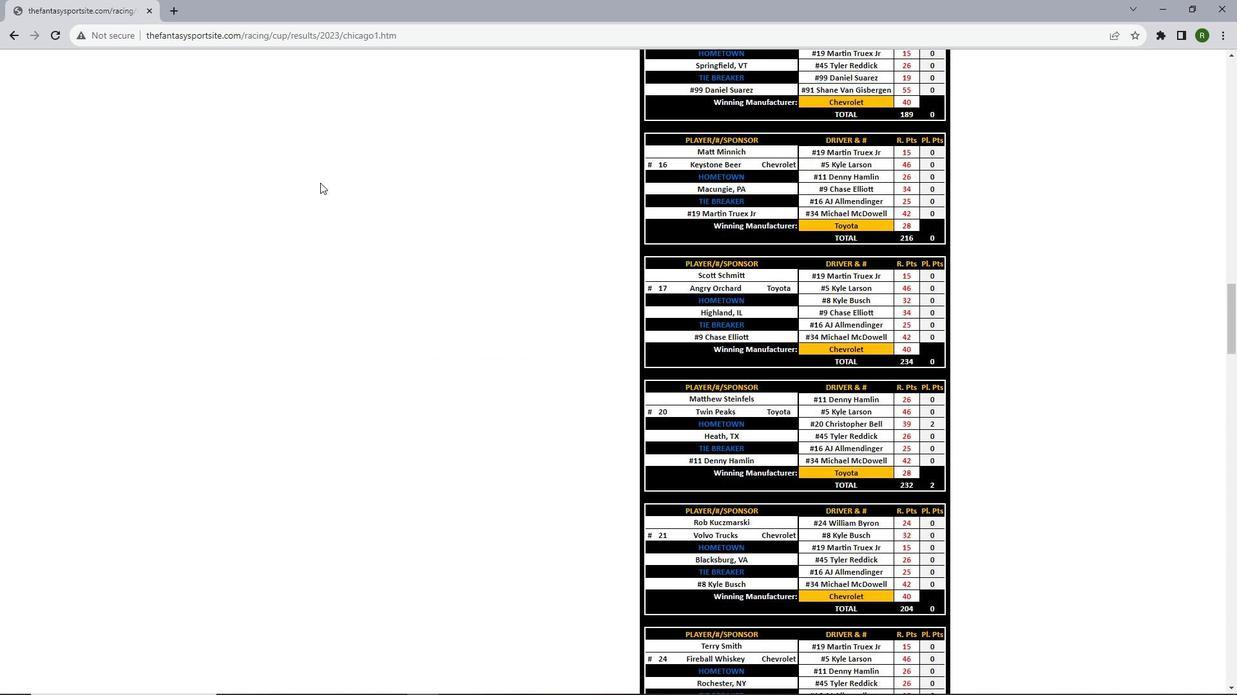 
Action: Mouse scrolled (322, 175) with delta (0, 0)
Screenshot: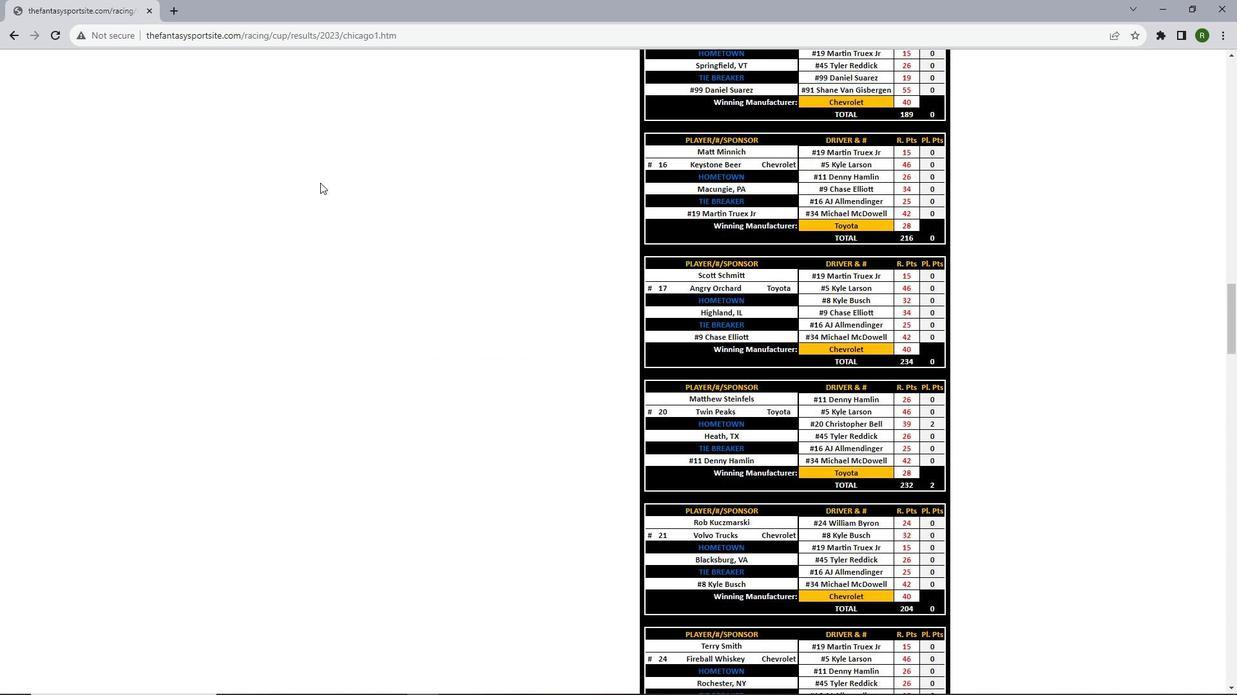 
Action: Mouse moved to (320, 180)
Screenshot: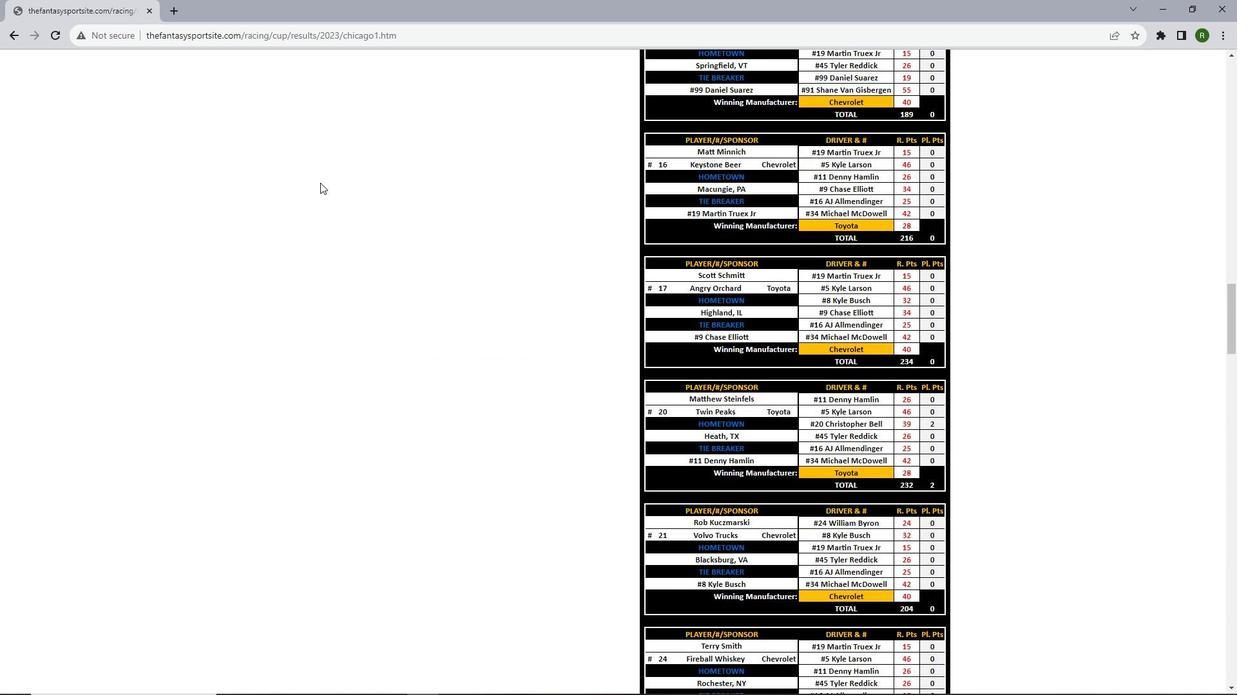 
Action: Mouse scrolled (320, 179) with delta (0, 0)
Screenshot: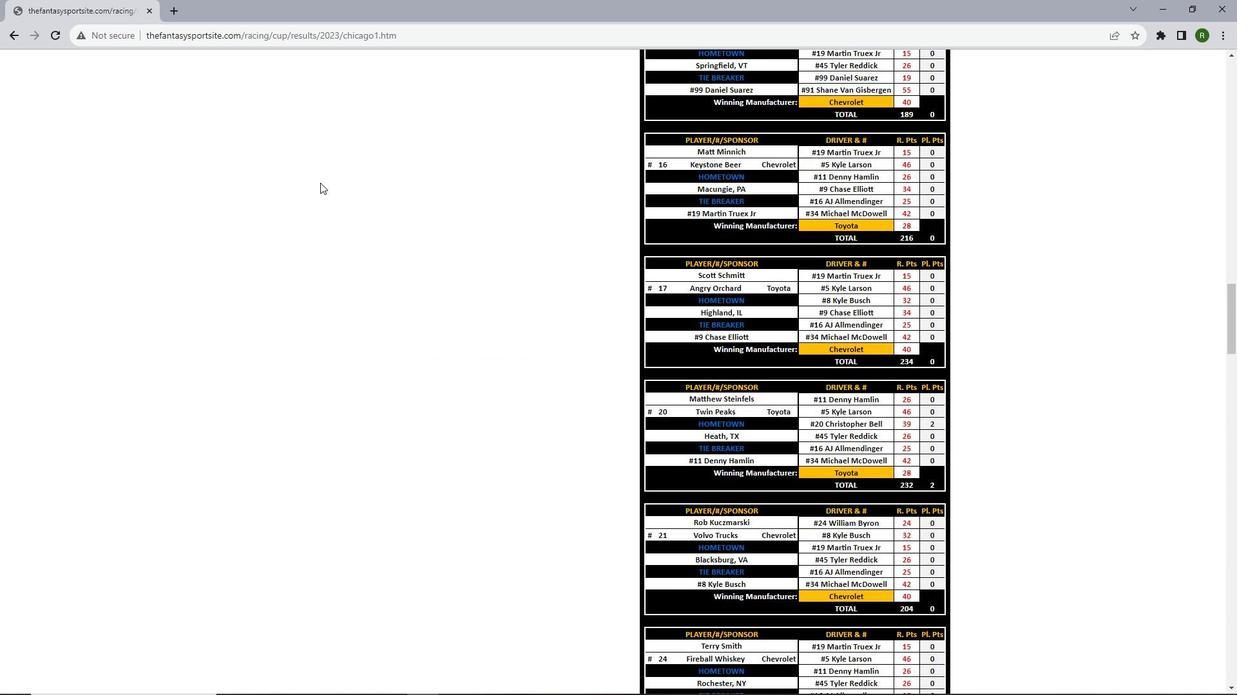 
Action: Mouse moved to (320, 182)
Screenshot: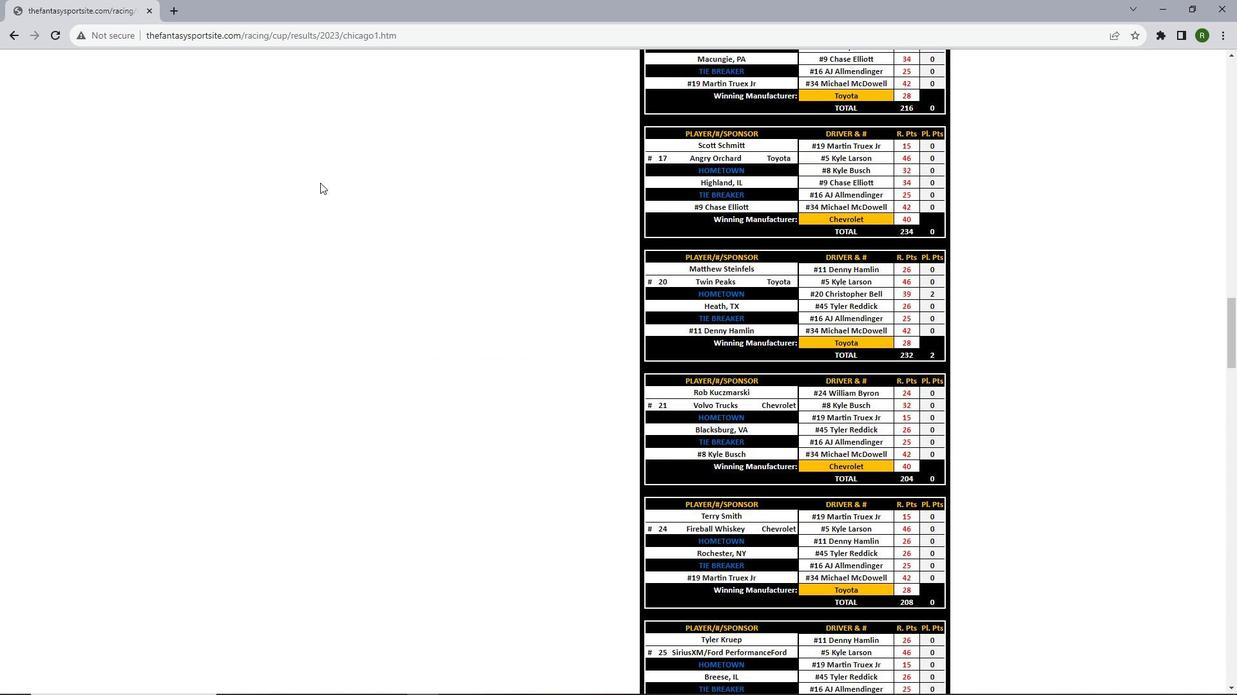 
Action: Mouse scrolled (320, 181) with delta (0, 0)
Screenshot: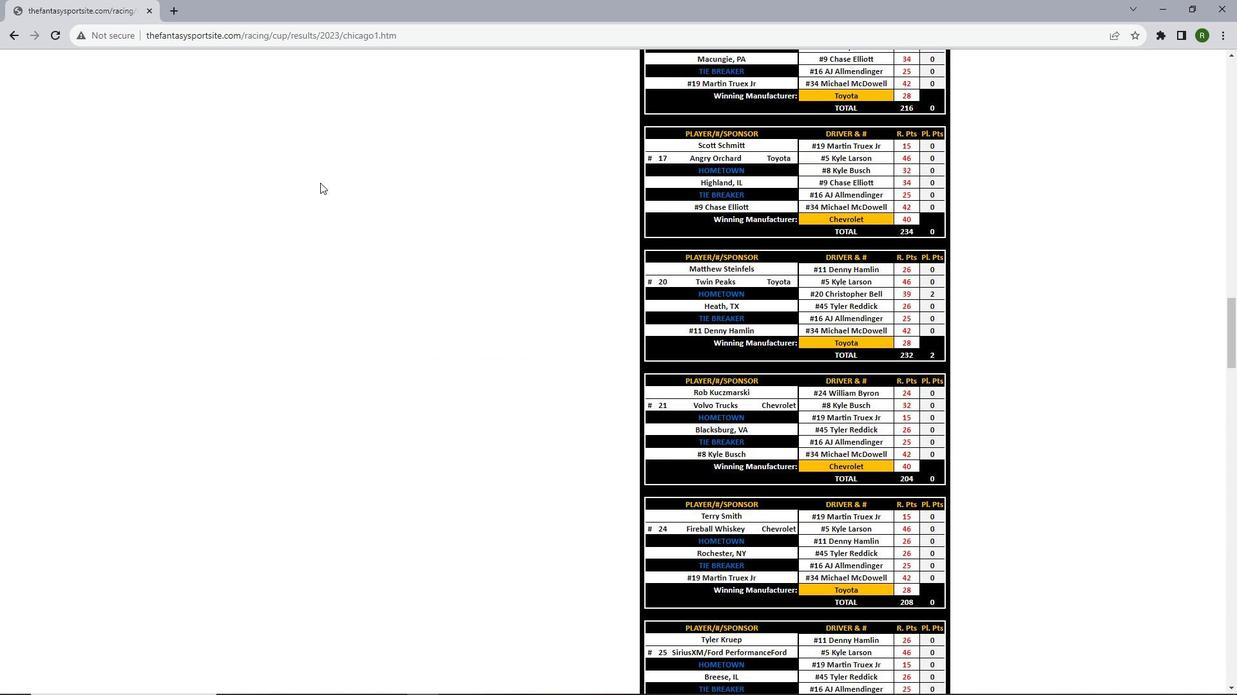 
Action: Mouse moved to (320, 183)
Screenshot: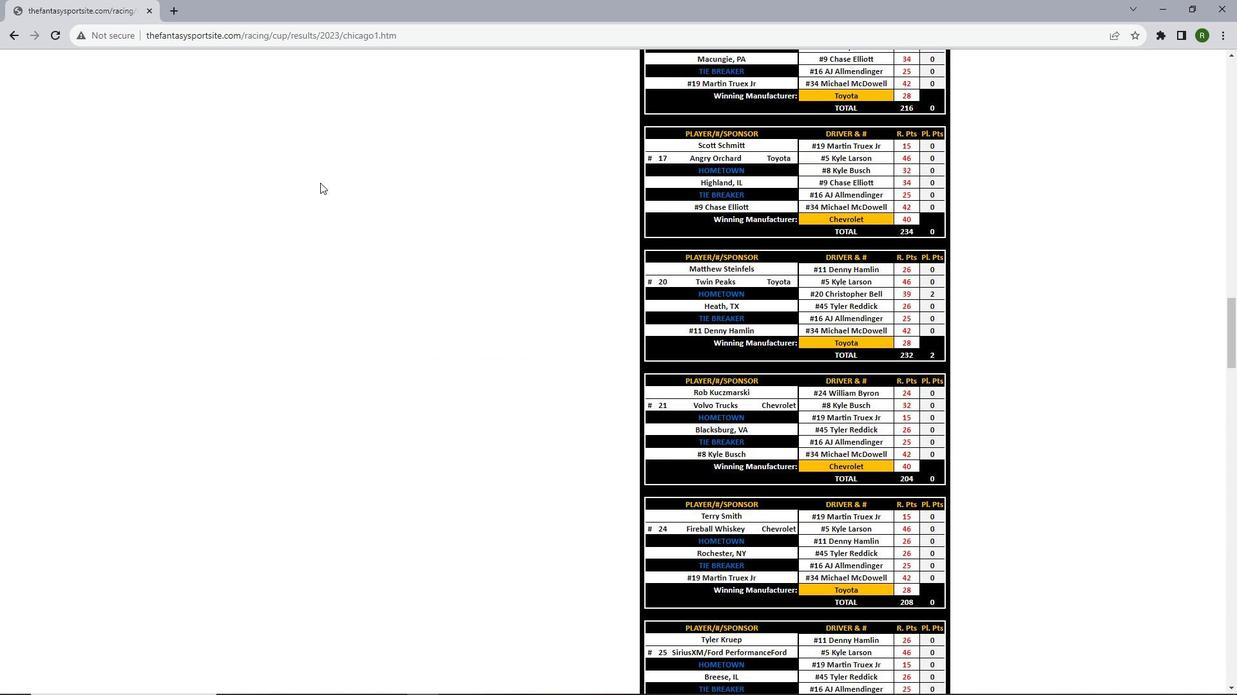 
Action: Mouse scrolled (320, 182) with delta (0, 0)
Screenshot: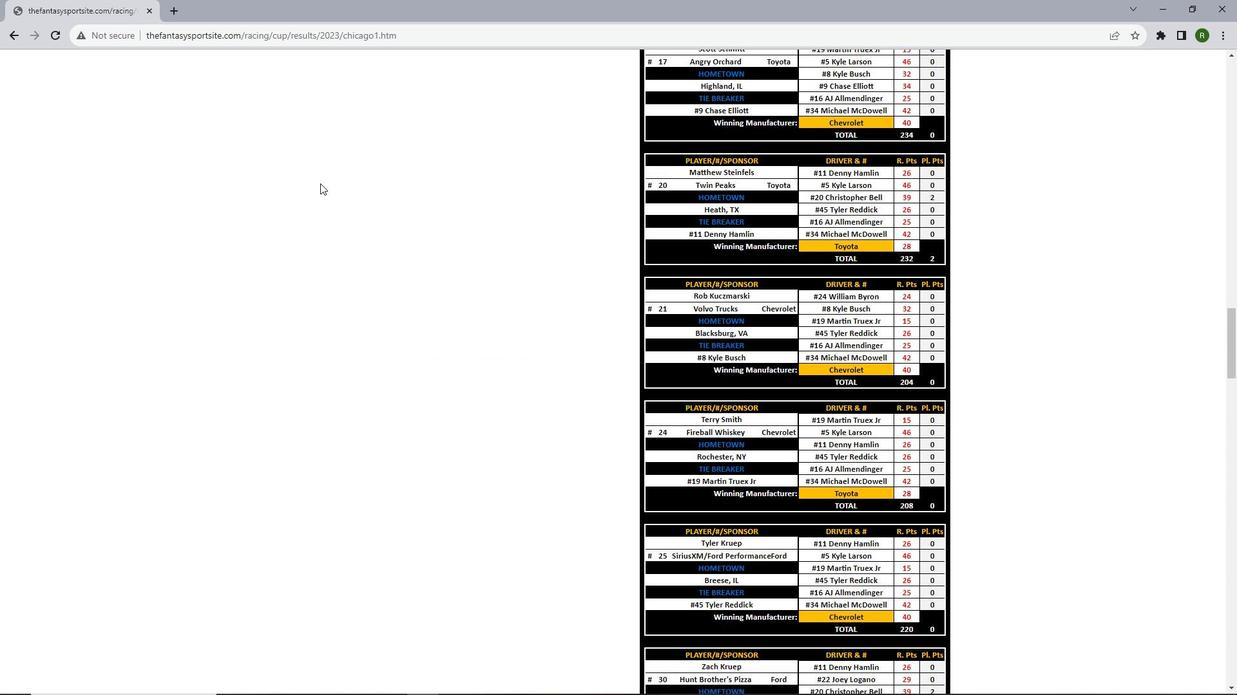 
Action: Mouse moved to (320, 183)
Screenshot: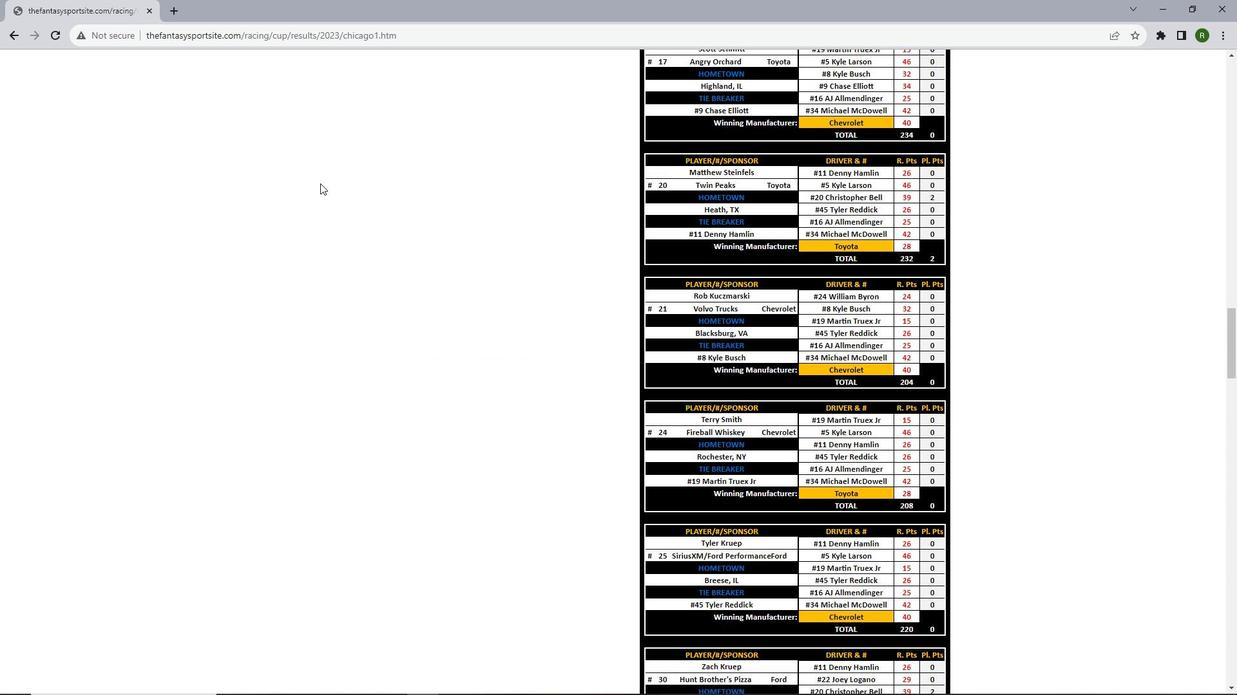 
Action: Mouse scrolled (320, 183) with delta (0, 0)
Screenshot: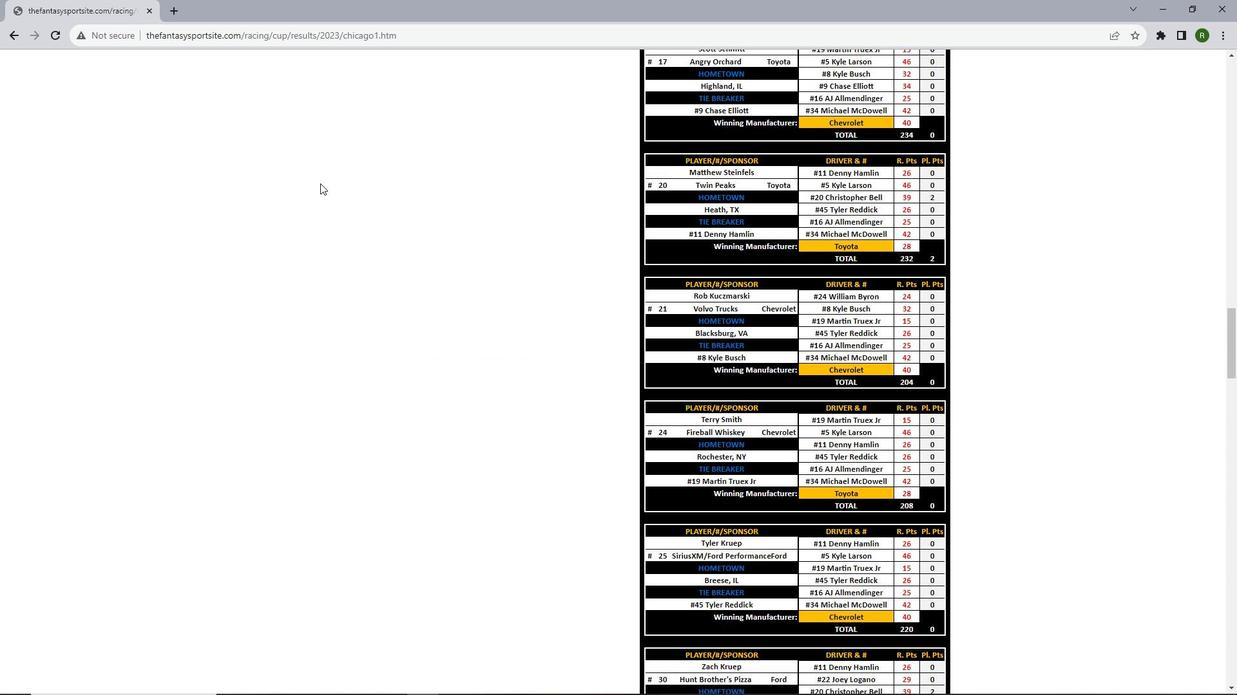 
Action: Mouse scrolled (320, 183) with delta (0, 0)
Screenshot: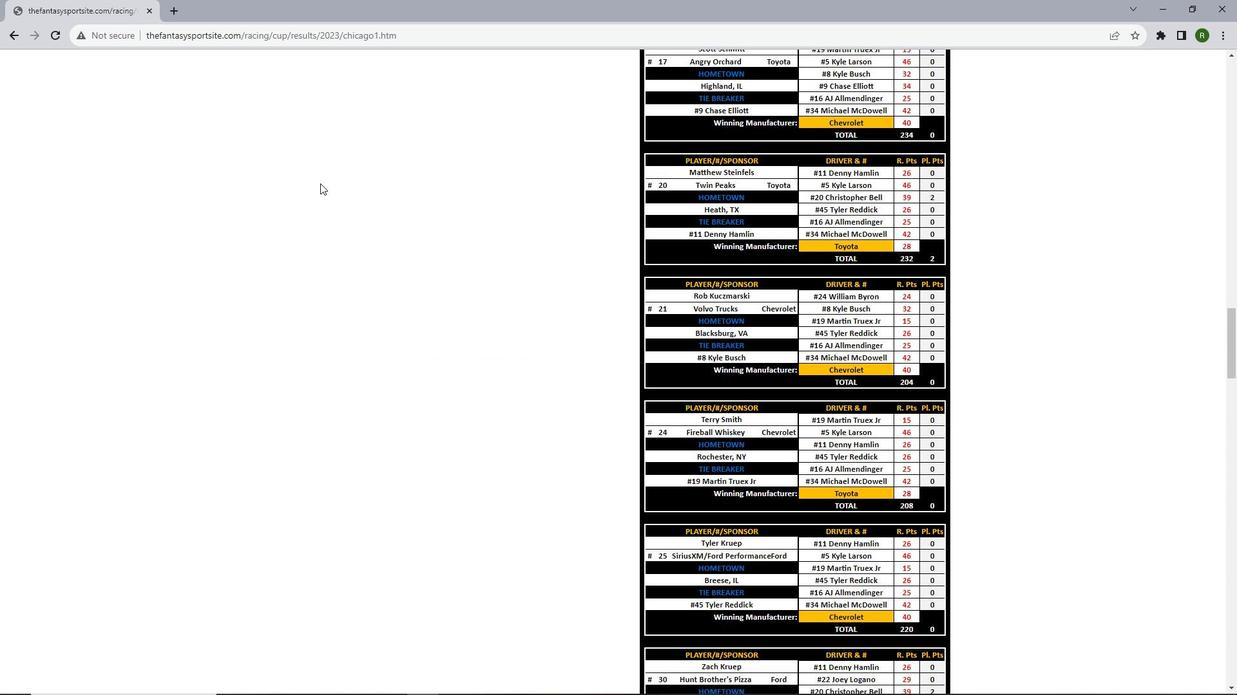 
Action: Mouse scrolled (320, 183) with delta (0, 0)
Screenshot: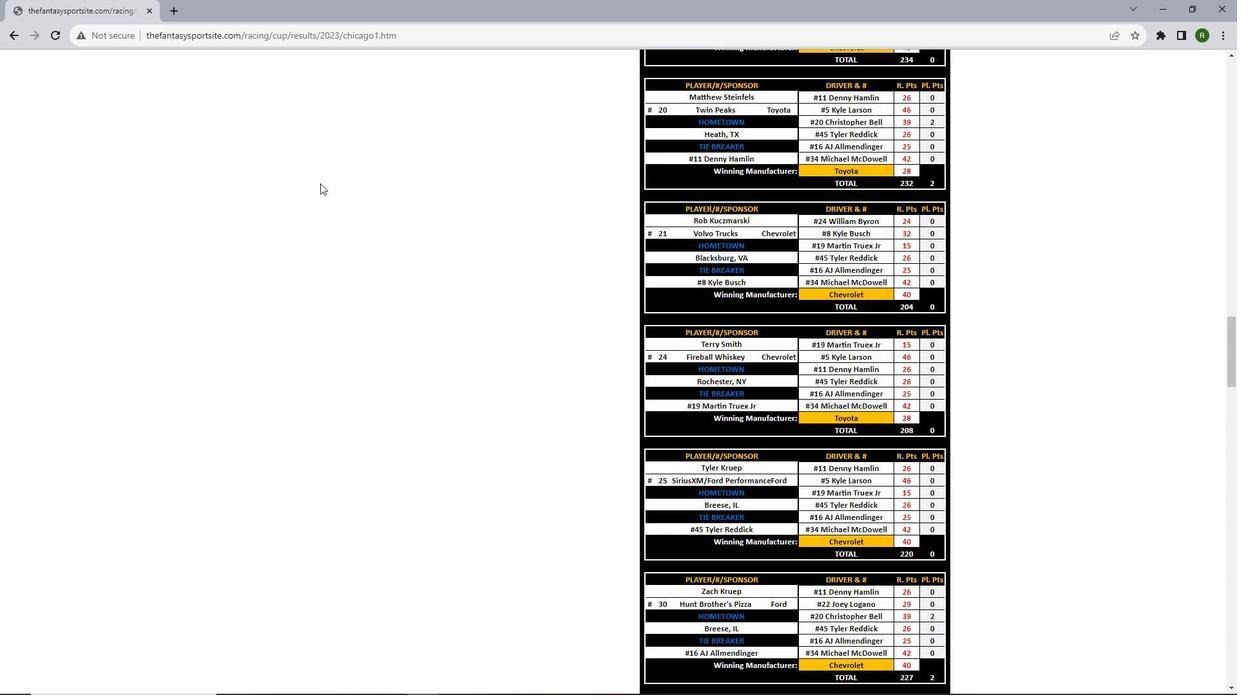 
Action: Mouse scrolled (320, 183) with delta (0, 0)
Screenshot: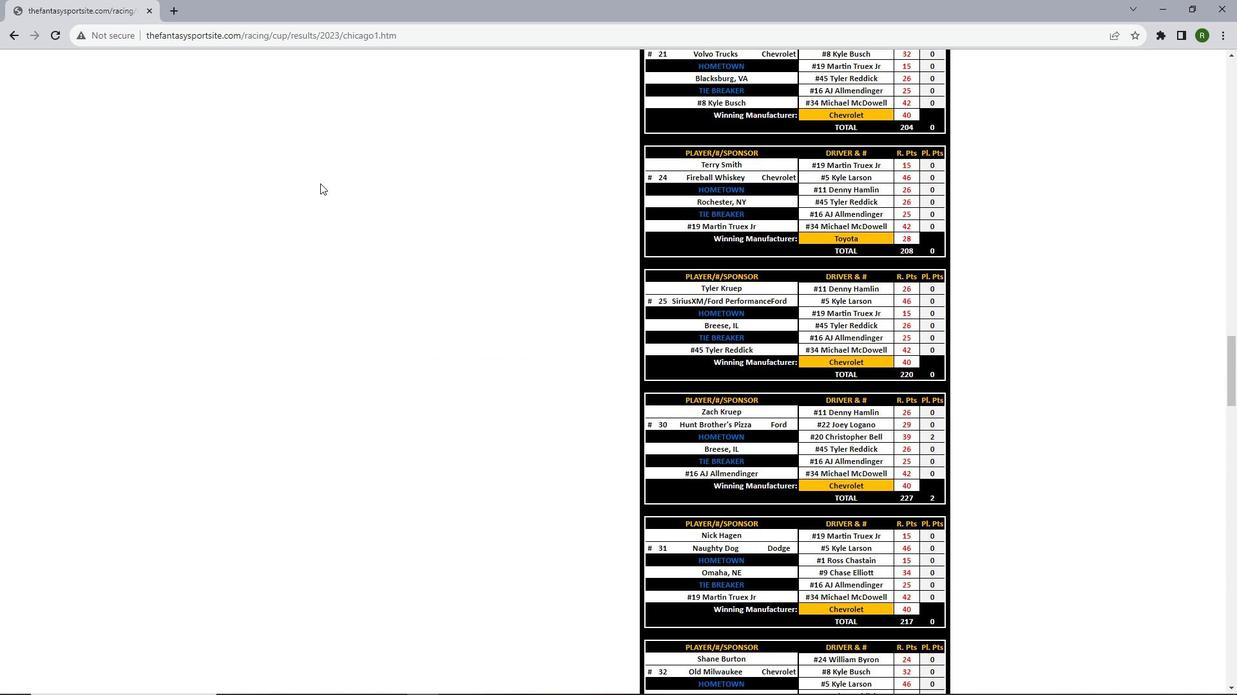 
Action: Mouse scrolled (320, 183) with delta (0, 0)
Screenshot: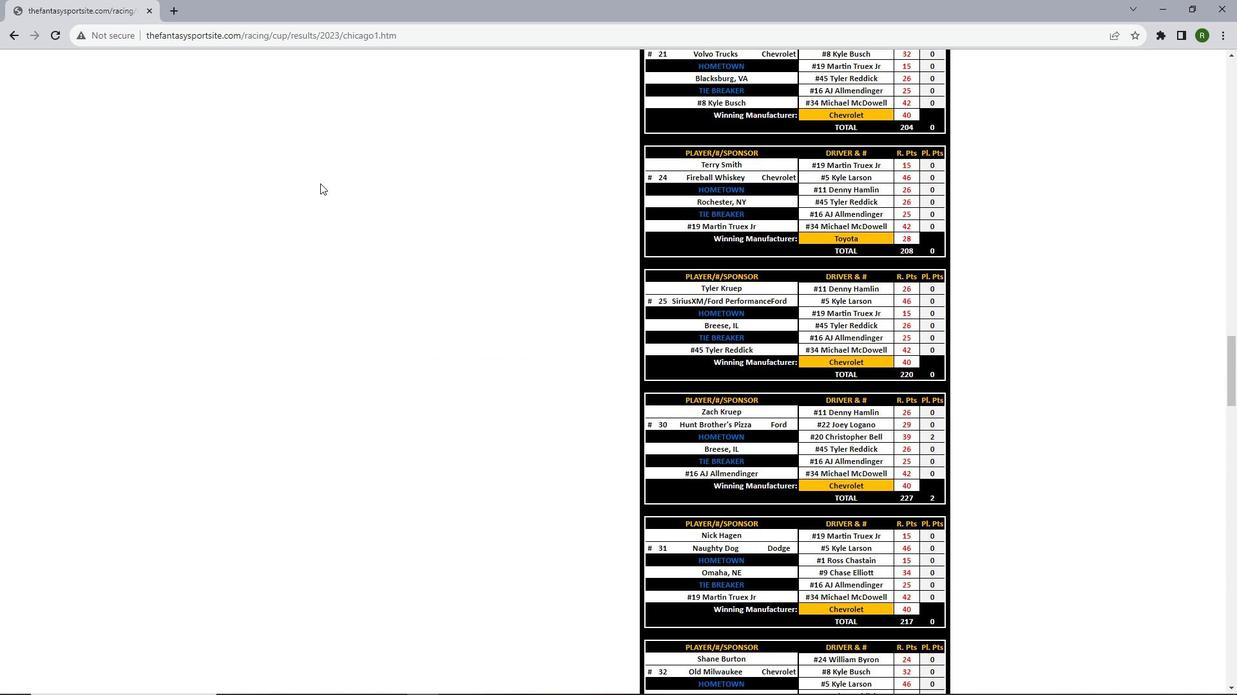 
Action: Mouse scrolled (320, 183) with delta (0, 0)
Screenshot: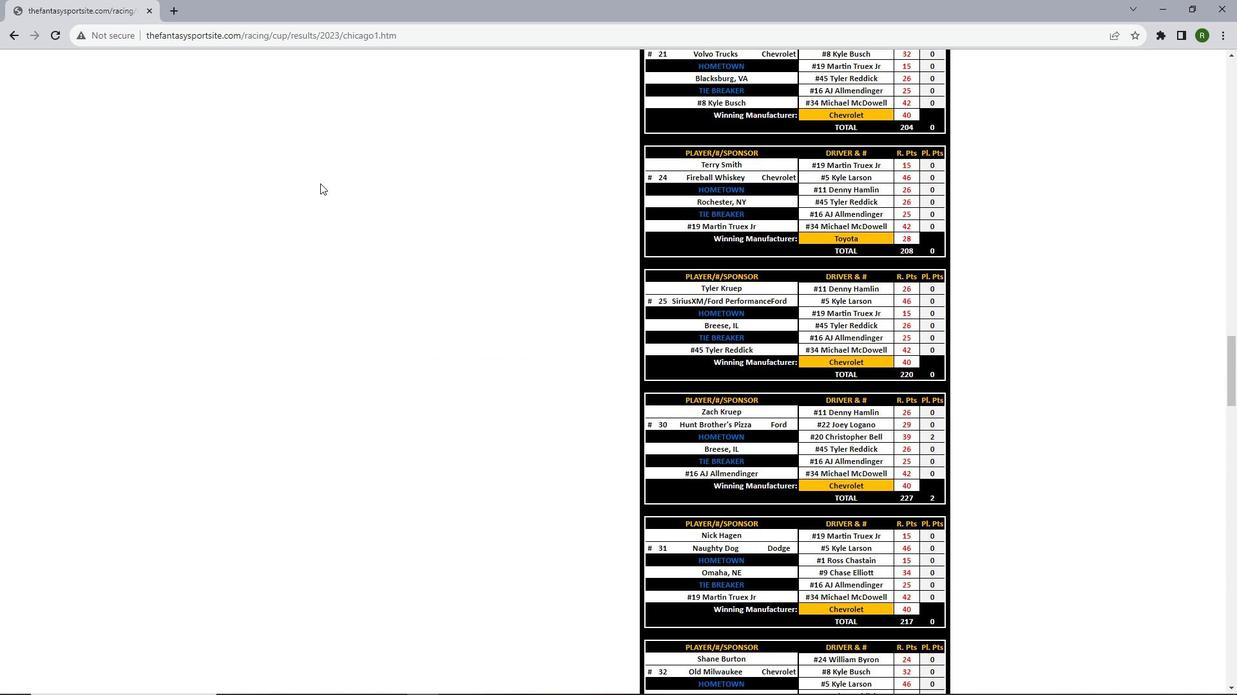 
Action: Mouse scrolled (320, 183) with delta (0, 0)
Screenshot: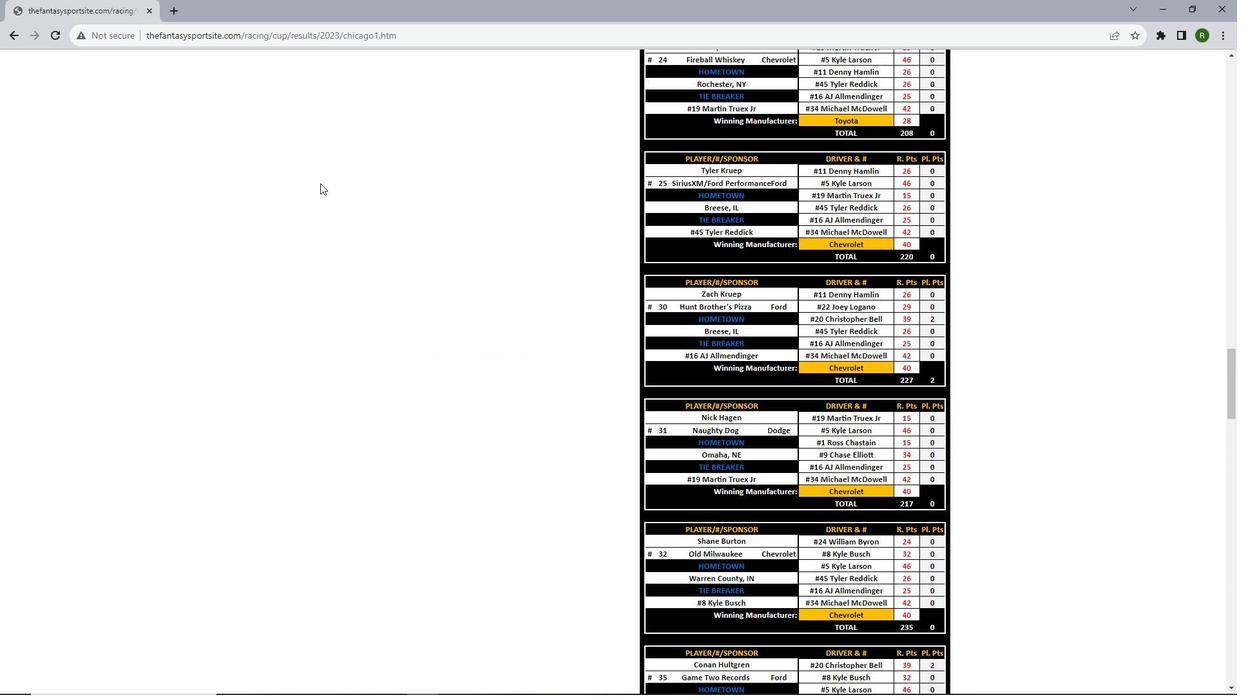 
Action: Mouse scrolled (320, 183) with delta (0, 0)
Screenshot: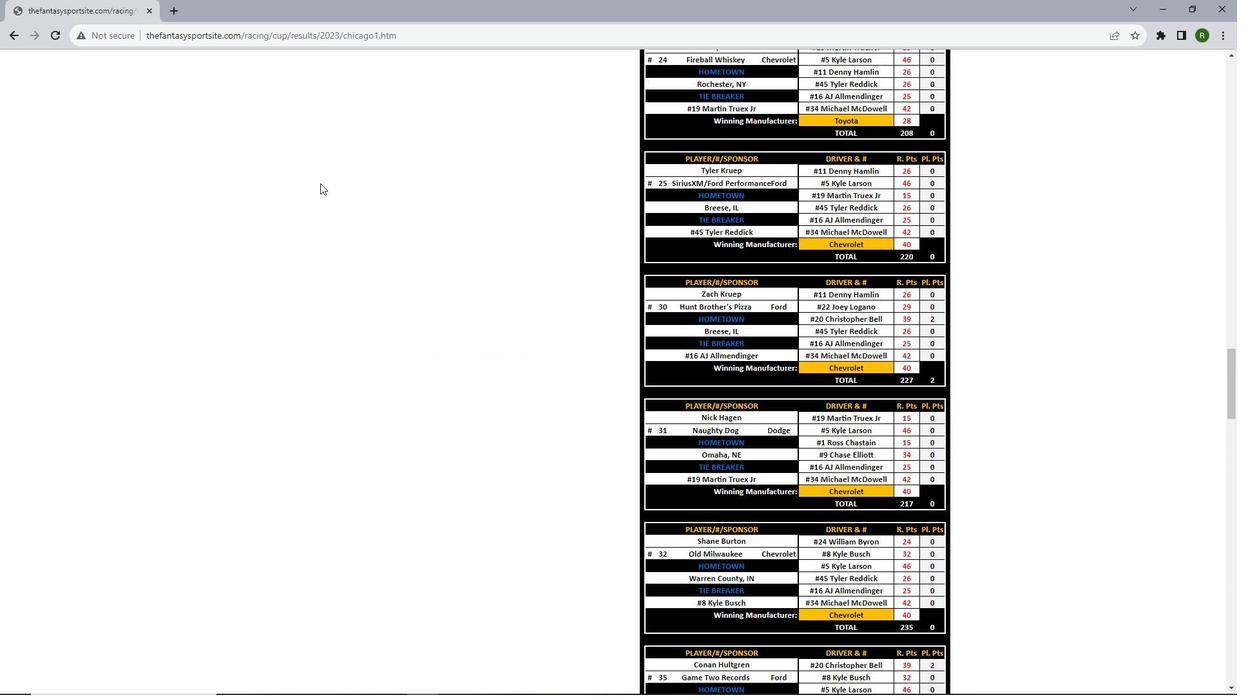
Action: Mouse scrolled (320, 183) with delta (0, 0)
Screenshot: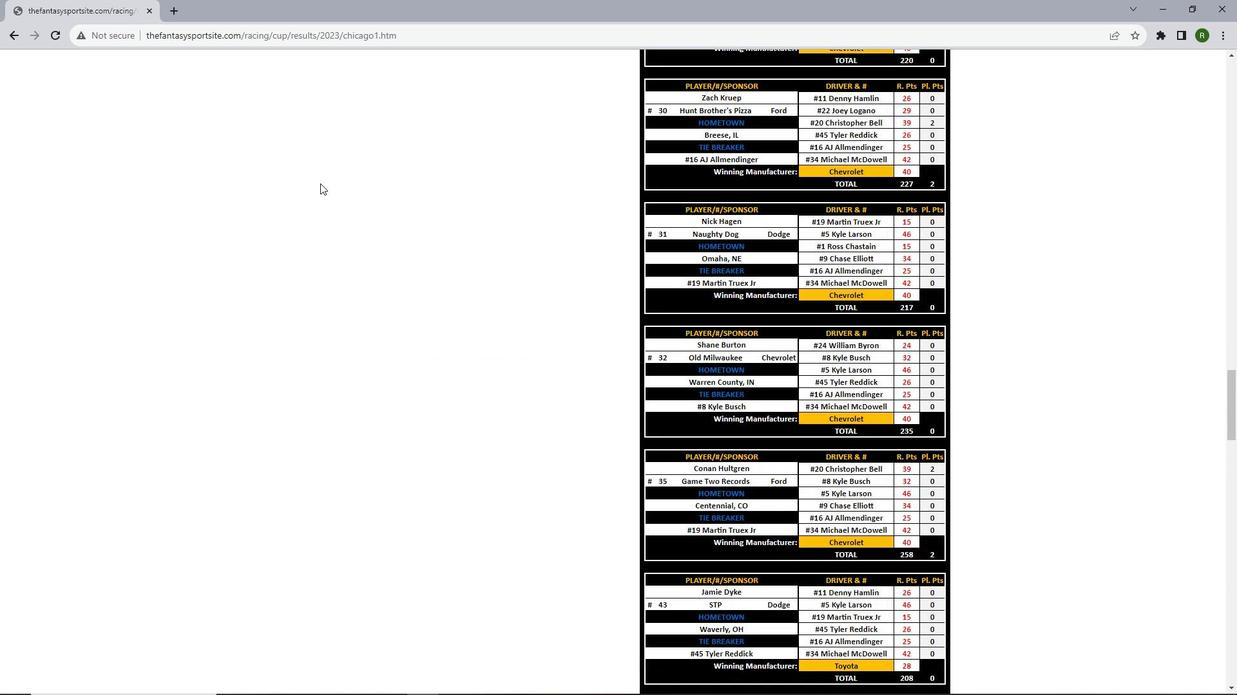 
Action: Mouse moved to (320, 184)
Screenshot: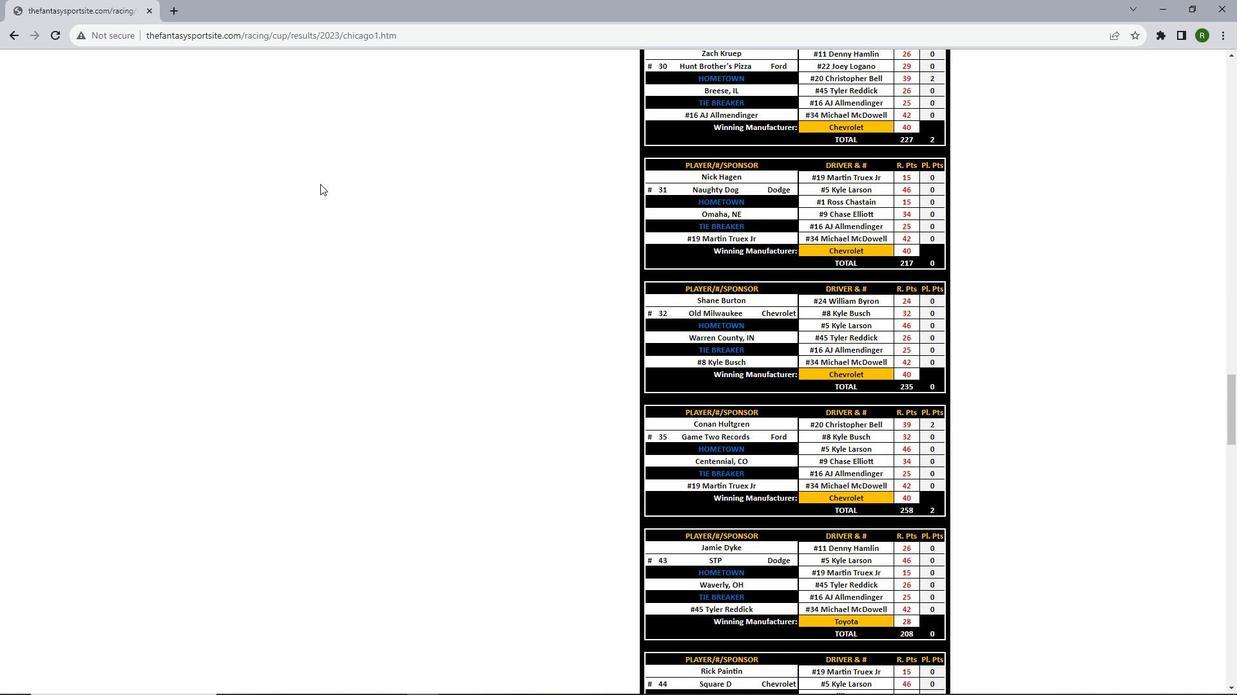 
Action: Mouse scrolled (320, 183) with delta (0, 0)
Screenshot: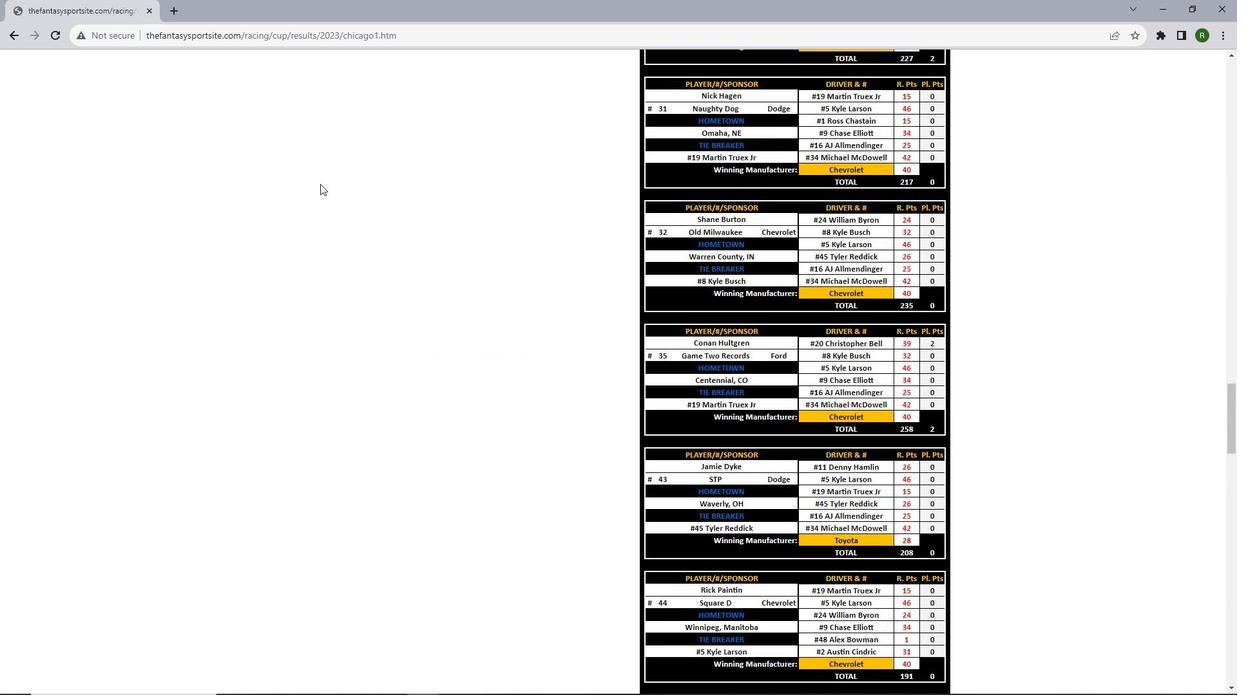 
Action: Mouse scrolled (320, 183) with delta (0, 0)
Screenshot: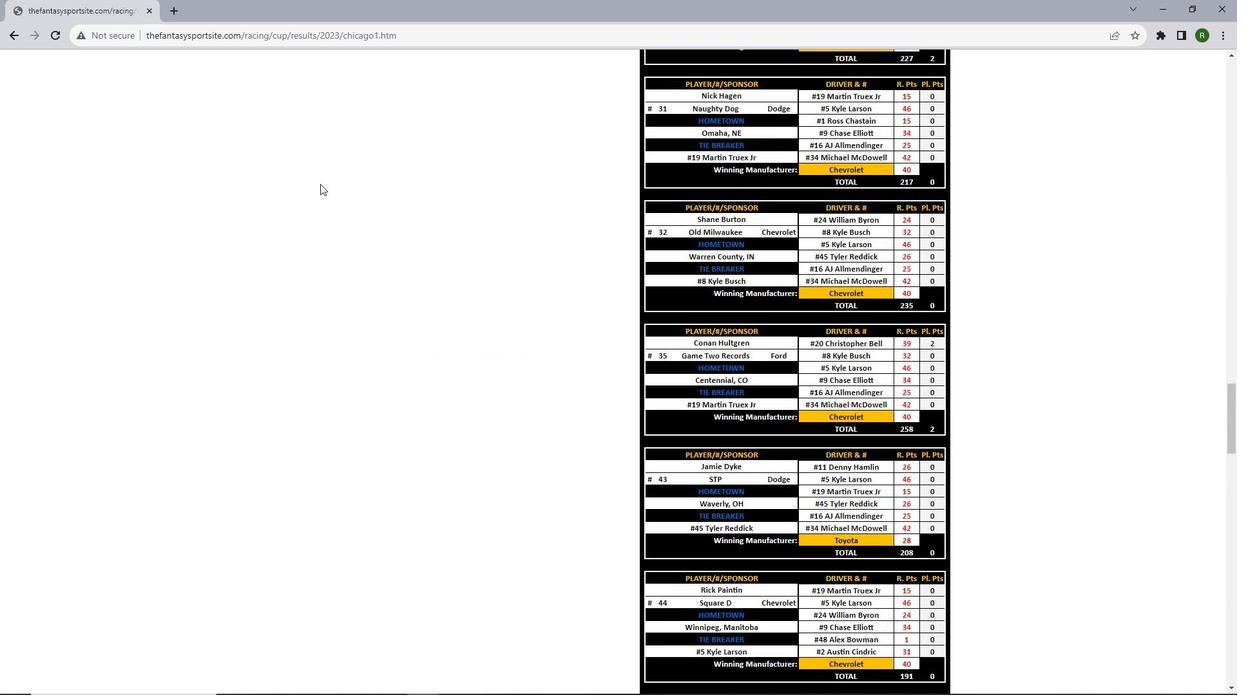 
Action: Mouse scrolled (320, 183) with delta (0, 0)
Screenshot: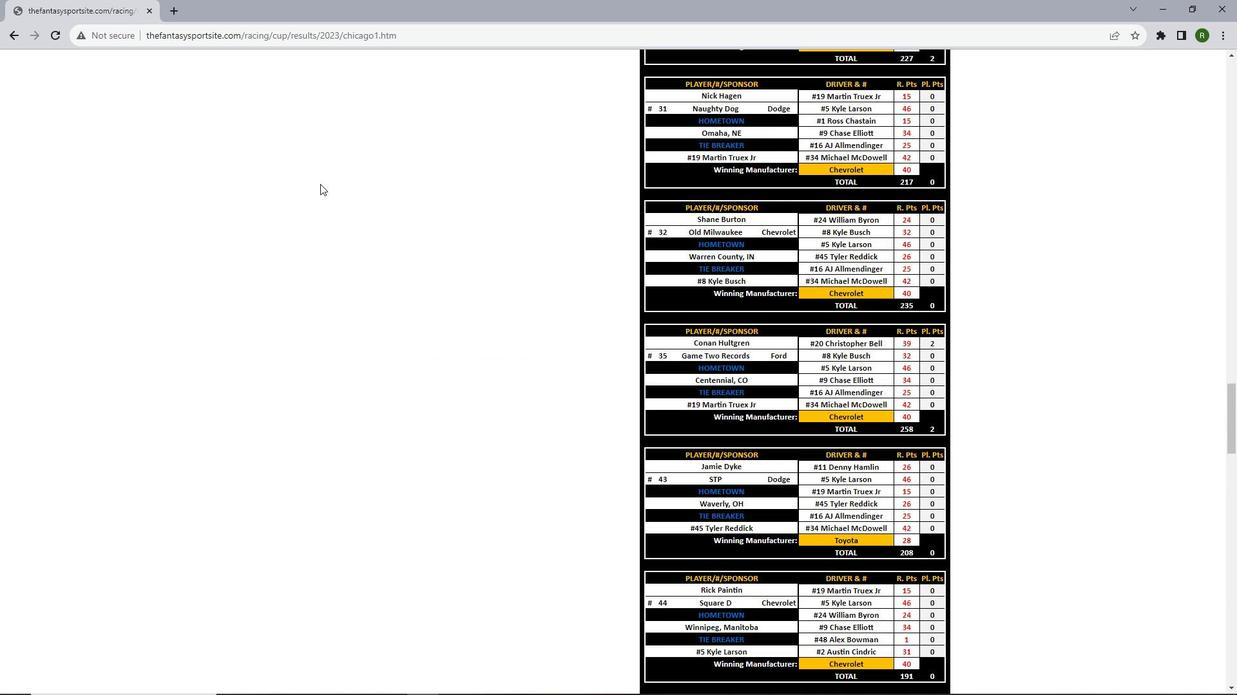 
Action: Mouse scrolled (320, 183) with delta (0, 0)
Screenshot: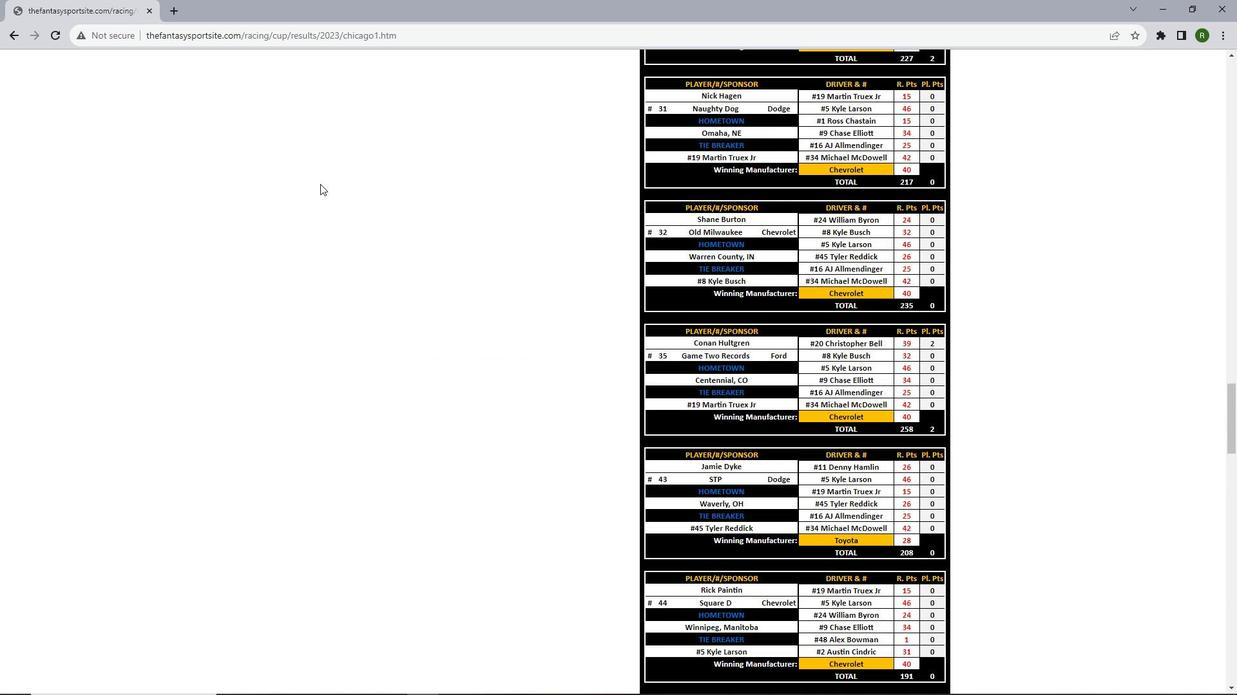 
Action: Mouse scrolled (320, 183) with delta (0, 0)
Screenshot: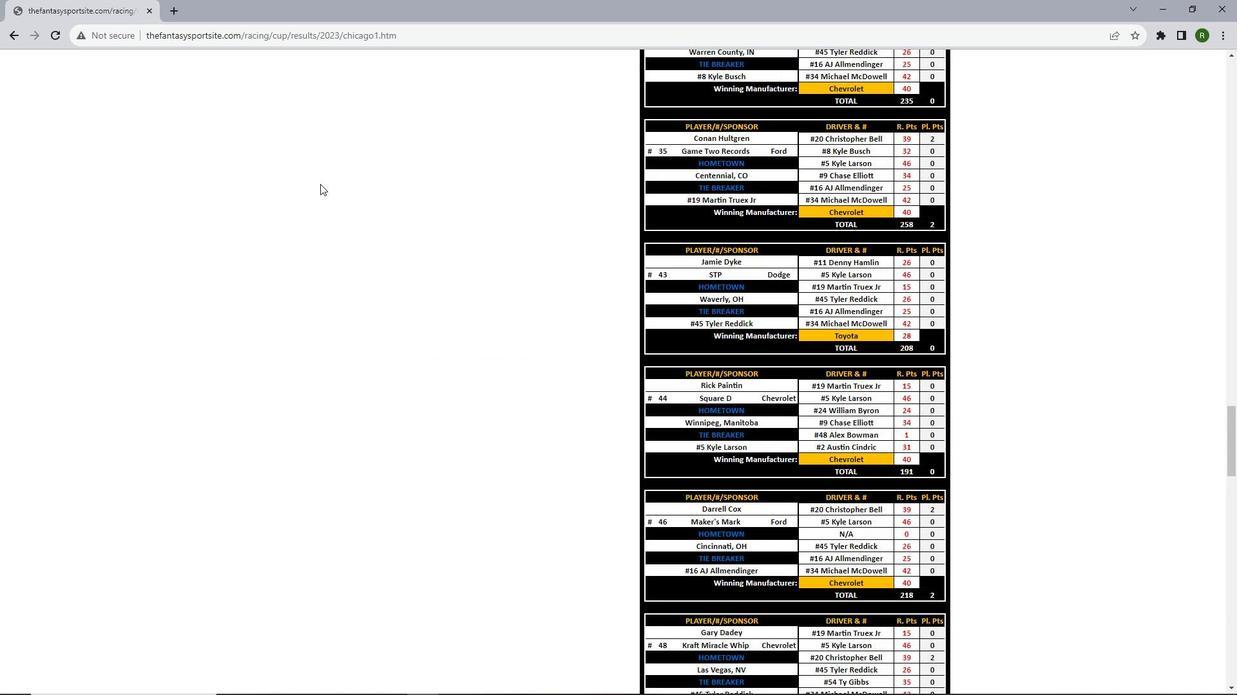 
Action: Mouse scrolled (320, 183) with delta (0, 0)
Screenshot: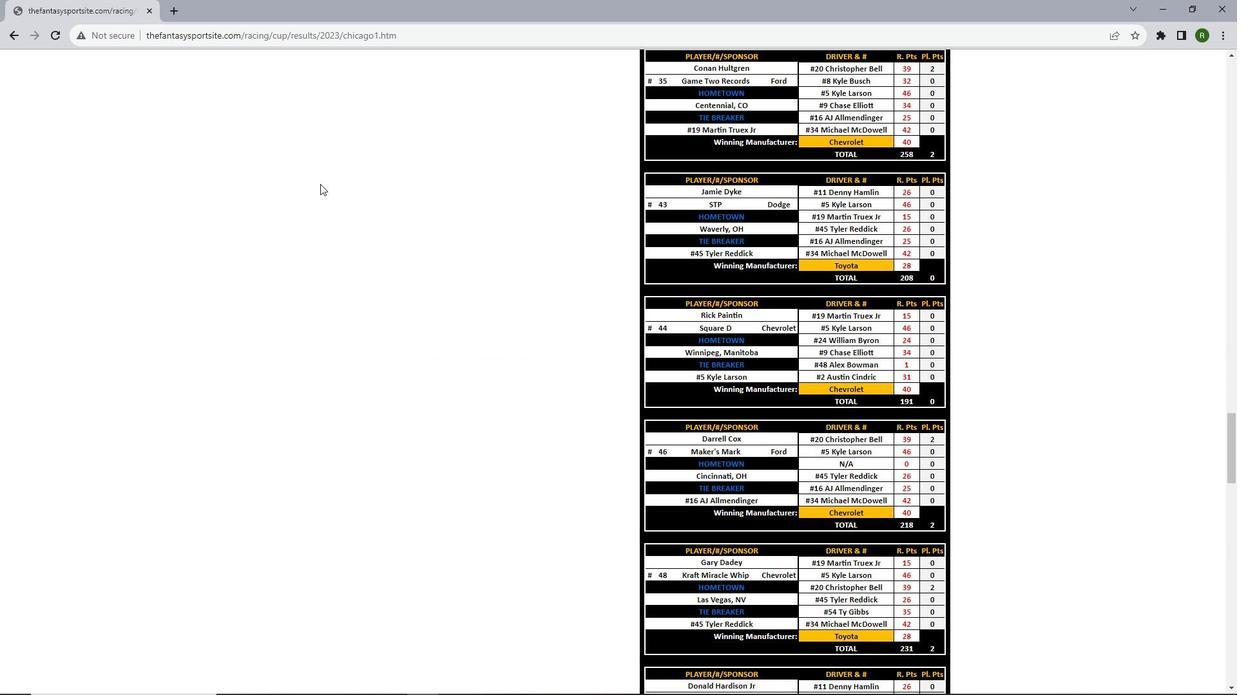 
Action: Mouse scrolled (320, 183) with delta (0, 0)
Screenshot: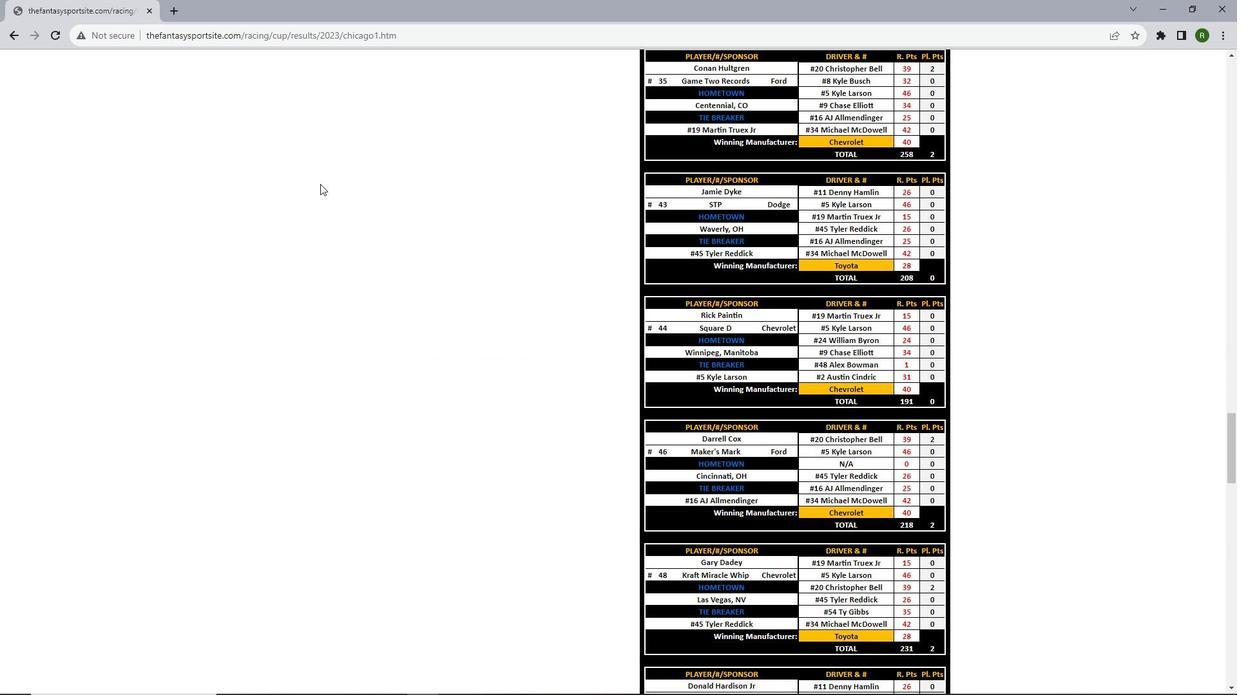 
Action: Mouse scrolled (320, 183) with delta (0, 0)
Screenshot: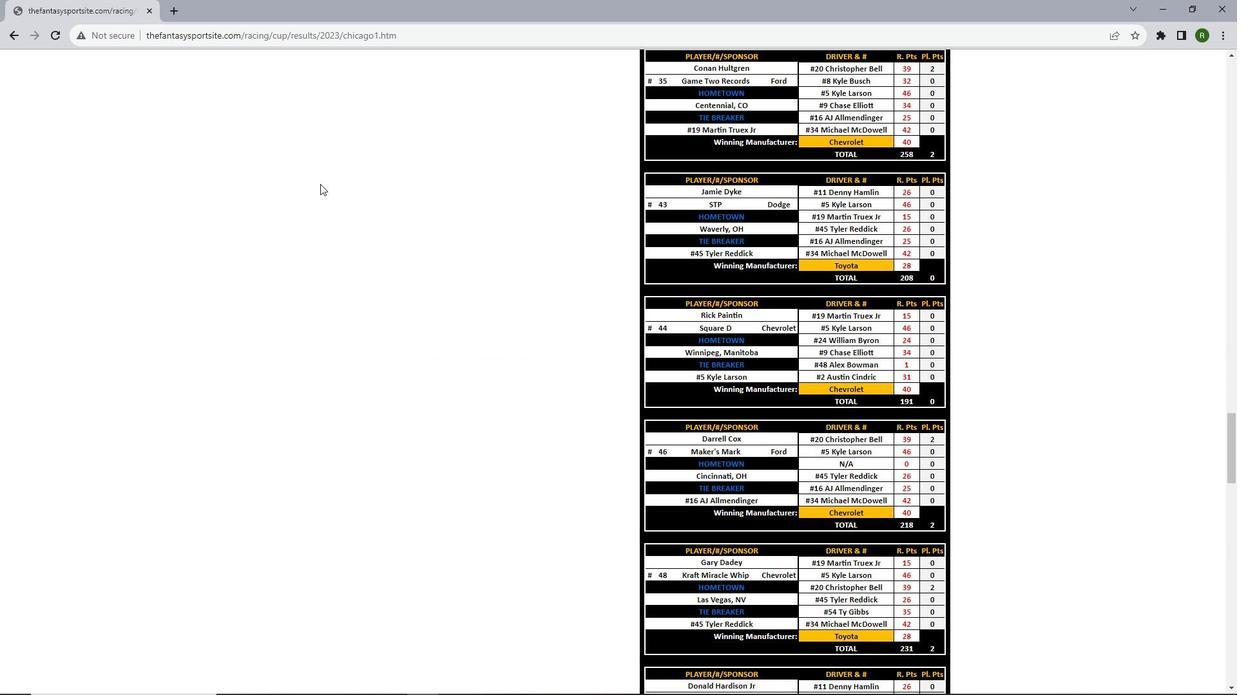 
Action: Mouse scrolled (320, 183) with delta (0, 0)
Screenshot: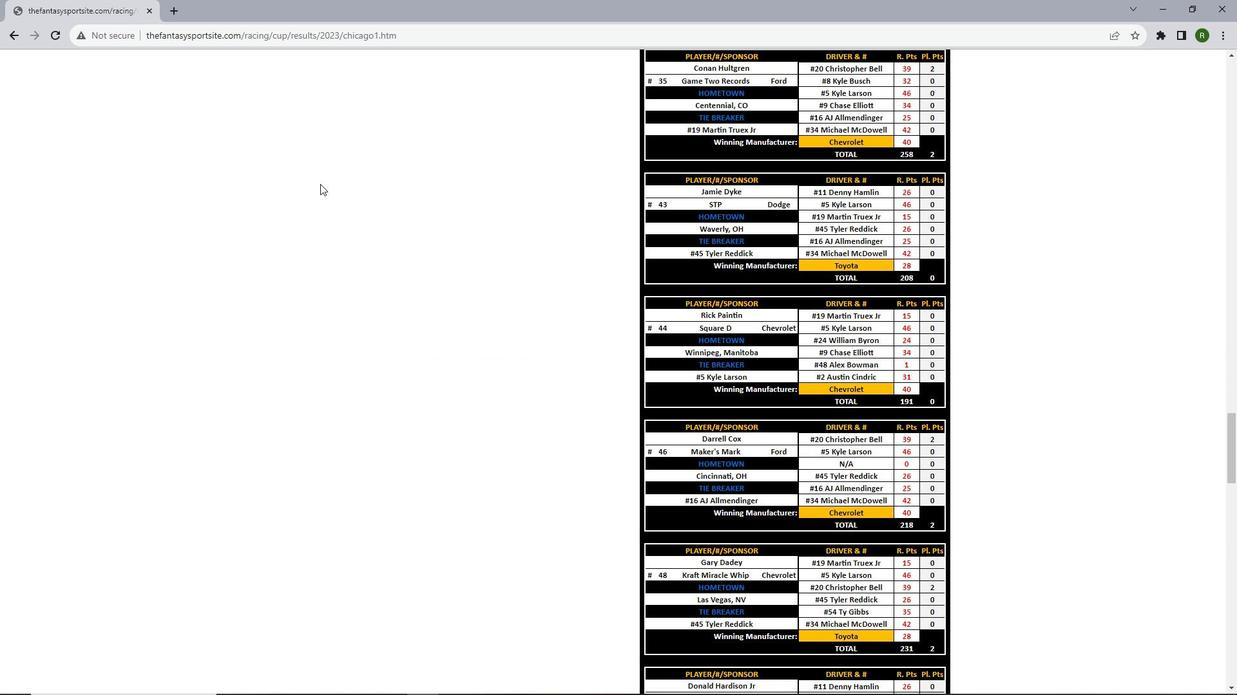 
Action: Mouse scrolled (320, 183) with delta (0, 0)
Screenshot: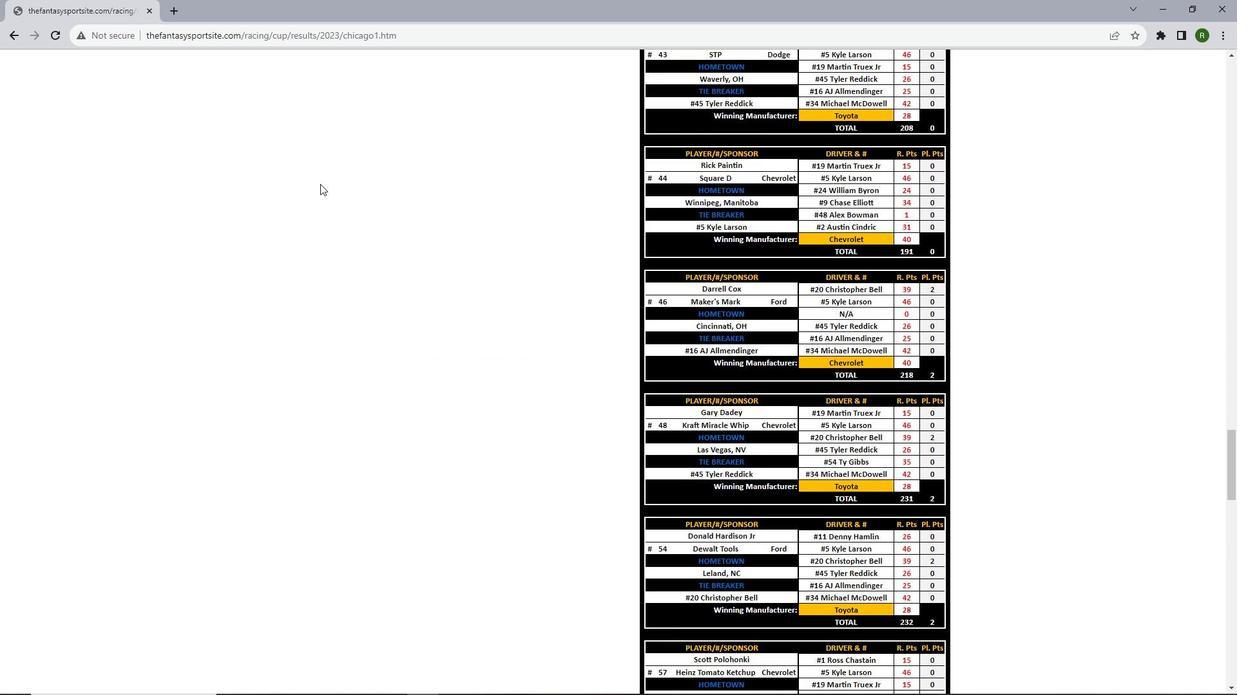 
Action: Mouse scrolled (320, 183) with delta (0, 0)
Screenshot: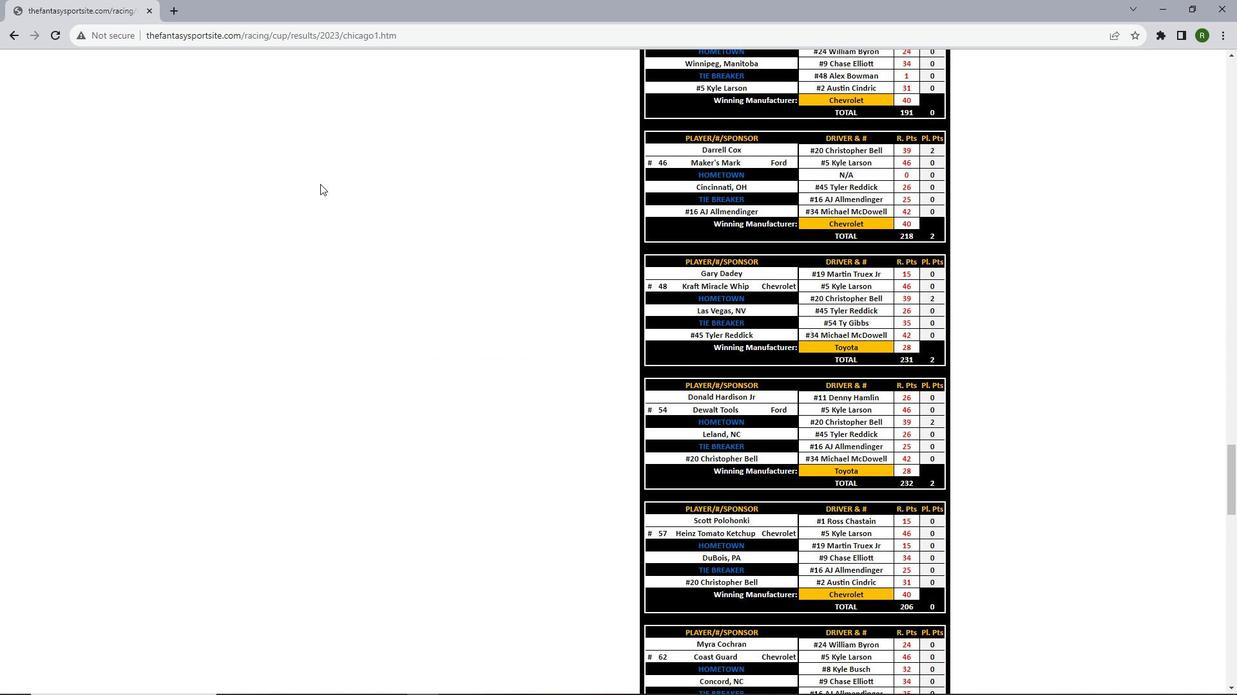 
Action: Mouse scrolled (320, 183) with delta (0, 0)
Screenshot: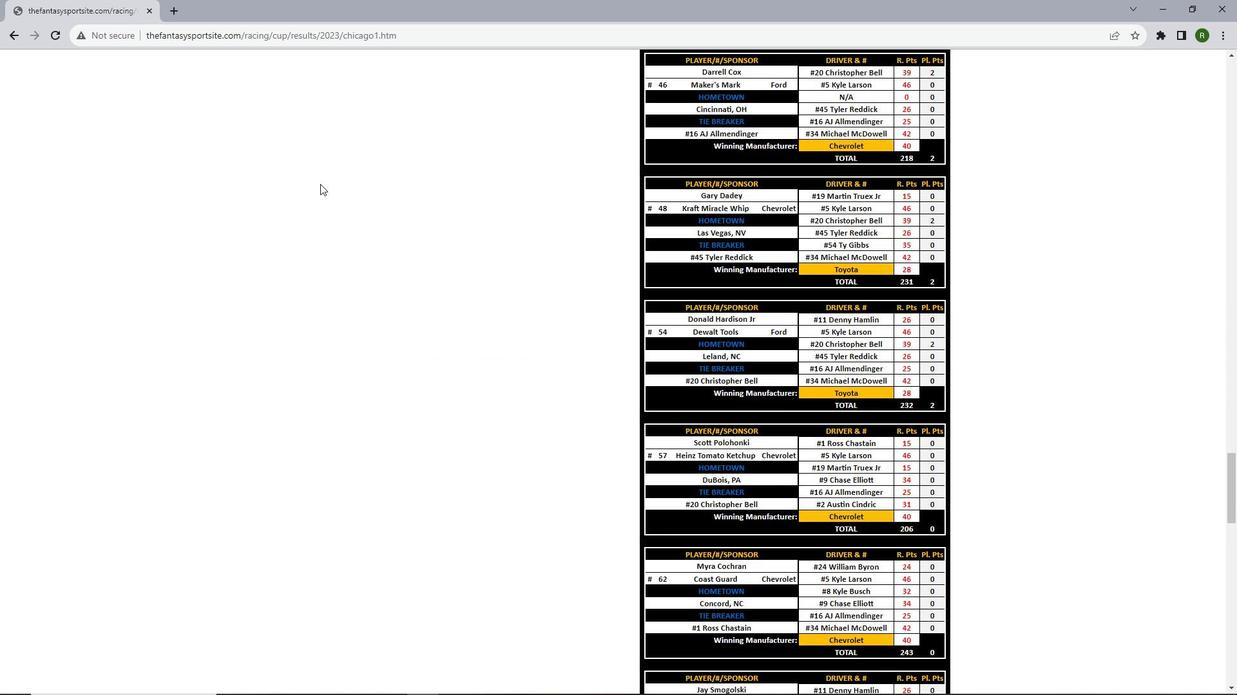 
Action: Mouse scrolled (320, 183) with delta (0, 0)
Screenshot: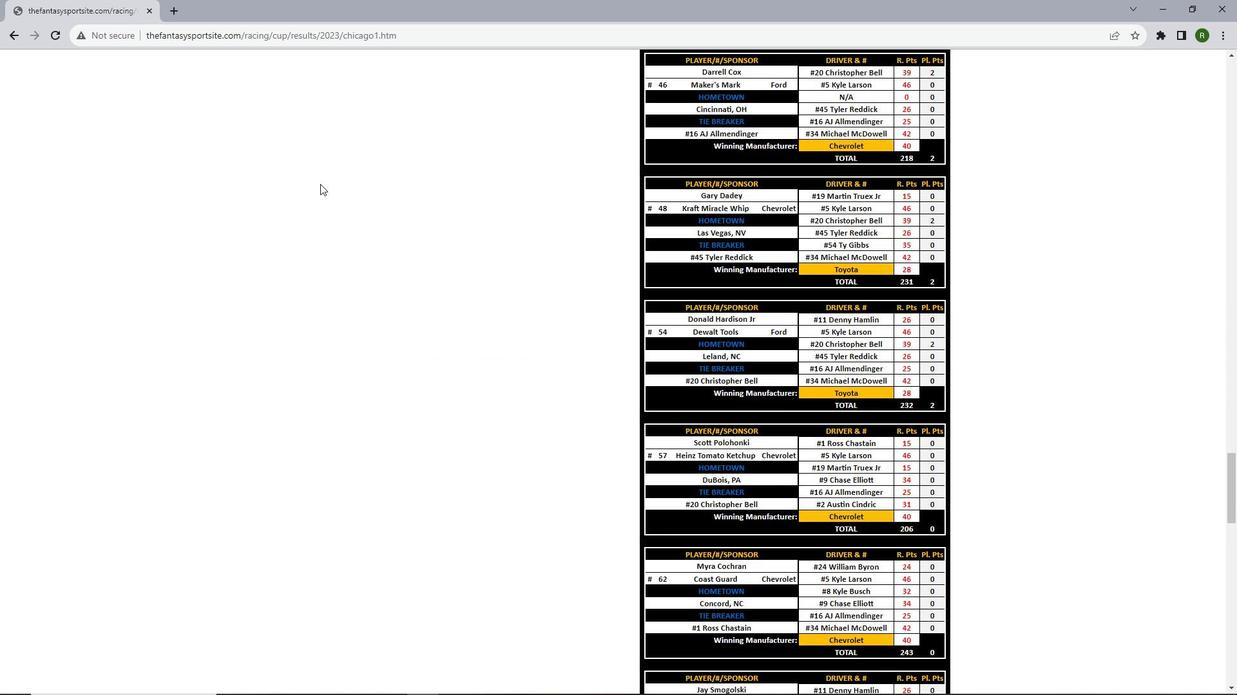 
Action: Mouse scrolled (320, 183) with delta (0, 0)
Screenshot: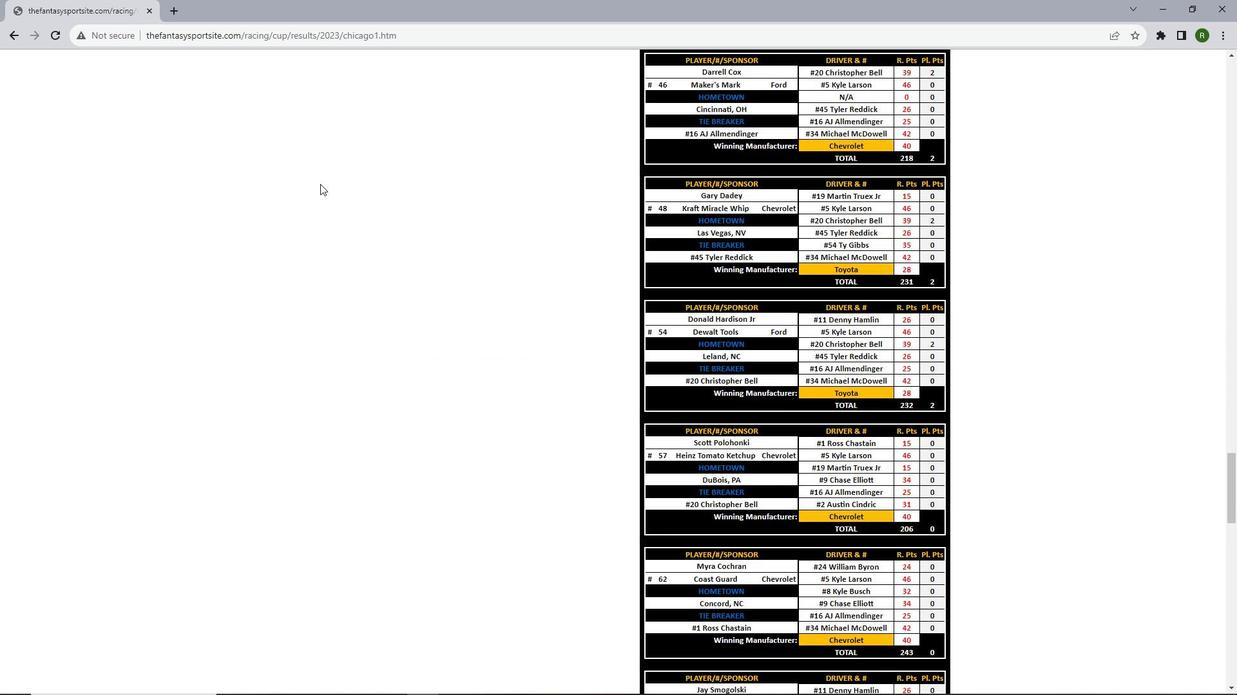 
Action: Mouse scrolled (320, 183) with delta (0, 0)
Screenshot: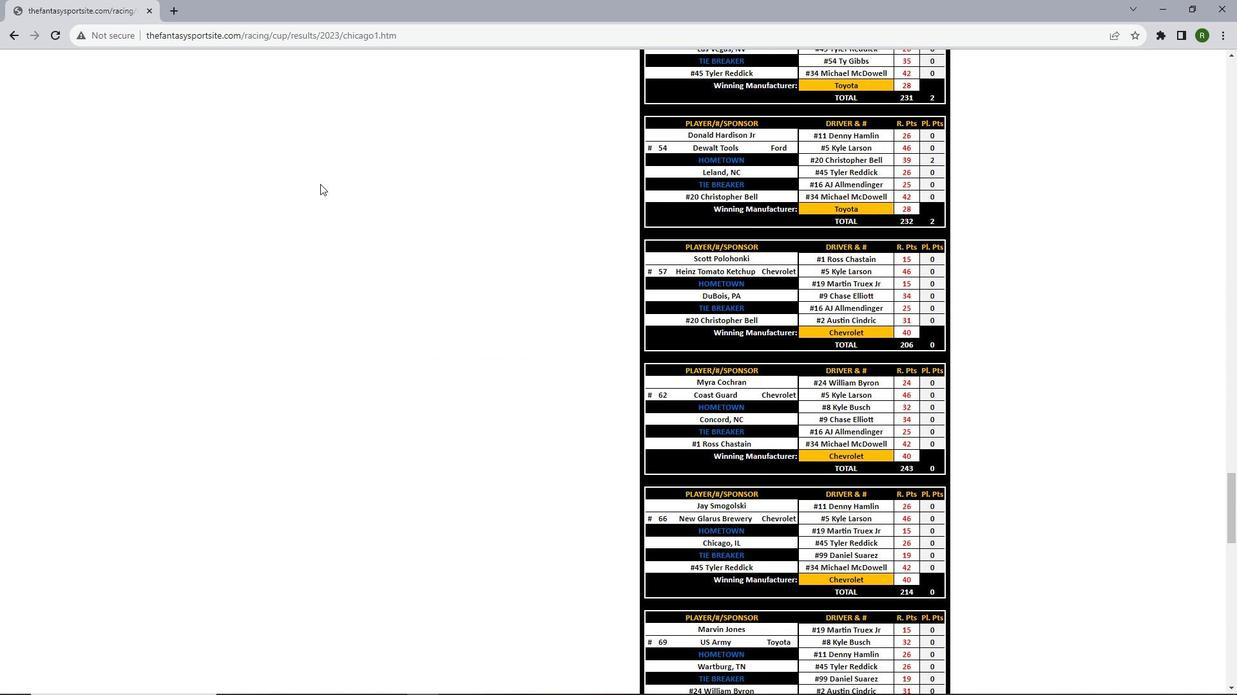 
Action: Mouse scrolled (320, 183) with delta (0, 0)
Screenshot: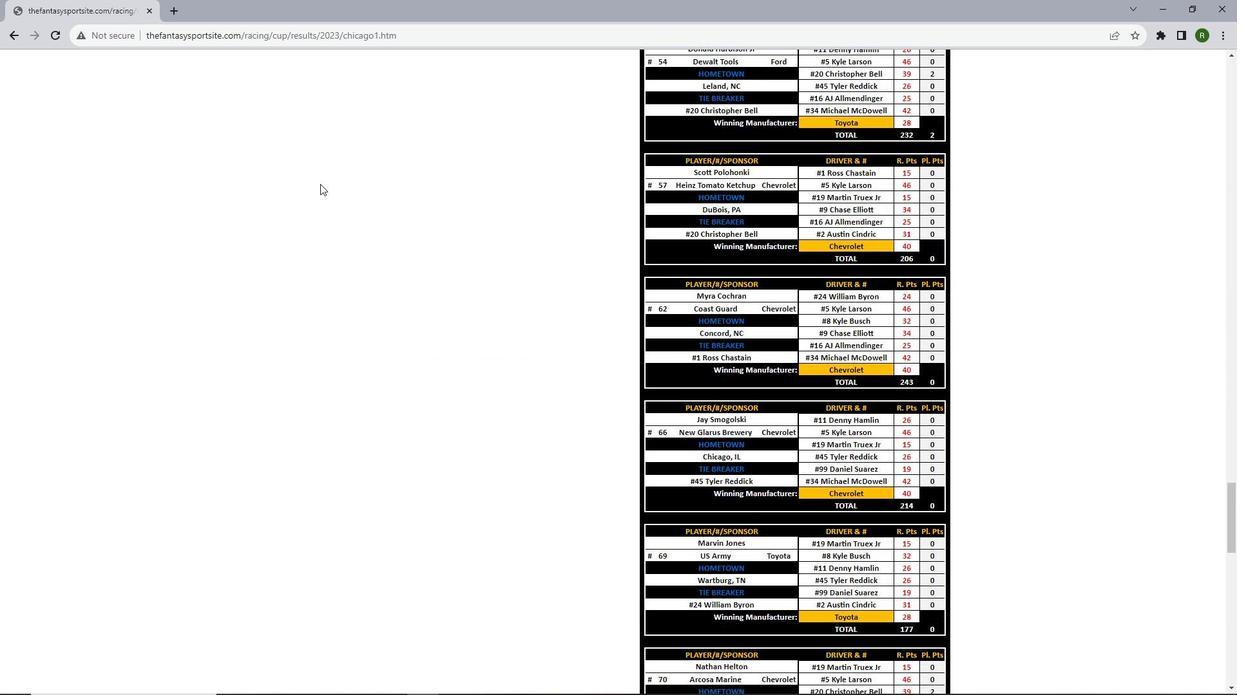 
Action: Mouse scrolled (320, 183) with delta (0, 0)
Screenshot: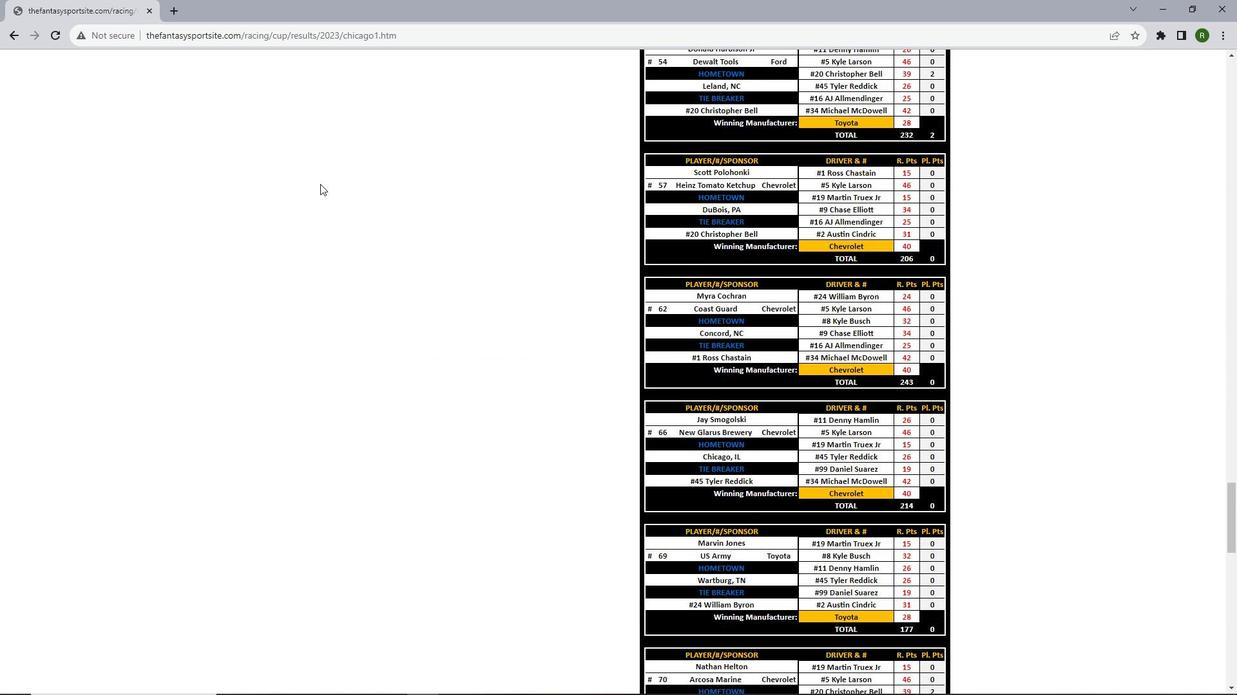 
Action: Mouse scrolled (320, 183) with delta (0, 0)
Screenshot: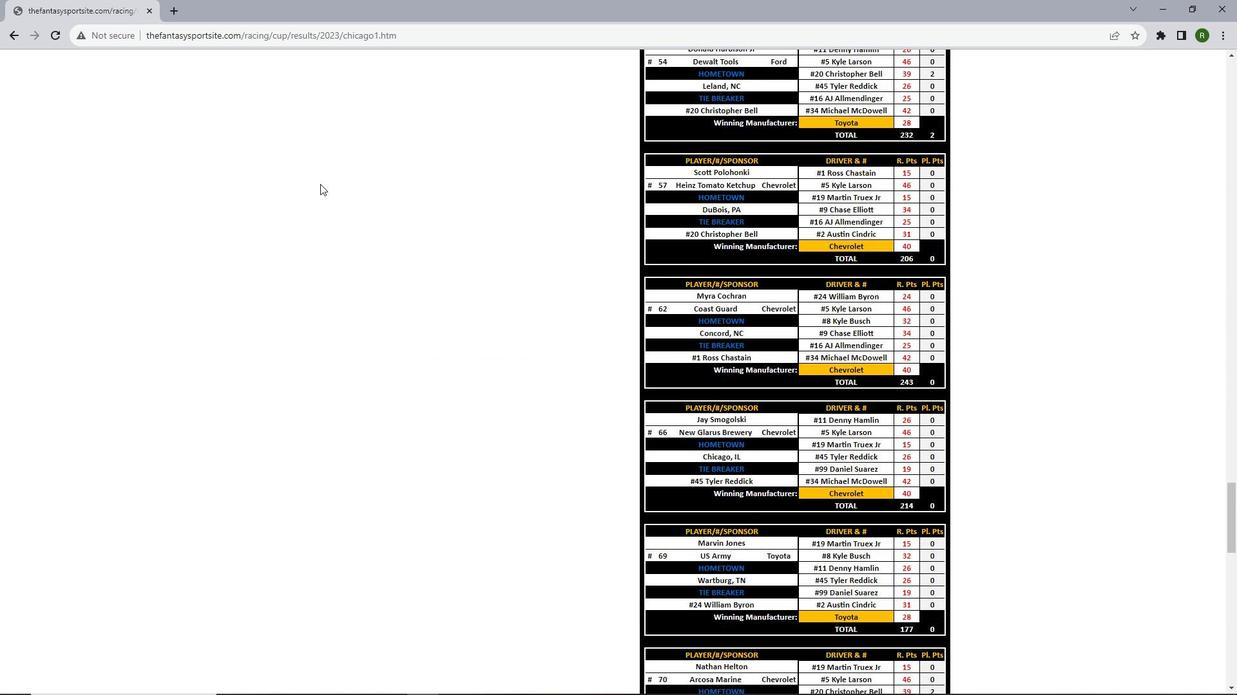 
Action: Mouse scrolled (320, 183) with delta (0, 0)
Screenshot: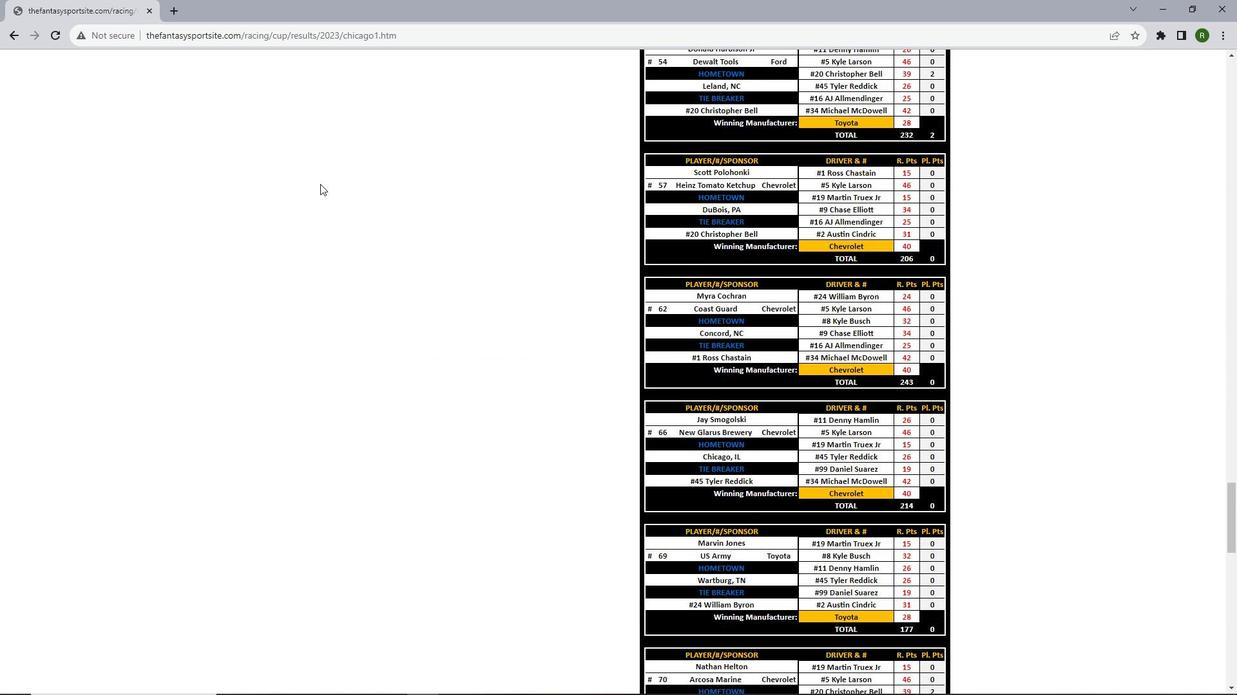 
Action: Mouse scrolled (320, 183) with delta (0, 0)
Screenshot: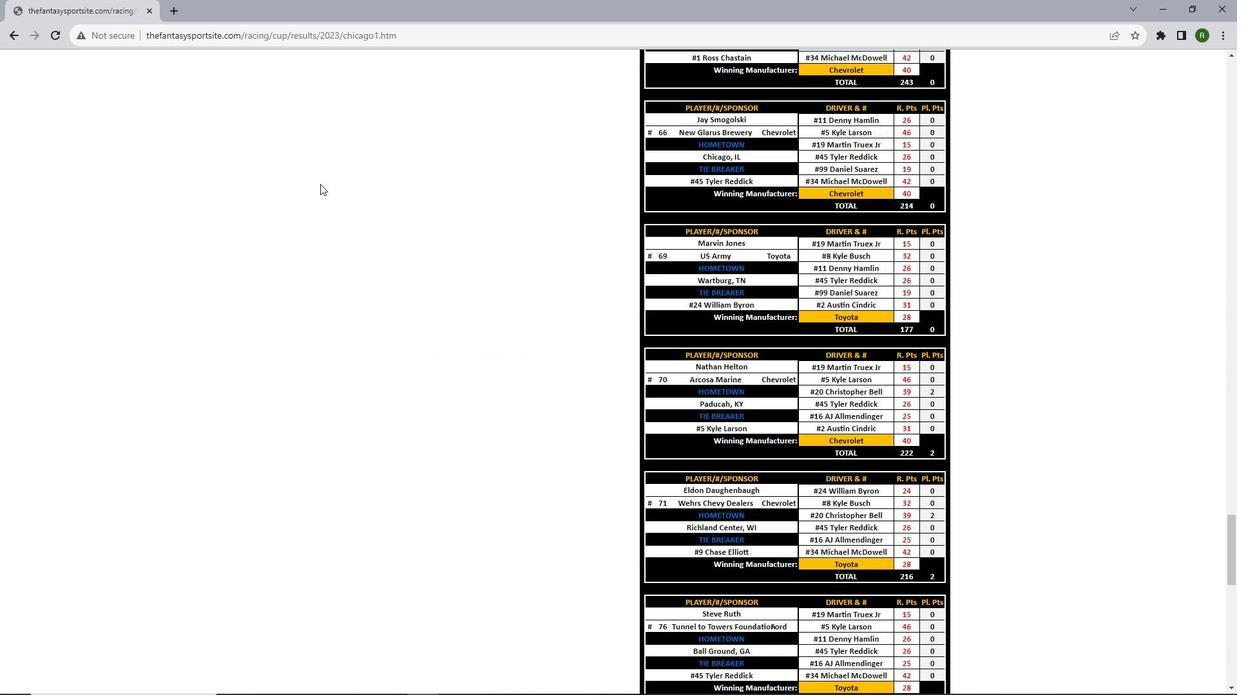 
Action: Mouse scrolled (320, 183) with delta (0, 0)
Screenshot: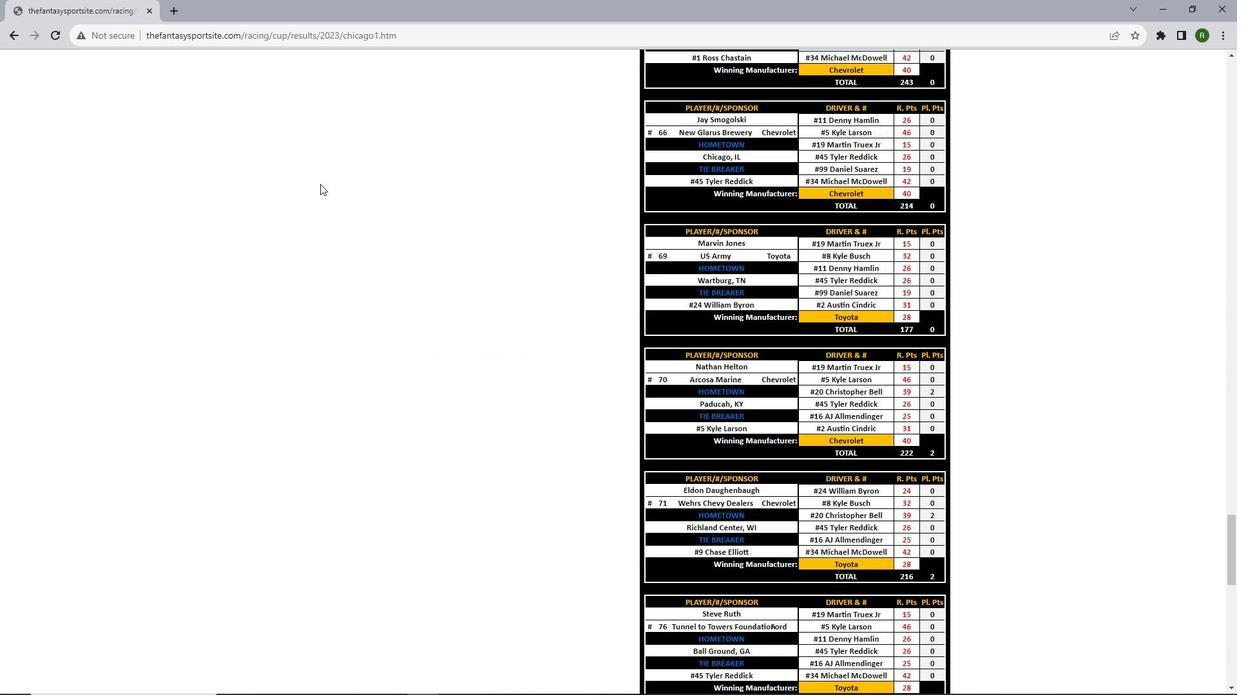 
Action: Mouse scrolled (320, 183) with delta (0, 0)
Screenshot: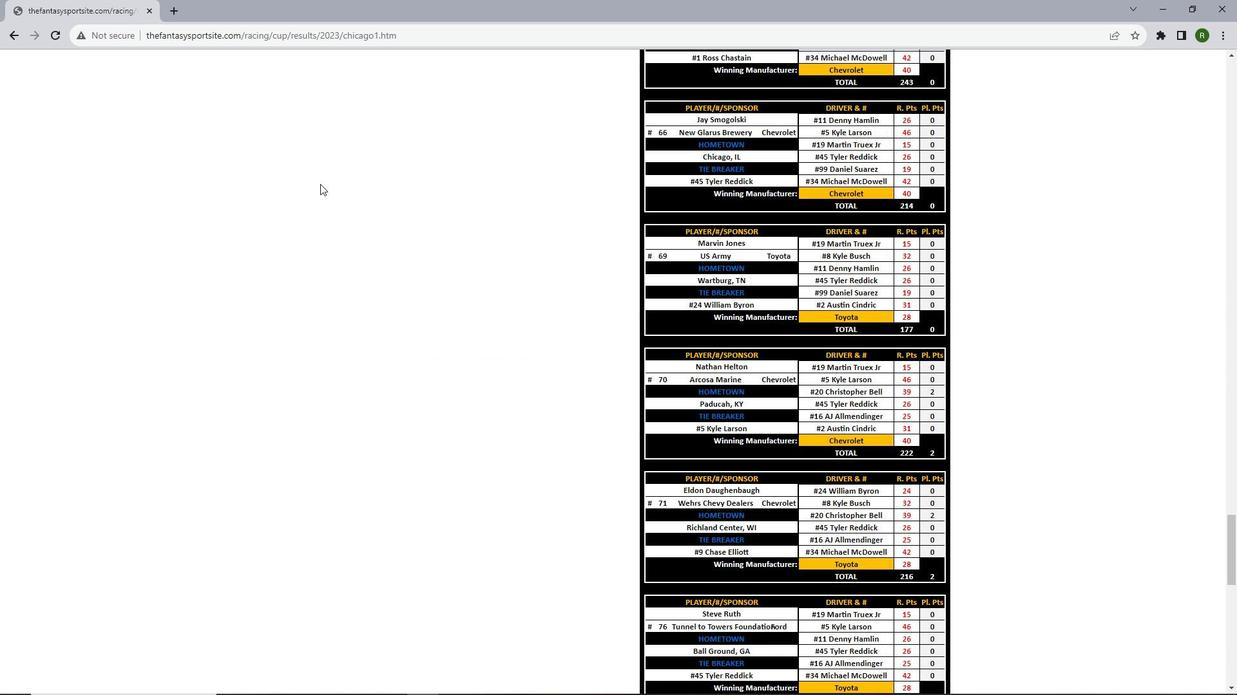 
Action: Mouse scrolled (320, 183) with delta (0, 0)
Screenshot: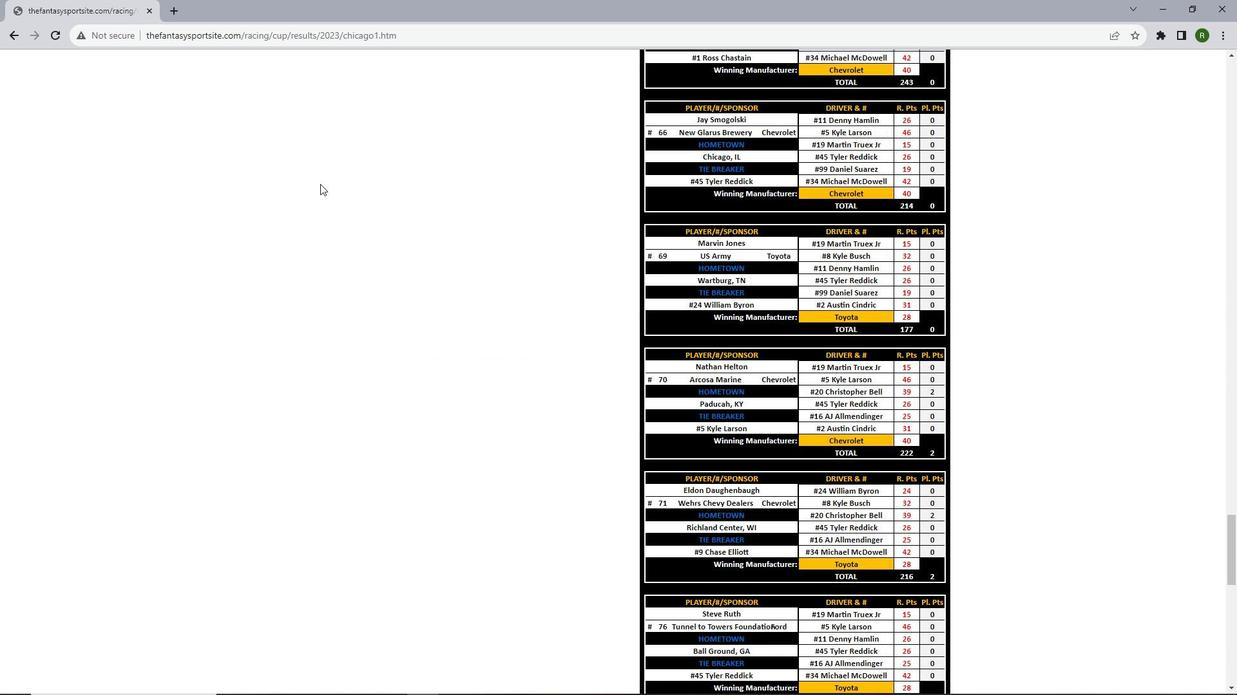 
Action: Mouse scrolled (320, 183) with delta (0, 0)
Screenshot: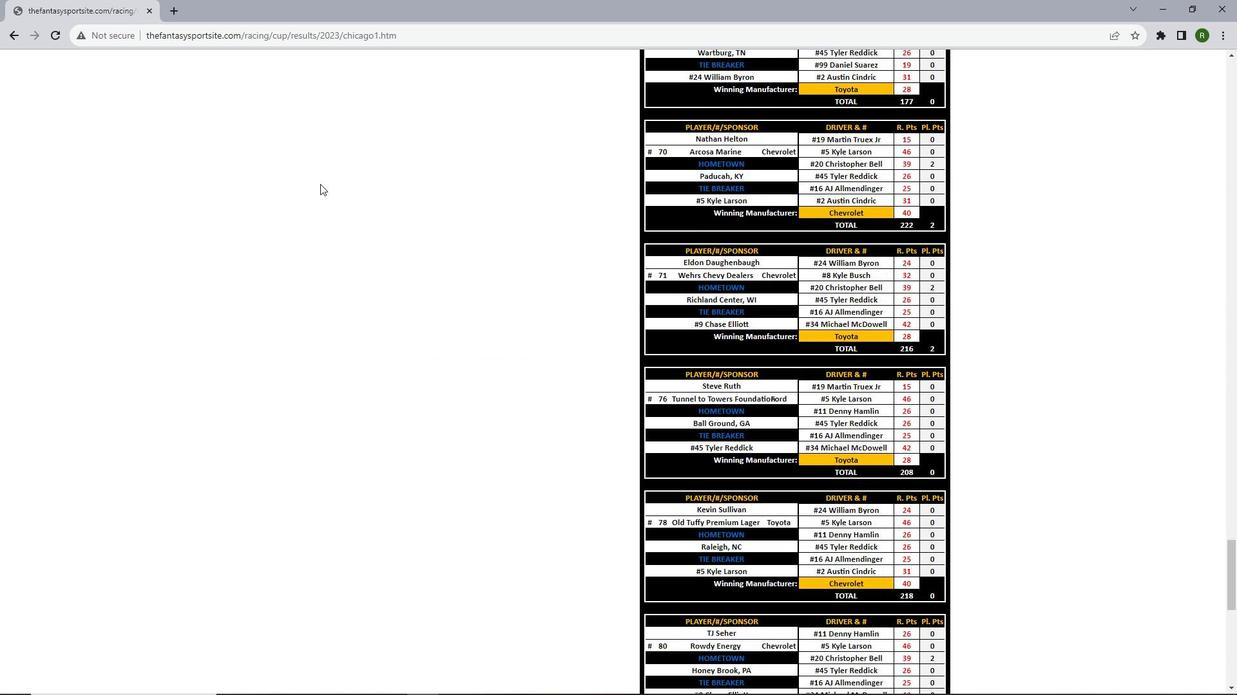 
Action: Mouse scrolled (320, 183) with delta (0, 0)
Screenshot: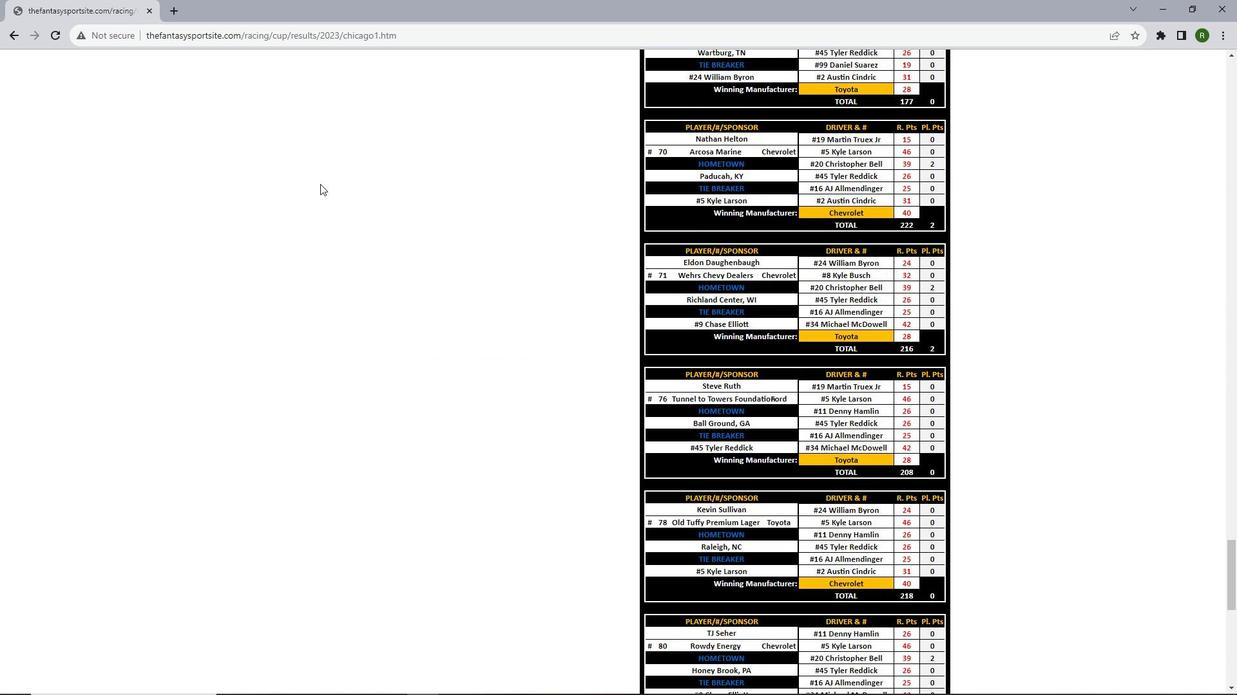 
Action: Mouse scrolled (320, 183) with delta (0, 0)
Screenshot: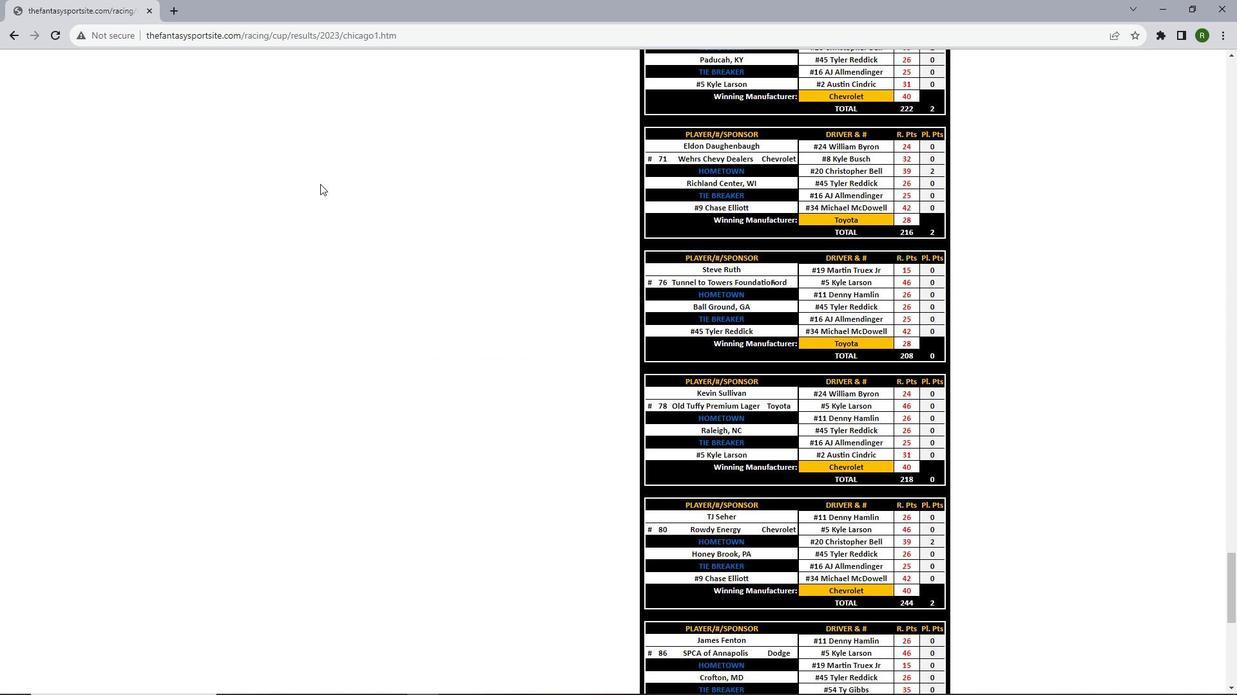 
Action: Mouse scrolled (320, 183) with delta (0, 0)
Screenshot: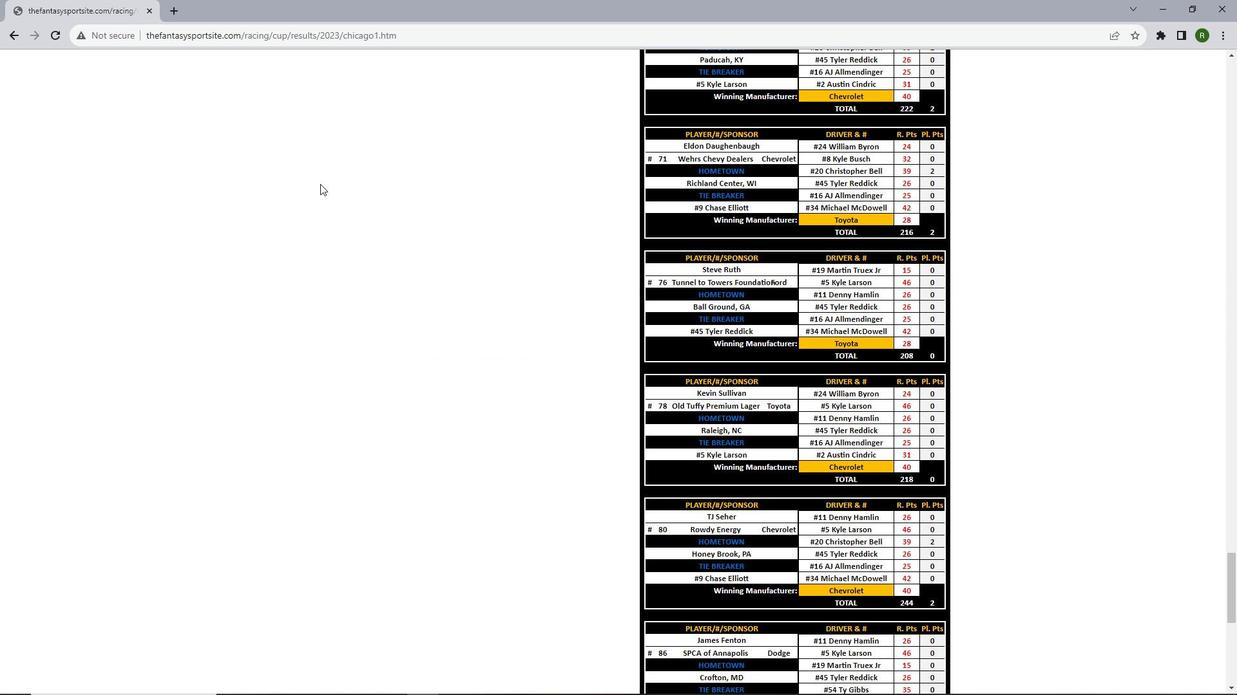 
Action: Mouse scrolled (320, 183) with delta (0, 0)
Screenshot: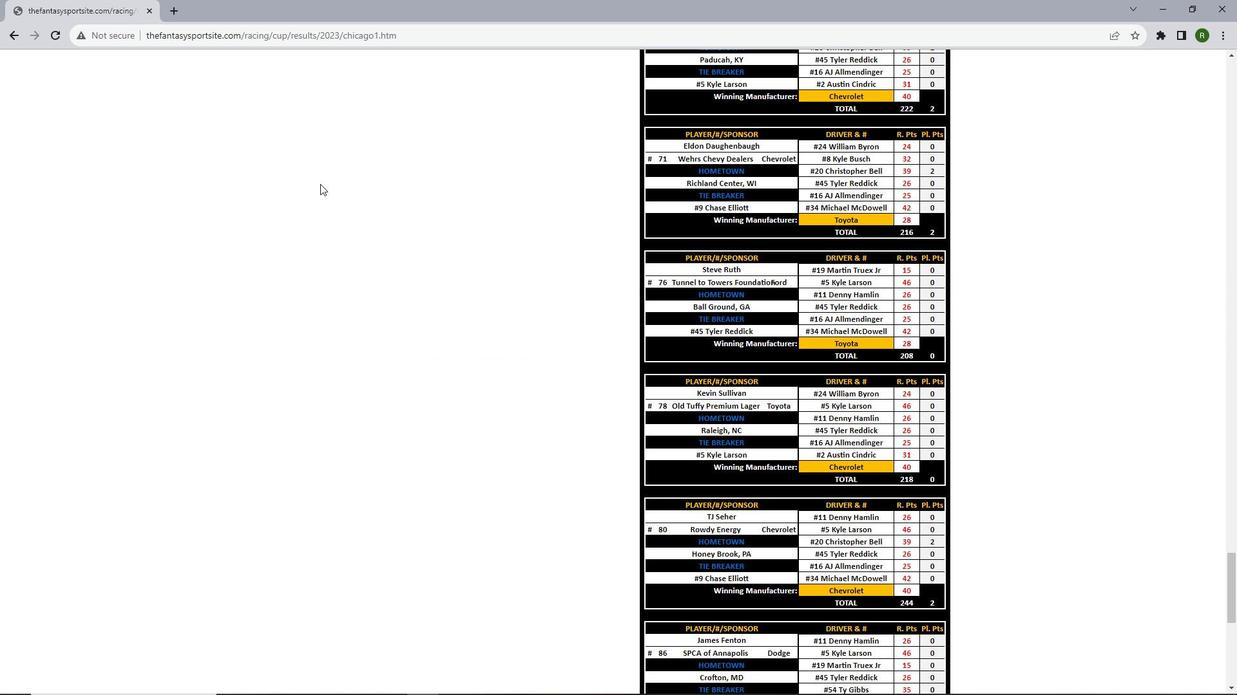 
Action: Mouse scrolled (320, 183) with delta (0, 0)
Screenshot: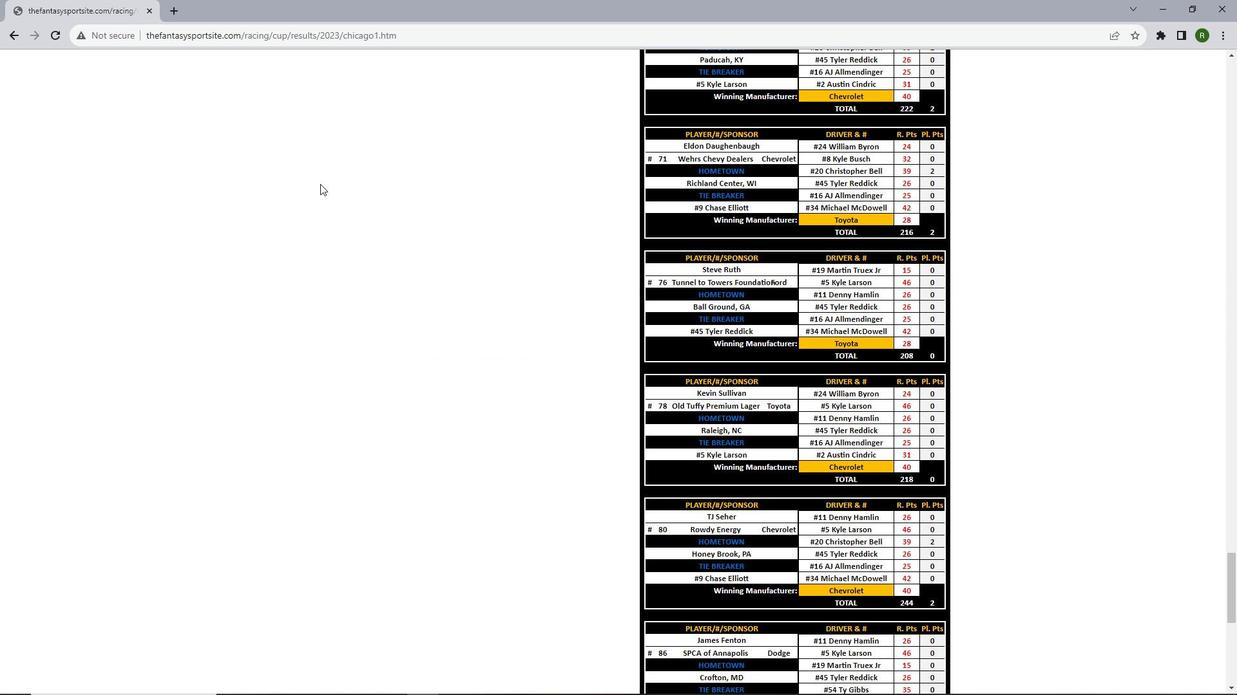 
Action: Mouse scrolled (320, 183) with delta (0, 0)
Screenshot: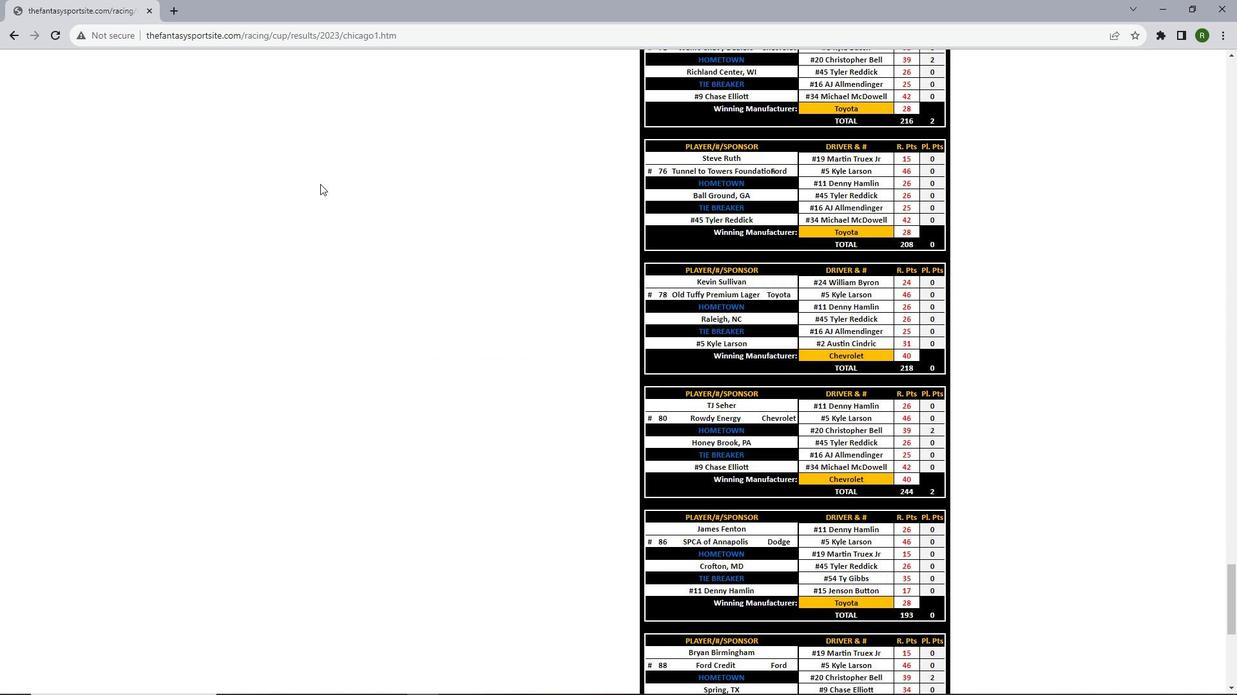 
Action: Mouse scrolled (320, 183) with delta (0, 0)
Screenshot: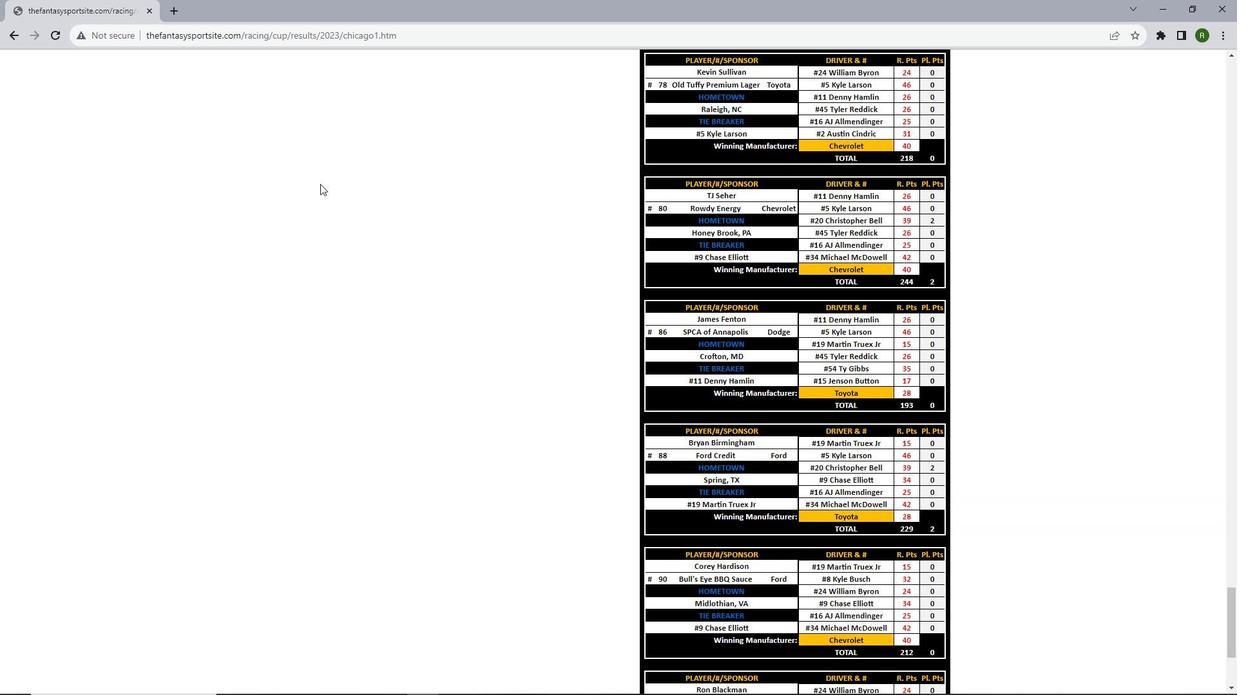 
Action: Mouse scrolled (320, 183) with delta (0, 0)
Screenshot: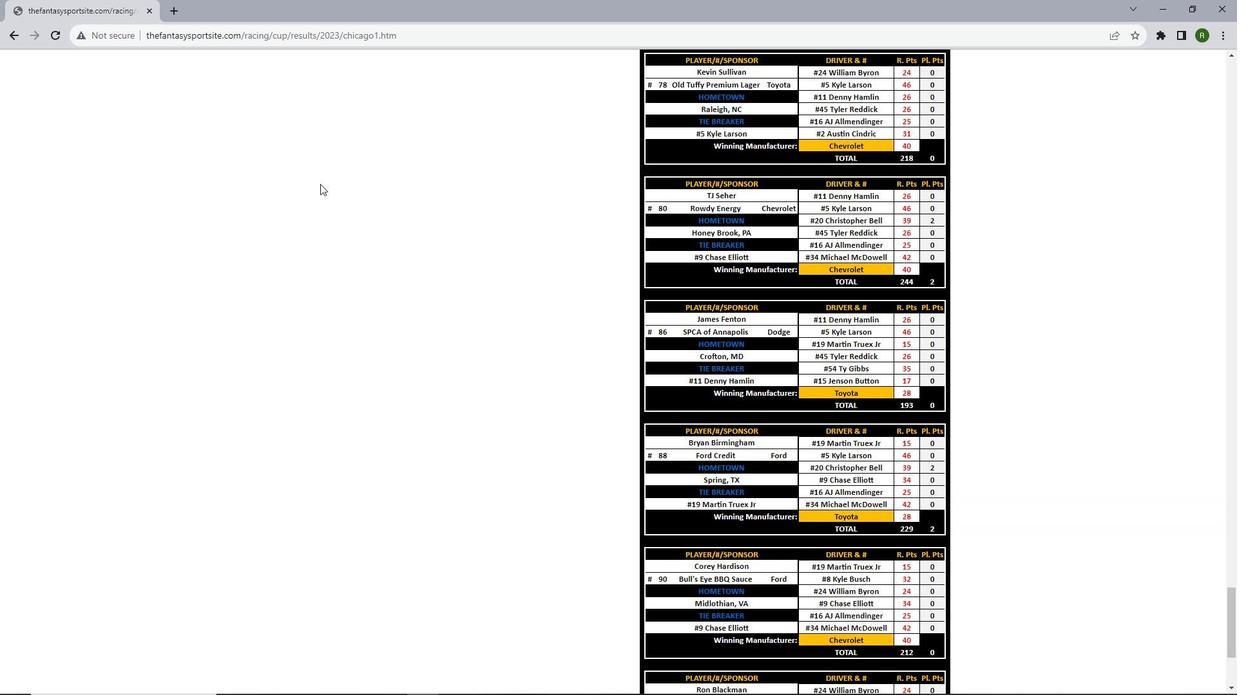 
Action: Mouse scrolled (320, 183) with delta (0, 0)
Screenshot: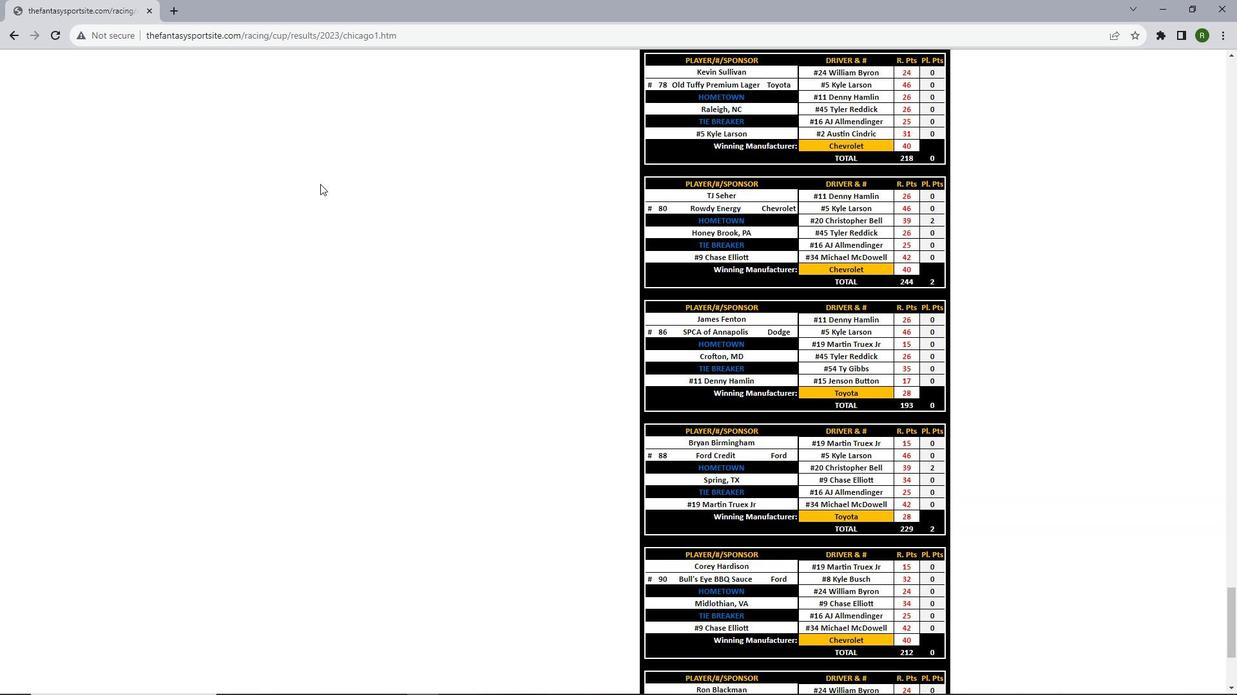 
Action: Mouse scrolled (320, 183) with delta (0, 0)
Screenshot: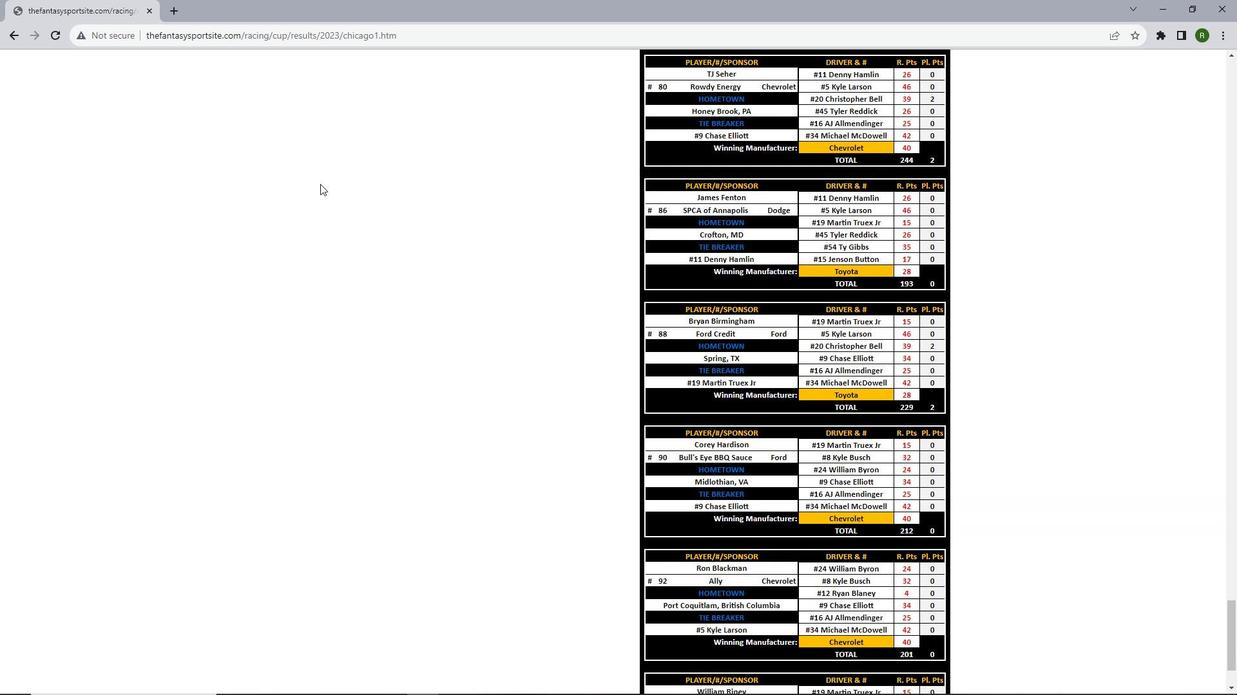 
Action: Mouse scrolled (320, 183) with delta (0, 0)
Screenshot: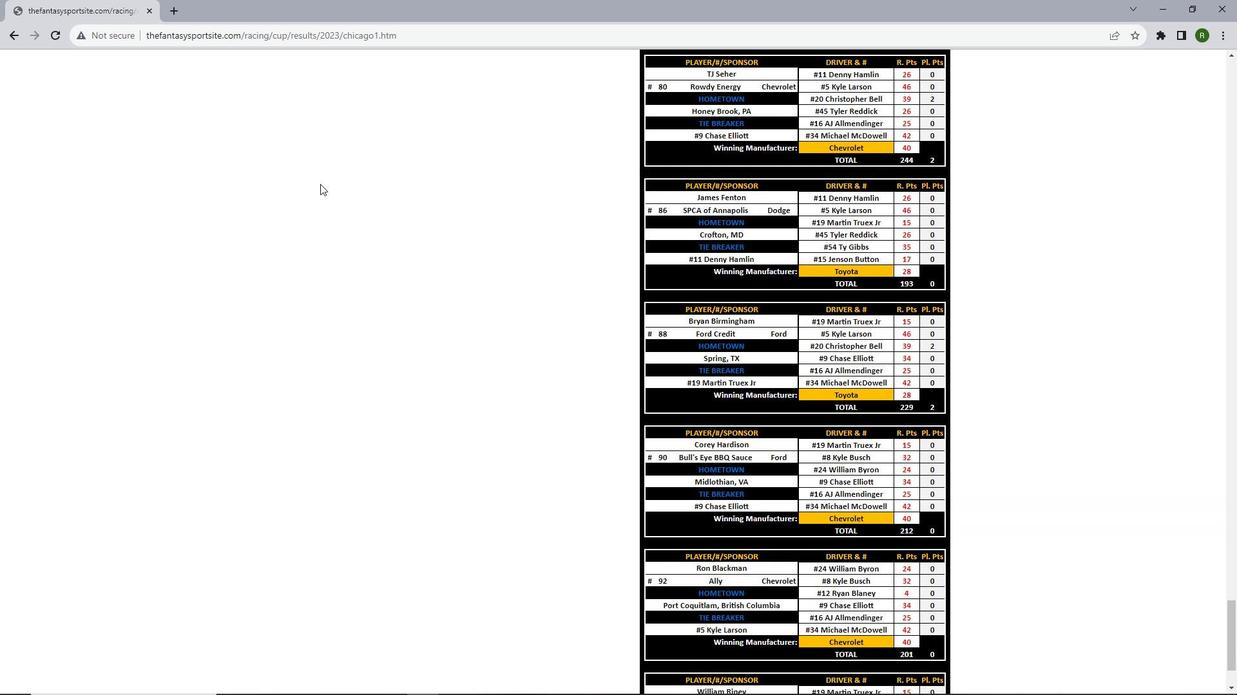 
Action: Mouse scrolled (320, 183) with delta (0, 0)
Screenshot: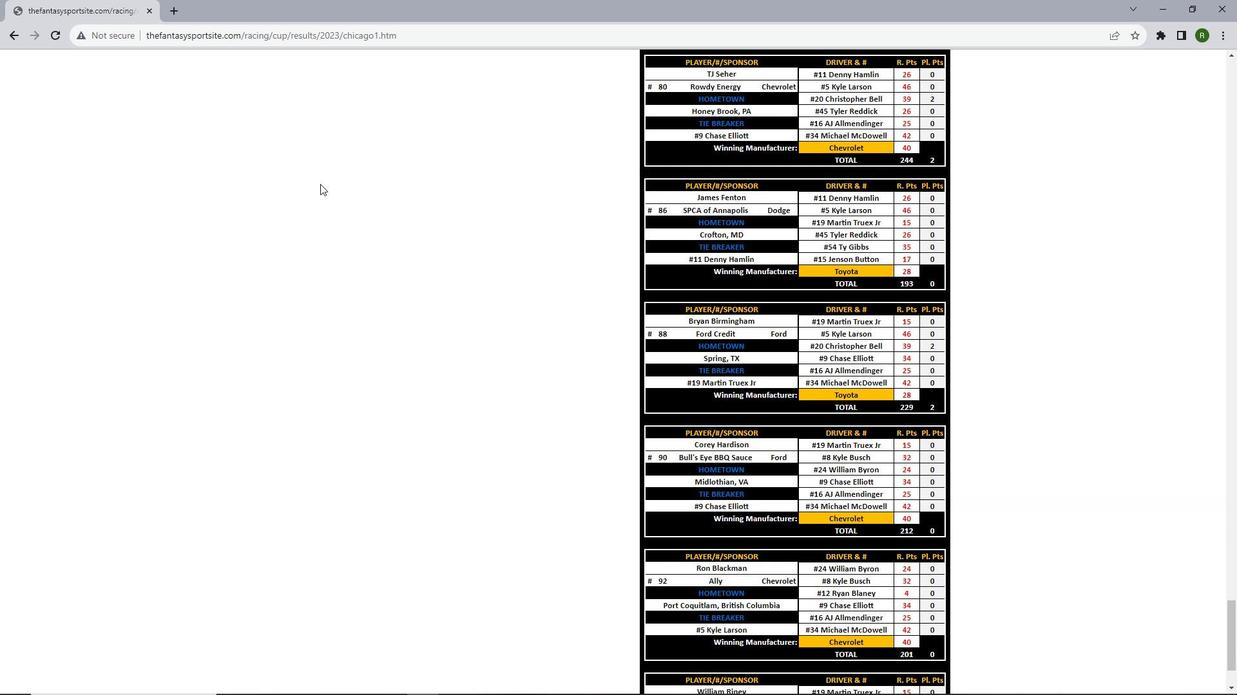 
Action: Mouse moved to (319, 184)
Screenshot: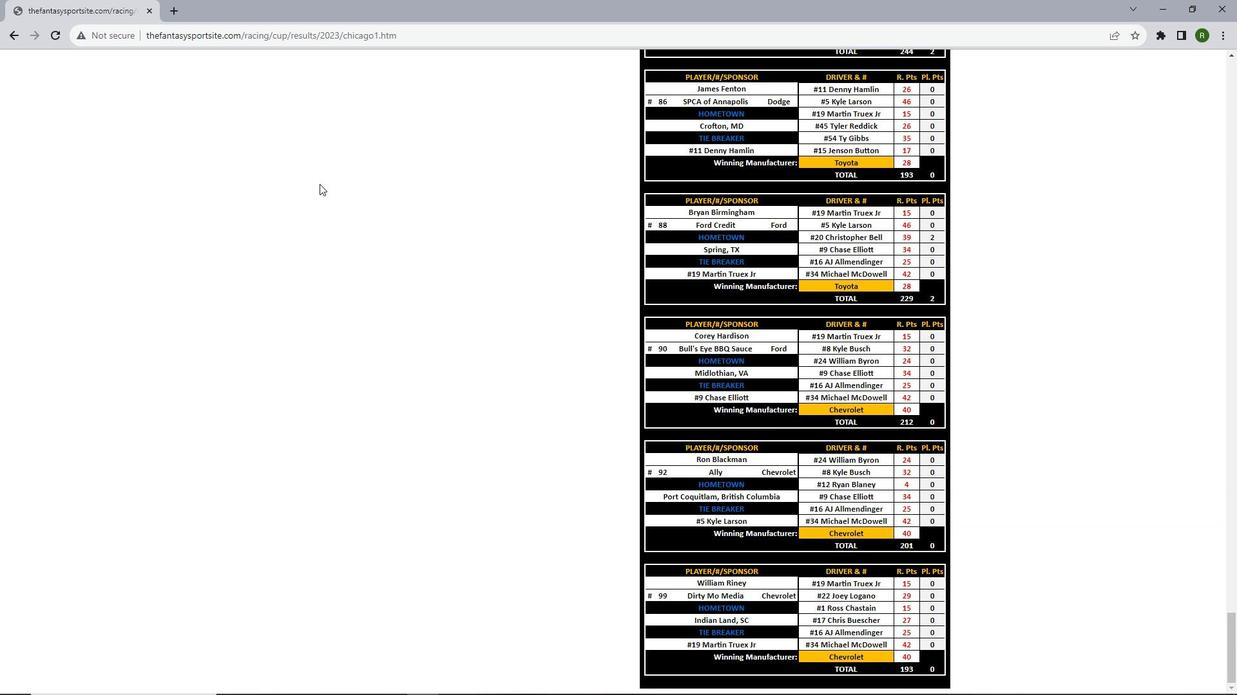 
